 Task: Add a signature Benjamin Adams containing Have a wonderful week, Benjamin Adams to email address softage.10@softage.net and add a folder Security audits
Action: Mouse moved to (114, 120)
Screenshot: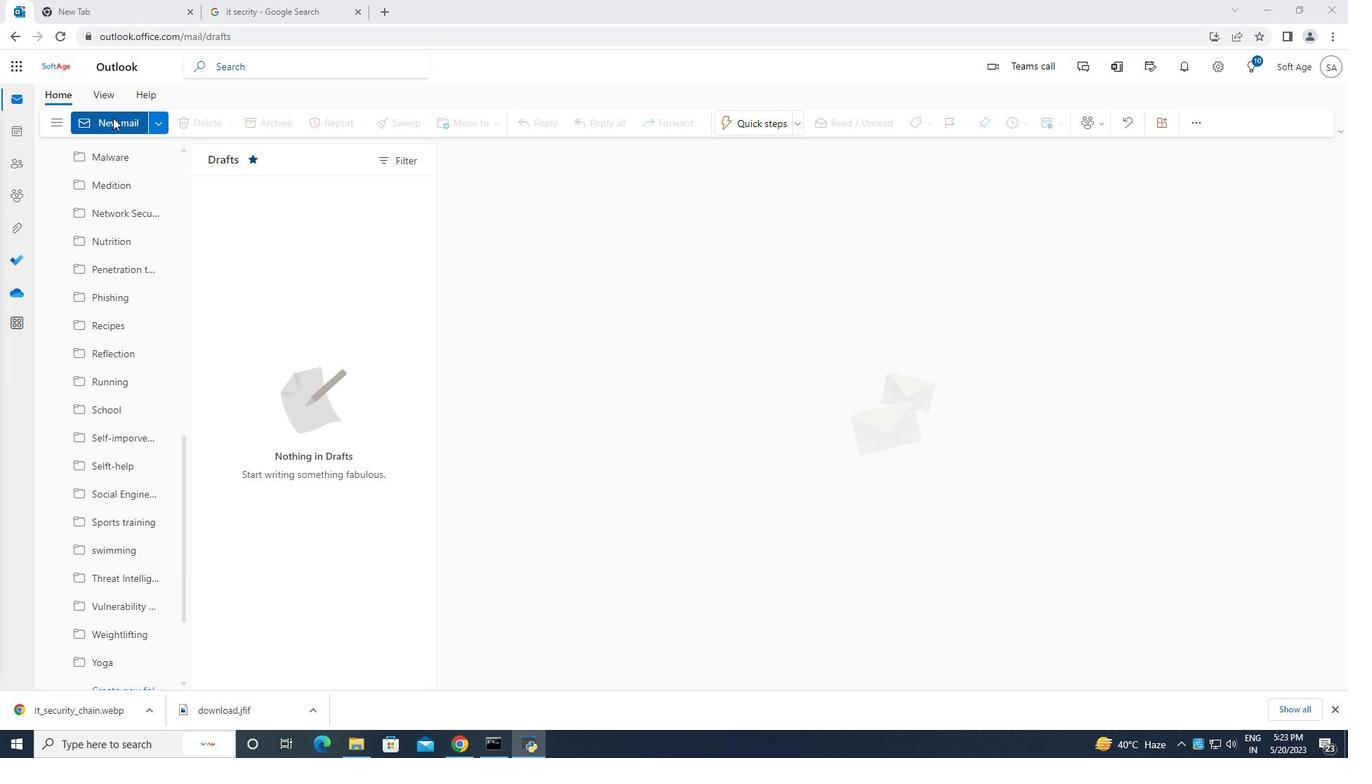 
Action: Mouse pressed left at (114, 120)
Screenshot: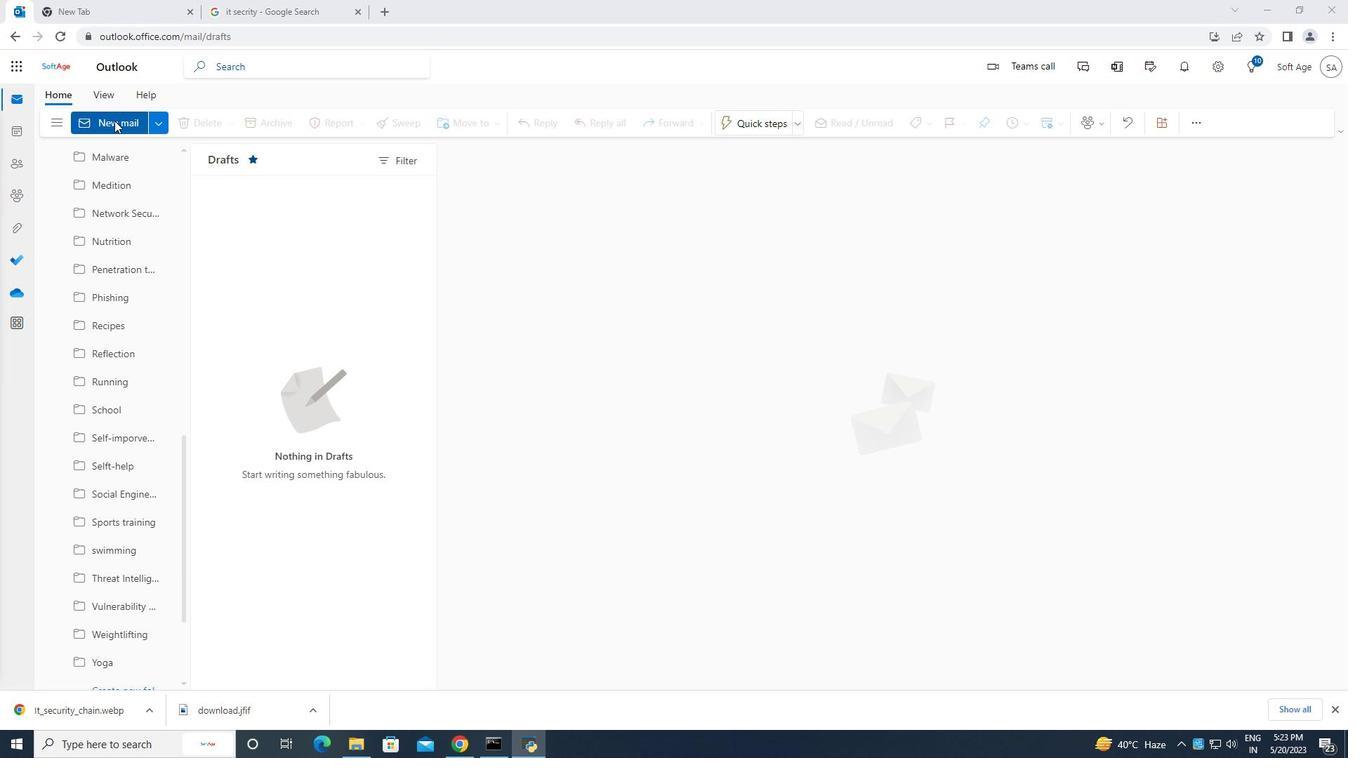 
Action: Mouse moved to (914, 125)
Screenshot: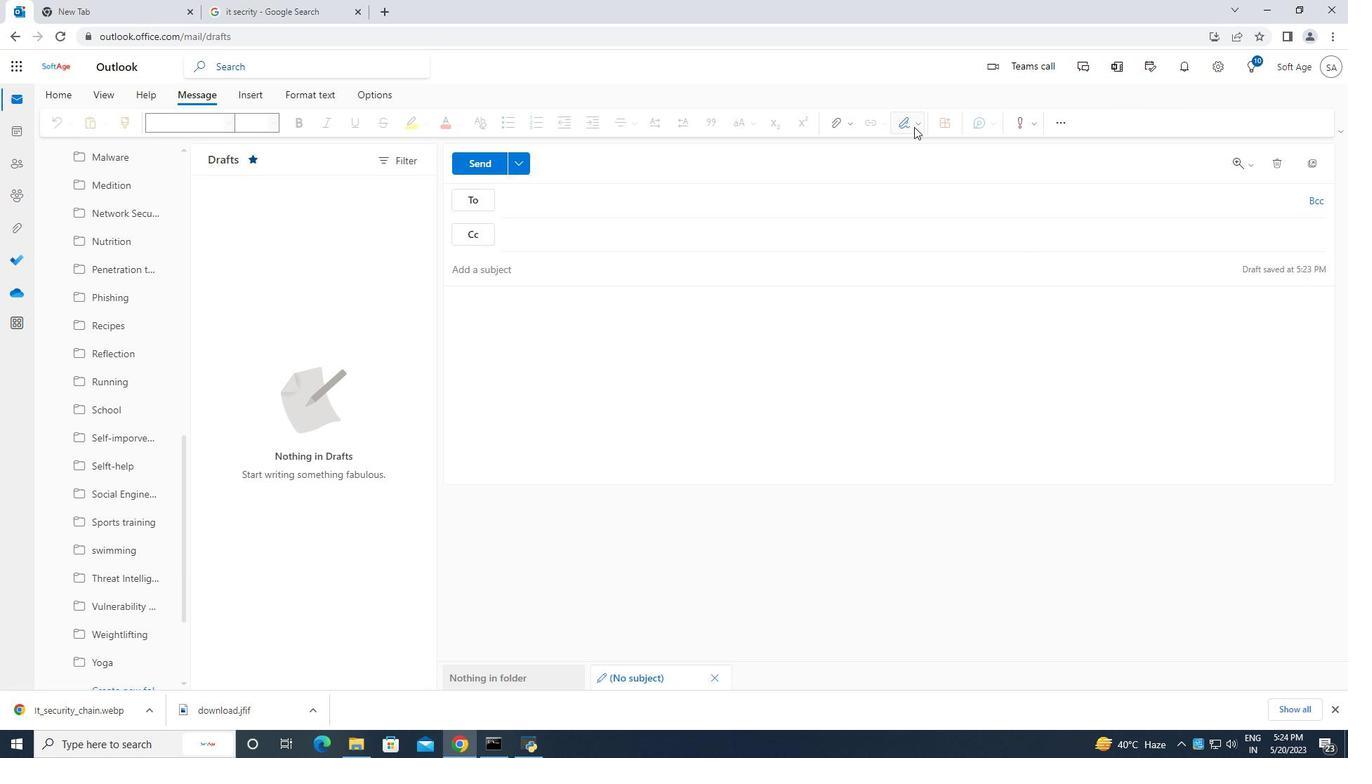 
Action: Mouse pressed left at (914, 125)
Screenshot: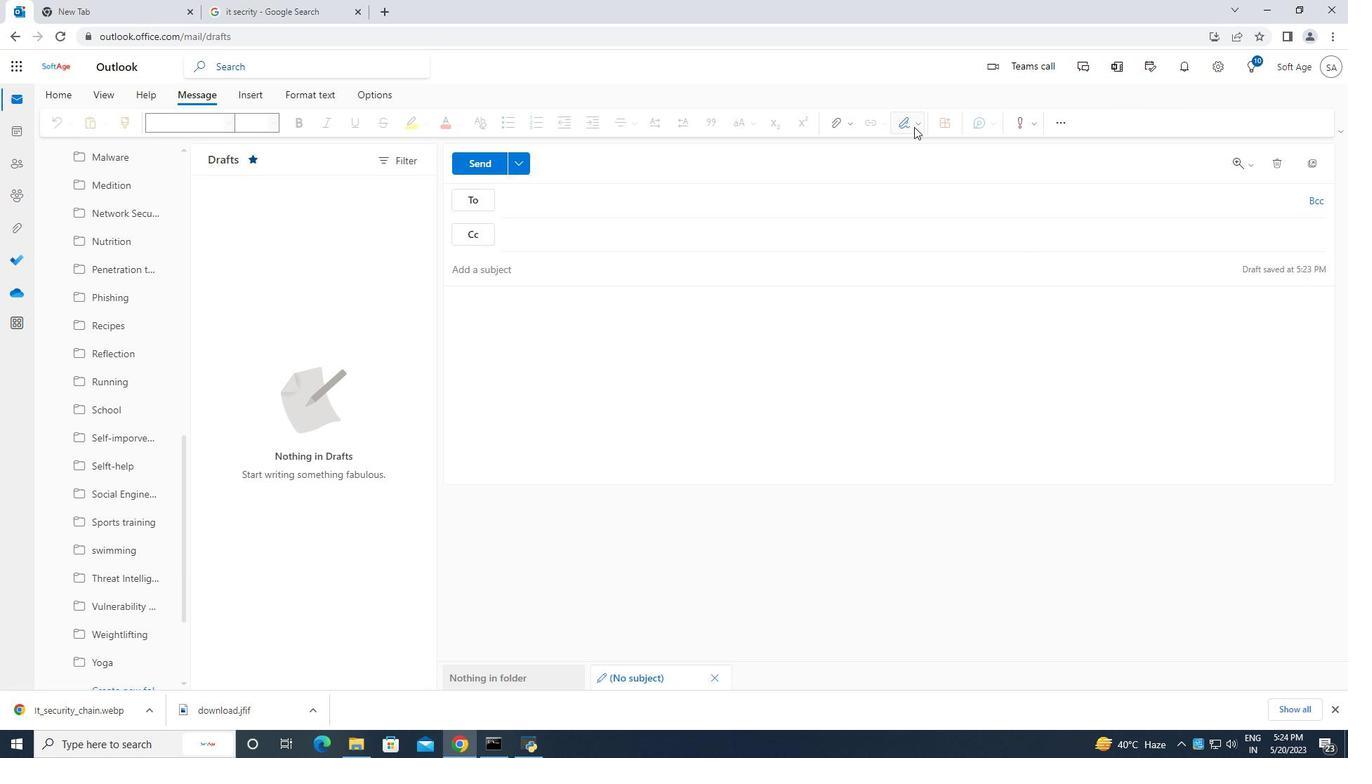 
Action: Mouse moved to (880, 180)
Screenshot: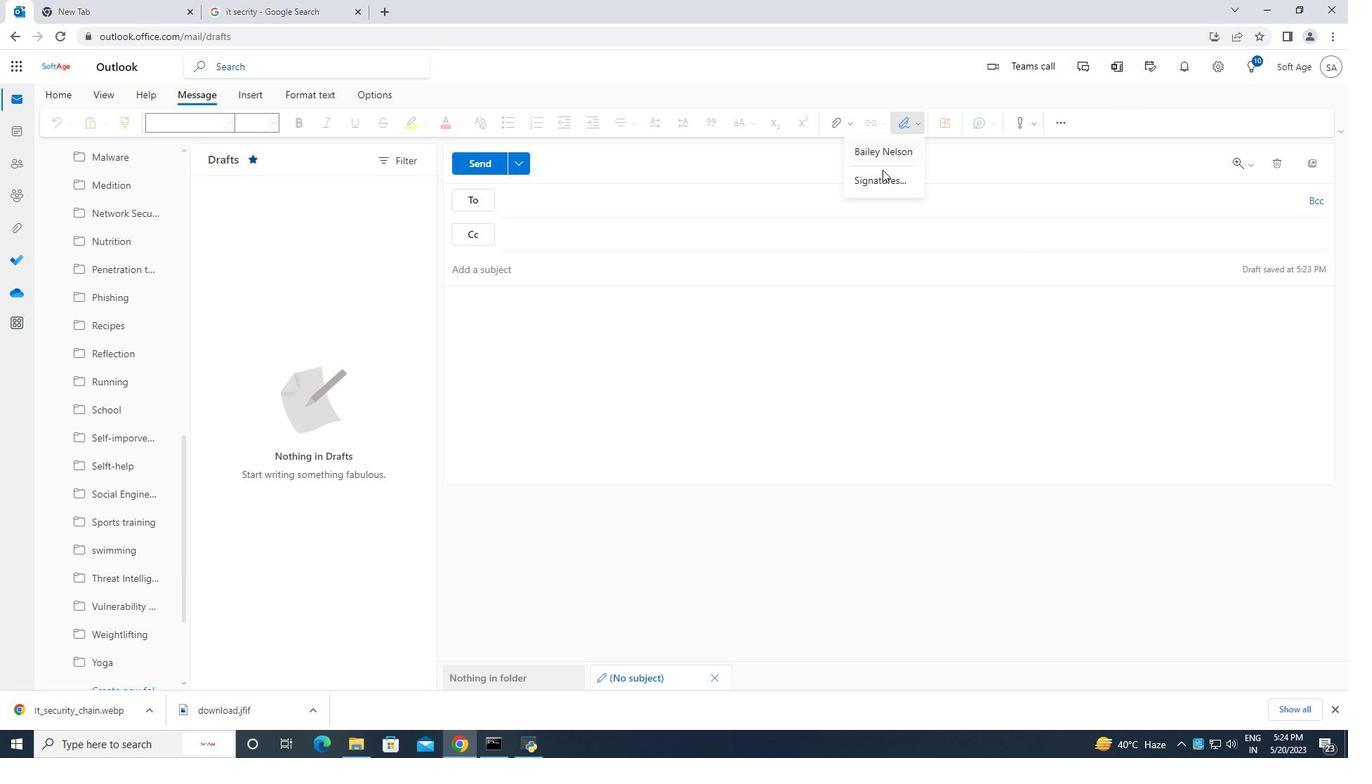 
Action: Mouse pressed left at (880, 180)
Screenshot: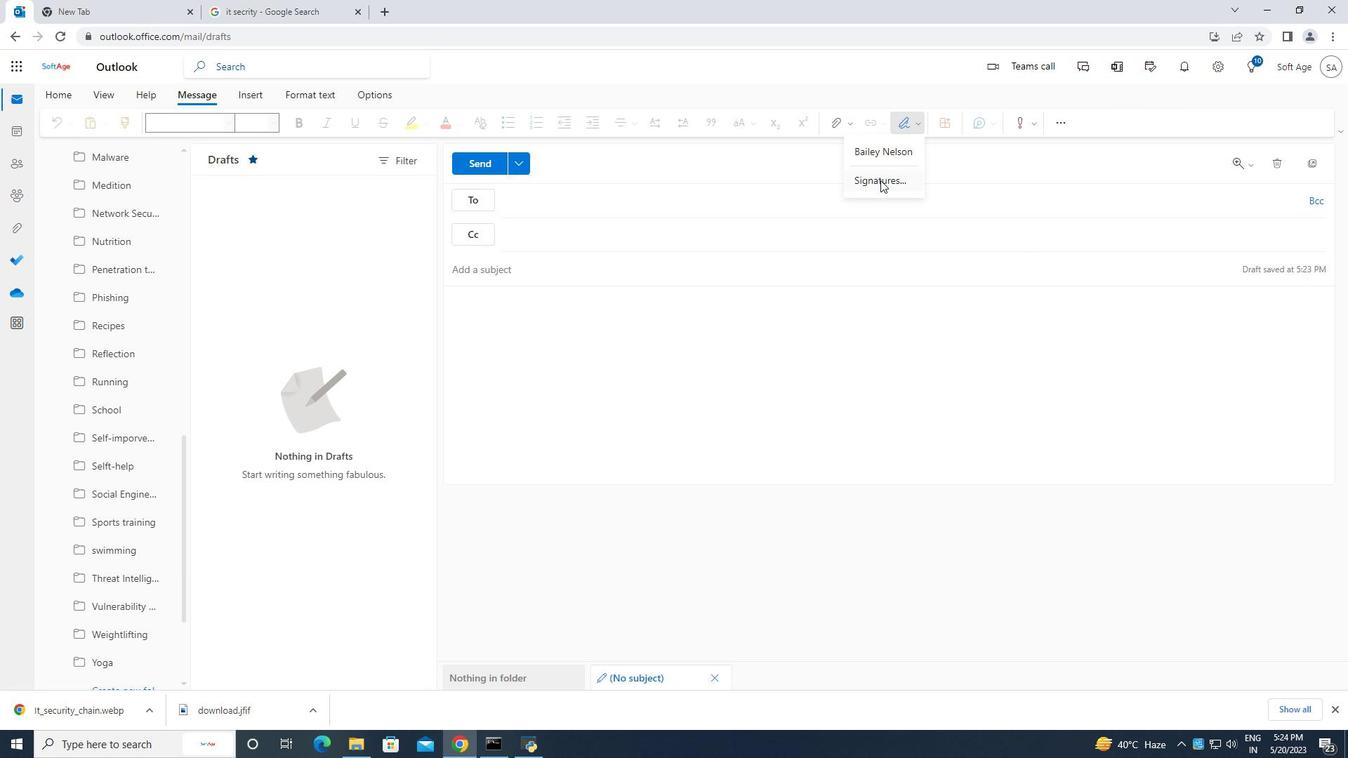
Action: Mouse moved to (948, 235)
Screenshot: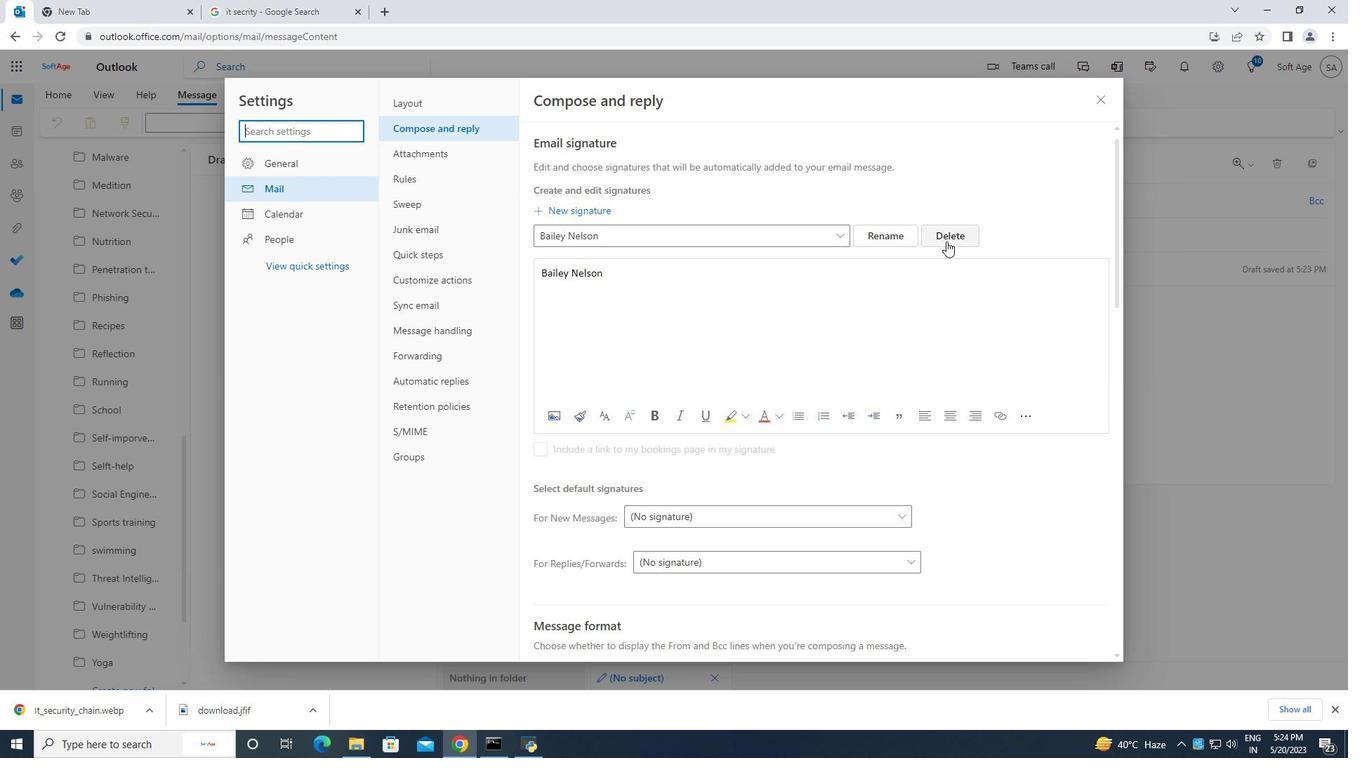 
Action: Mouse pressed left at (948, 235)
Screenshot: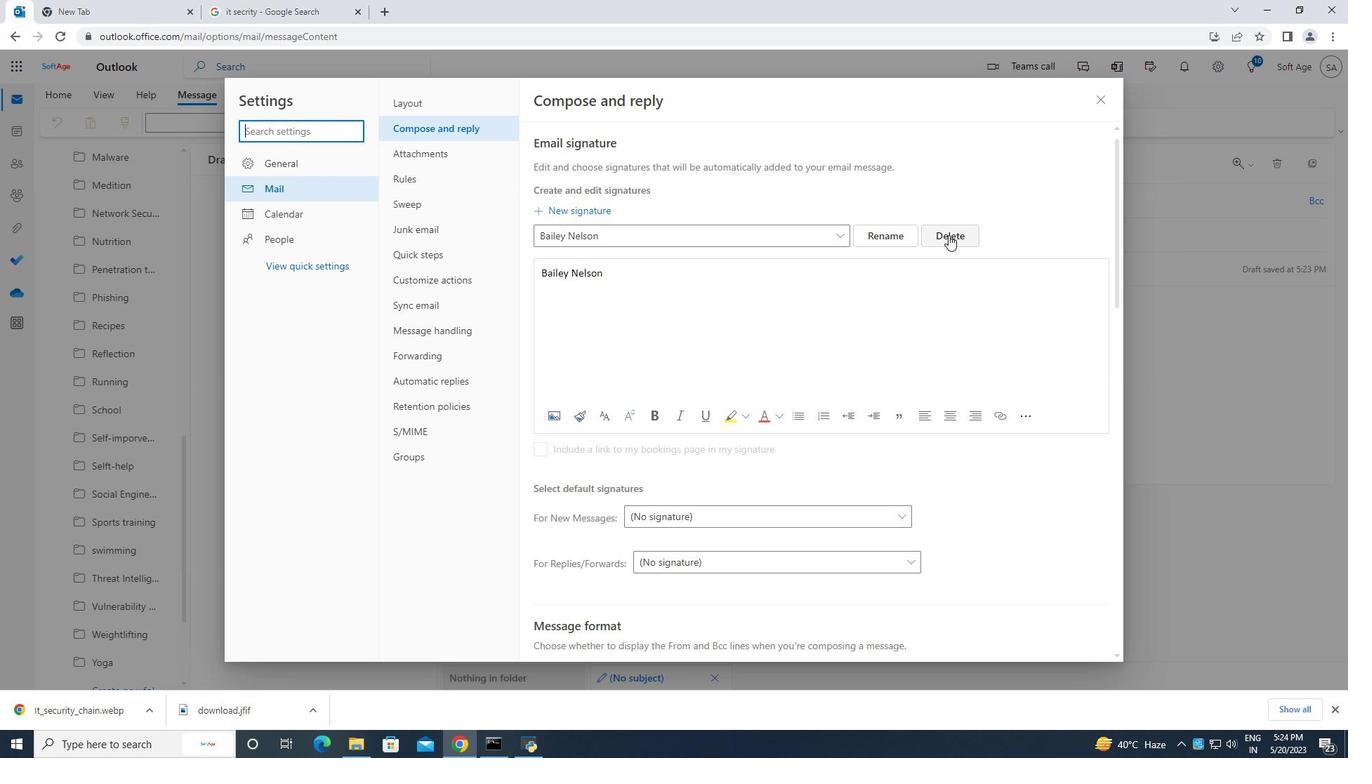
Action: Mouse moved to (622, 233)
Screenshot: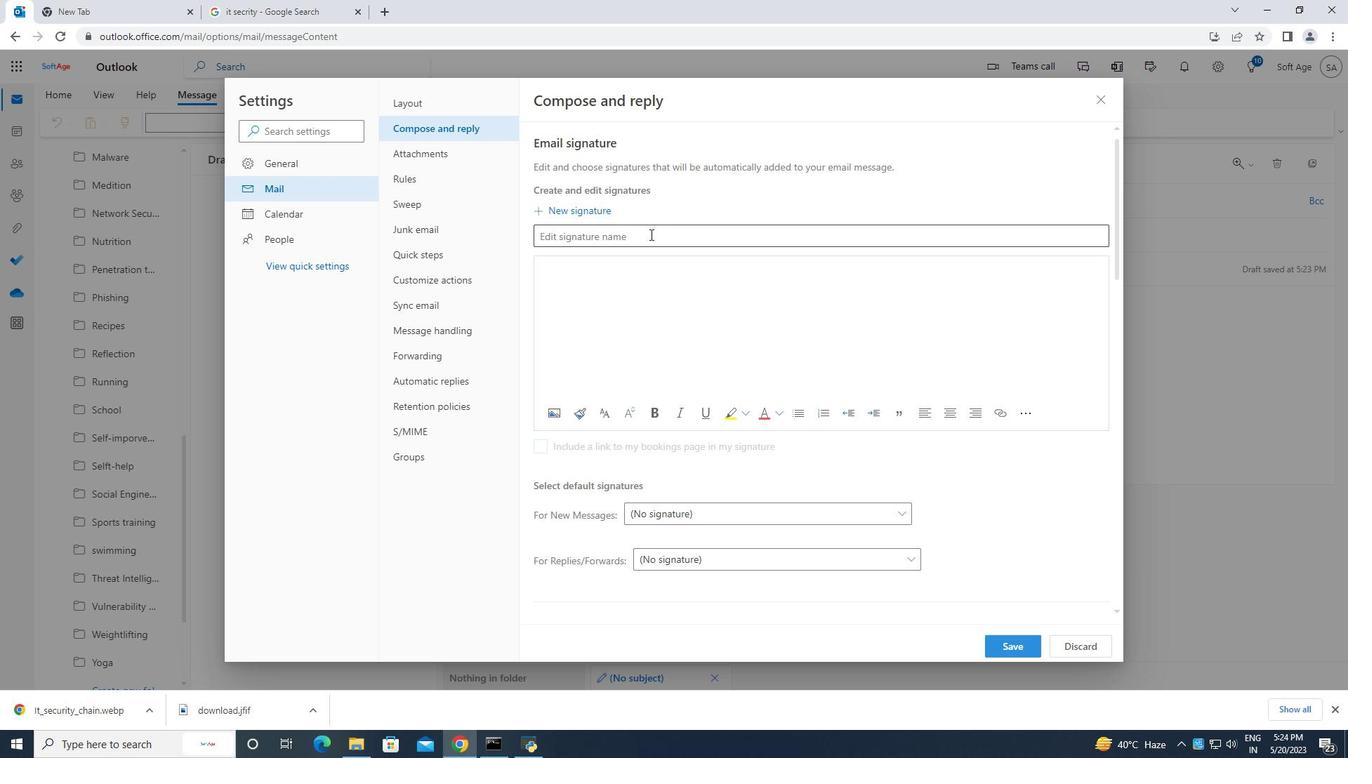 
Action: Mouse pressed left at (622, 233)
Screenshot: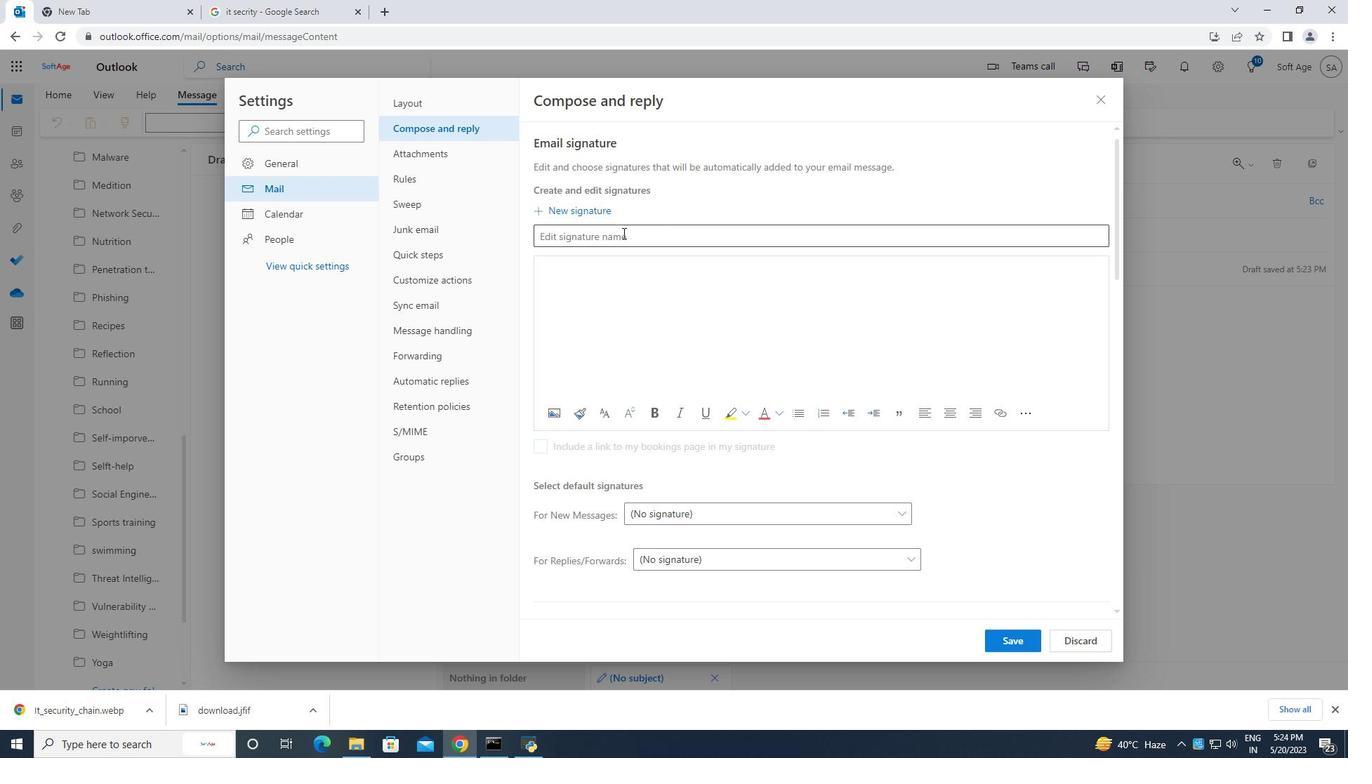 
Action: Key pressed <Key.caps_lock>B<Key.caps_lock>enjamin<Key.space><Key.caps_lock>A<Key.caps_lock>dams
Screenshot: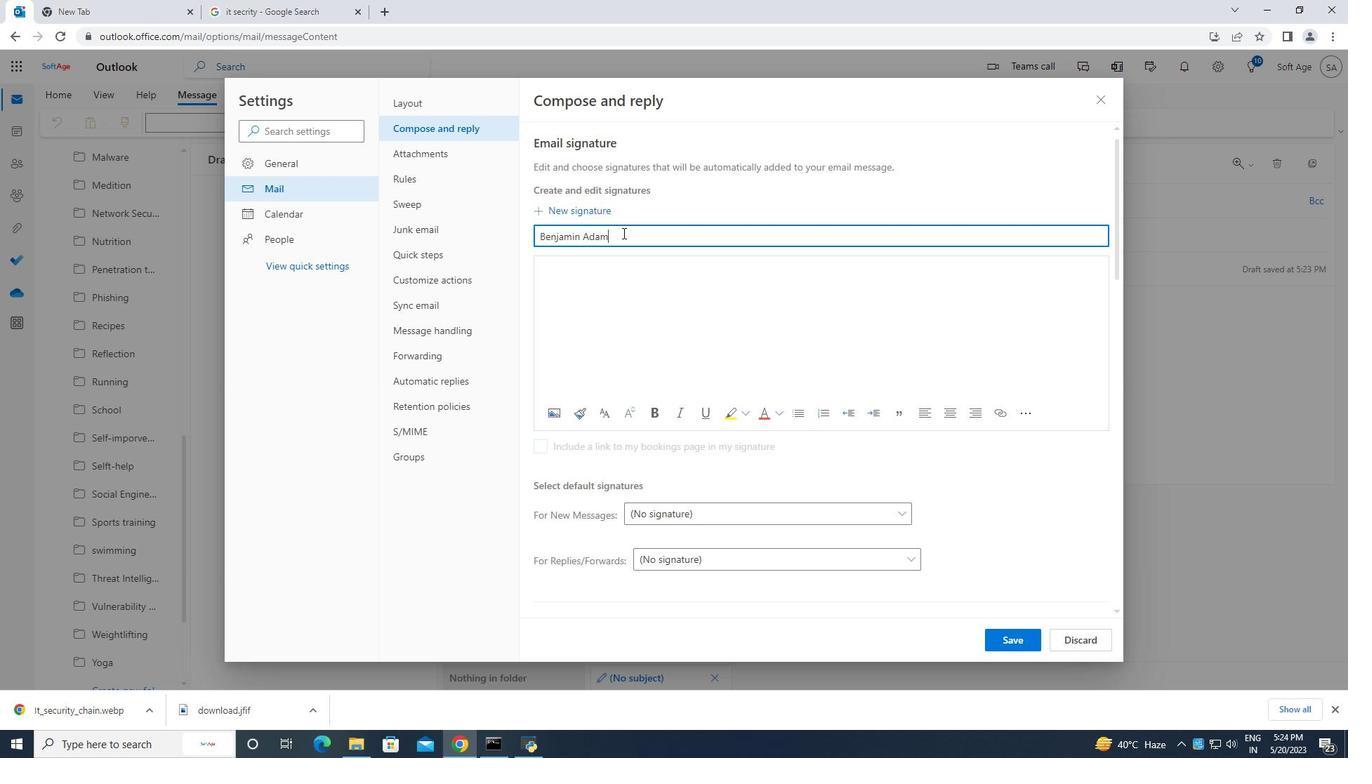 
Action: Mouse moved to (582, 259)
Screenshot: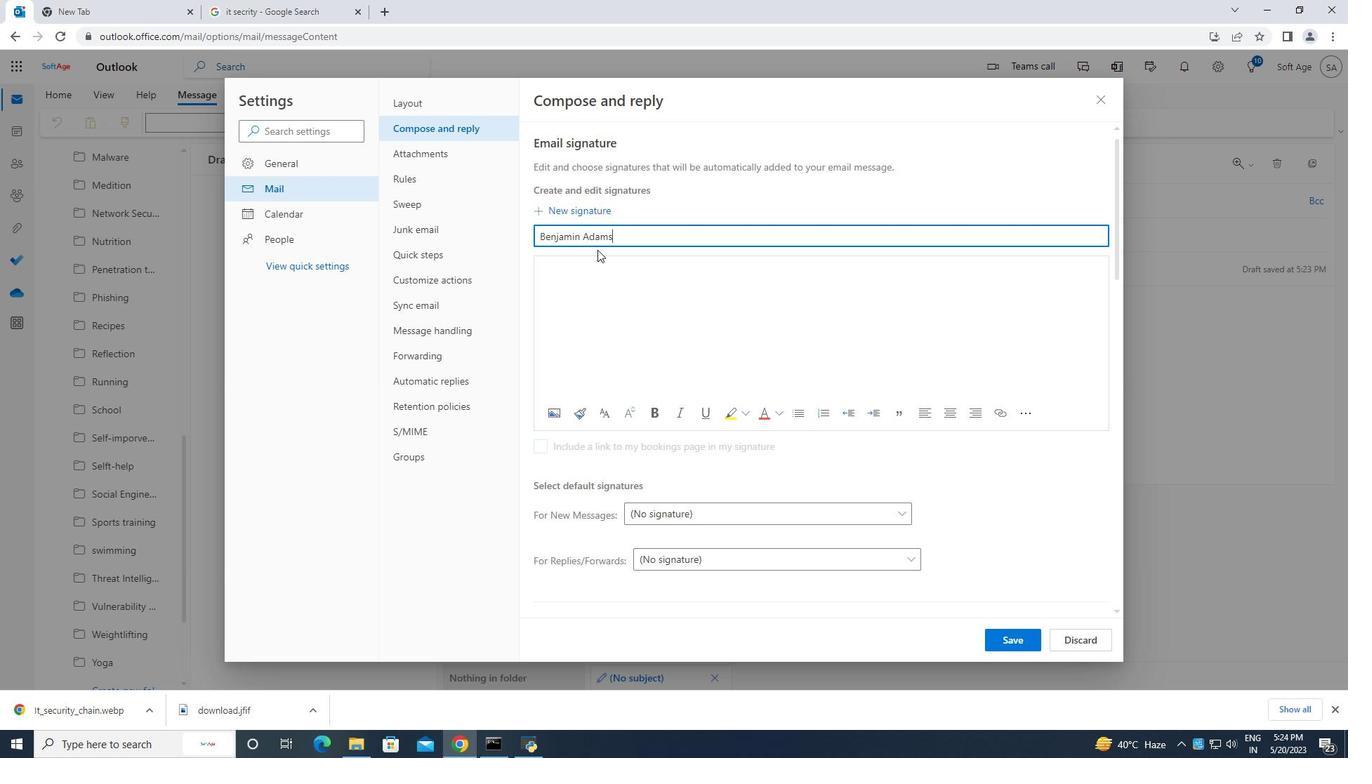 
Action: Mouse pressed left at (582, 259)
Screenshot: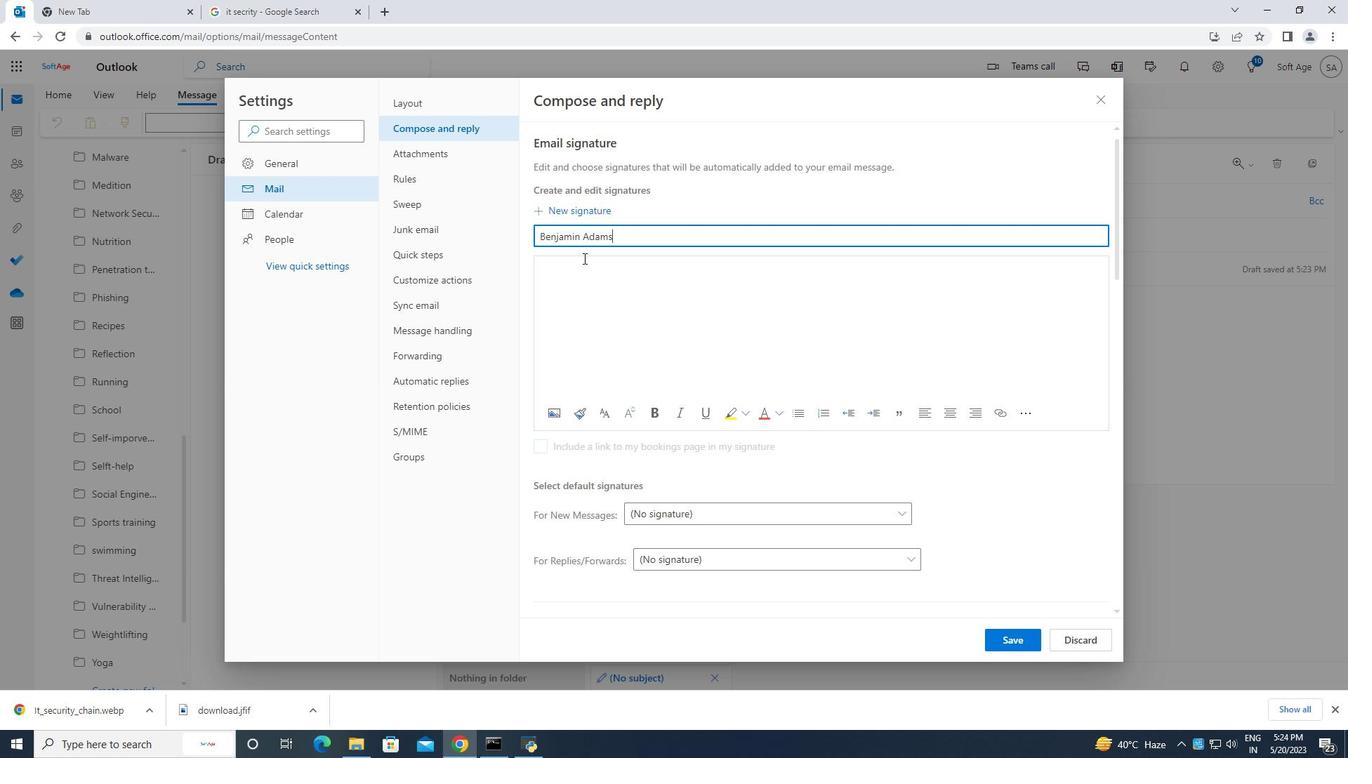 
Action: Key pressed <Key.caps_lock>B<Key.caps_lock>enjamin<Key.space><Key.caps_lock>D<Key.caps_lock><Key.backspace><Key.caps_lock>A<Key.caps_lock>dams
Screenshot: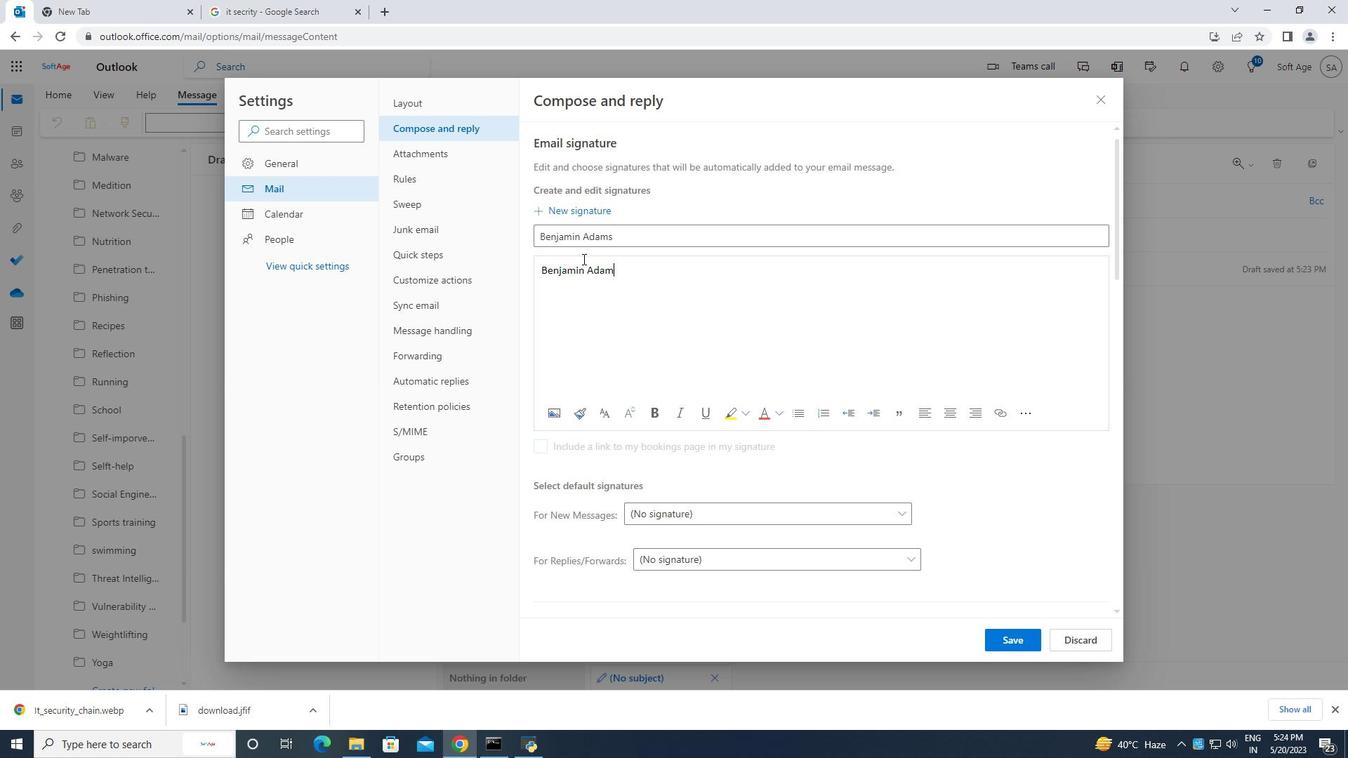 
Action: Mouse moved to (1018, 638)
Screenshot: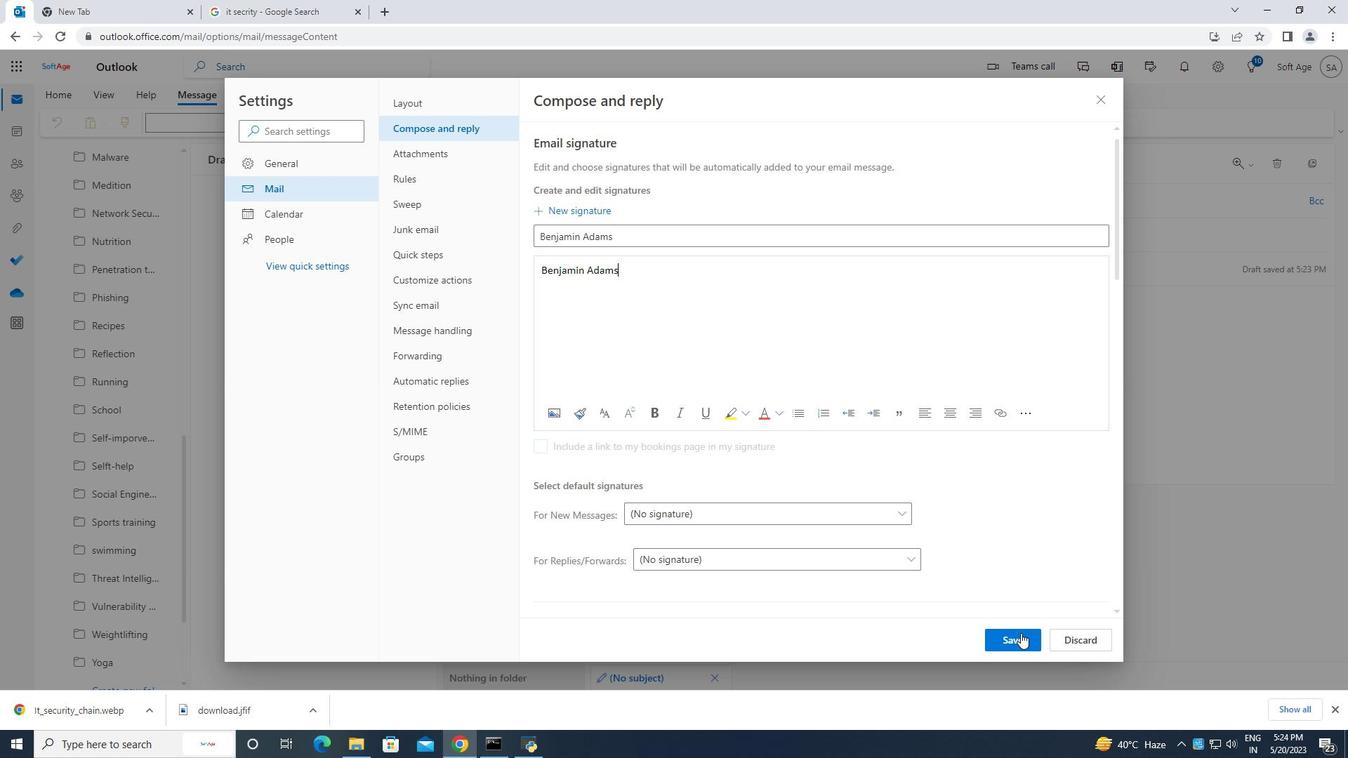 
Action: Mouse pressed left at (1018, 638)
Screenshot: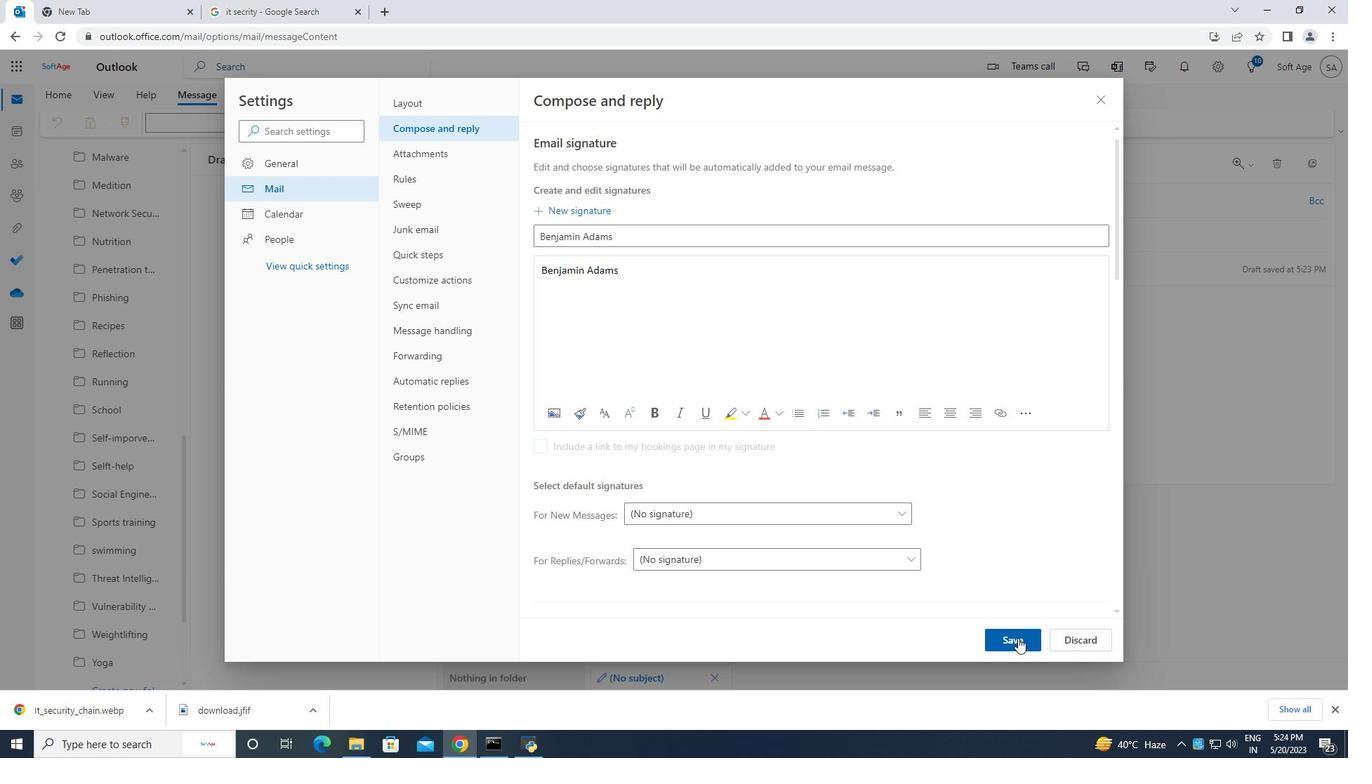 
Action: Mouse moved to (1101, 96)
Screenshot: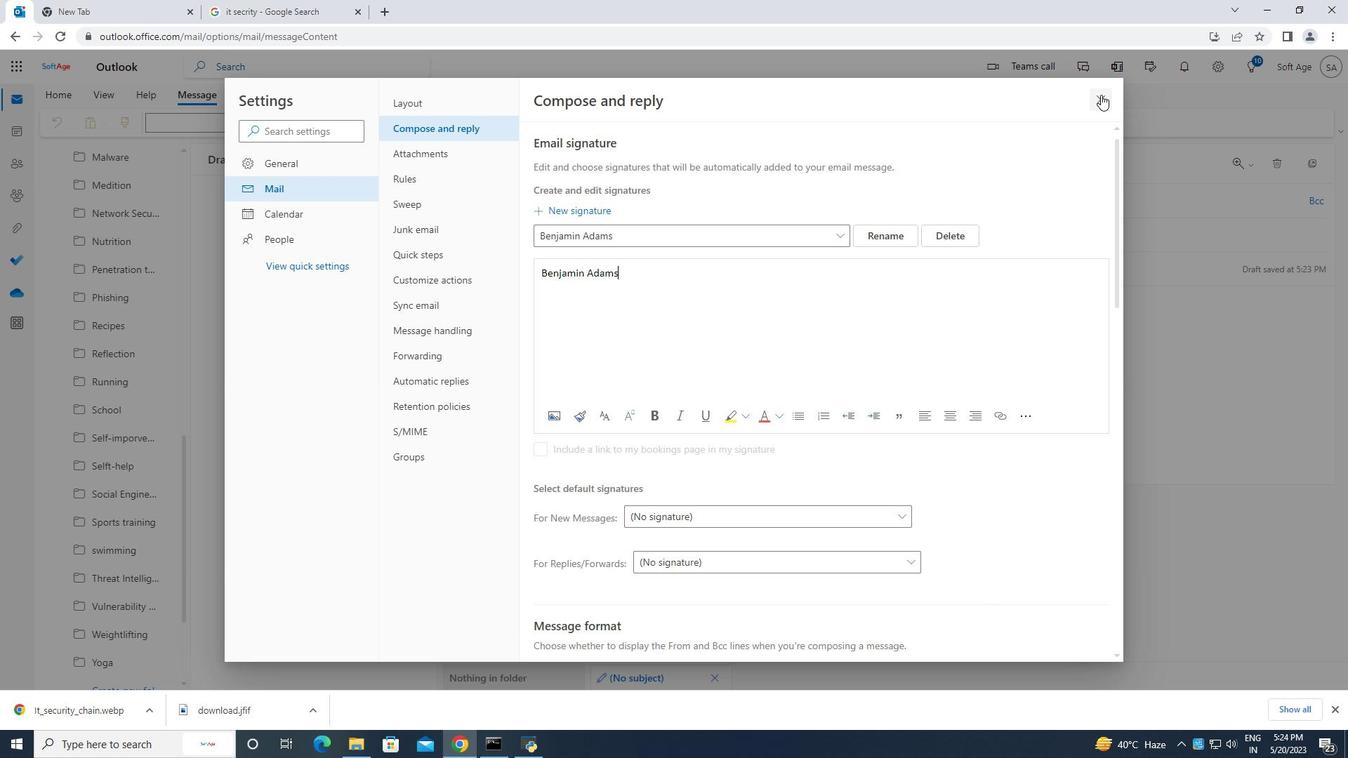 
Action: Mouse pressed left at (1101, 96)
Screenshot: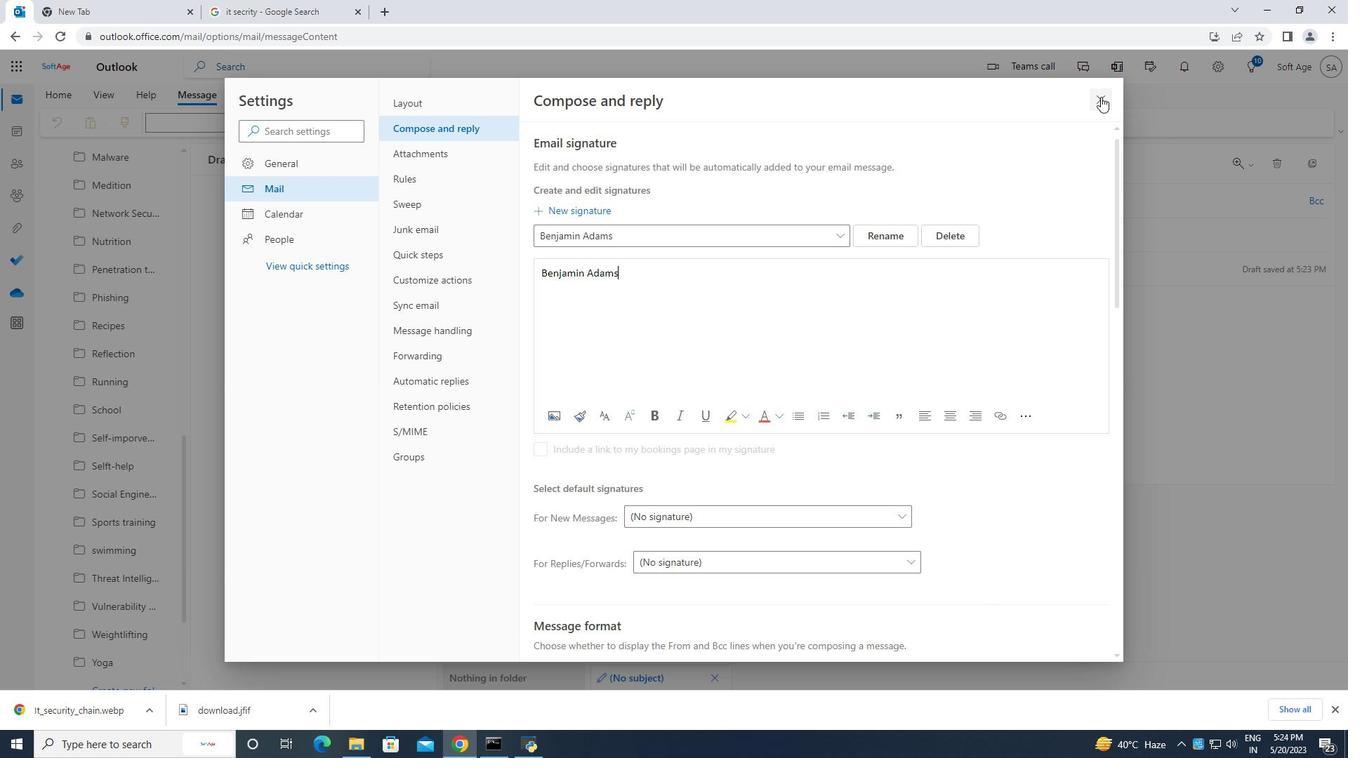 
Action: Mouse moved to (905, 130)
Screenshot: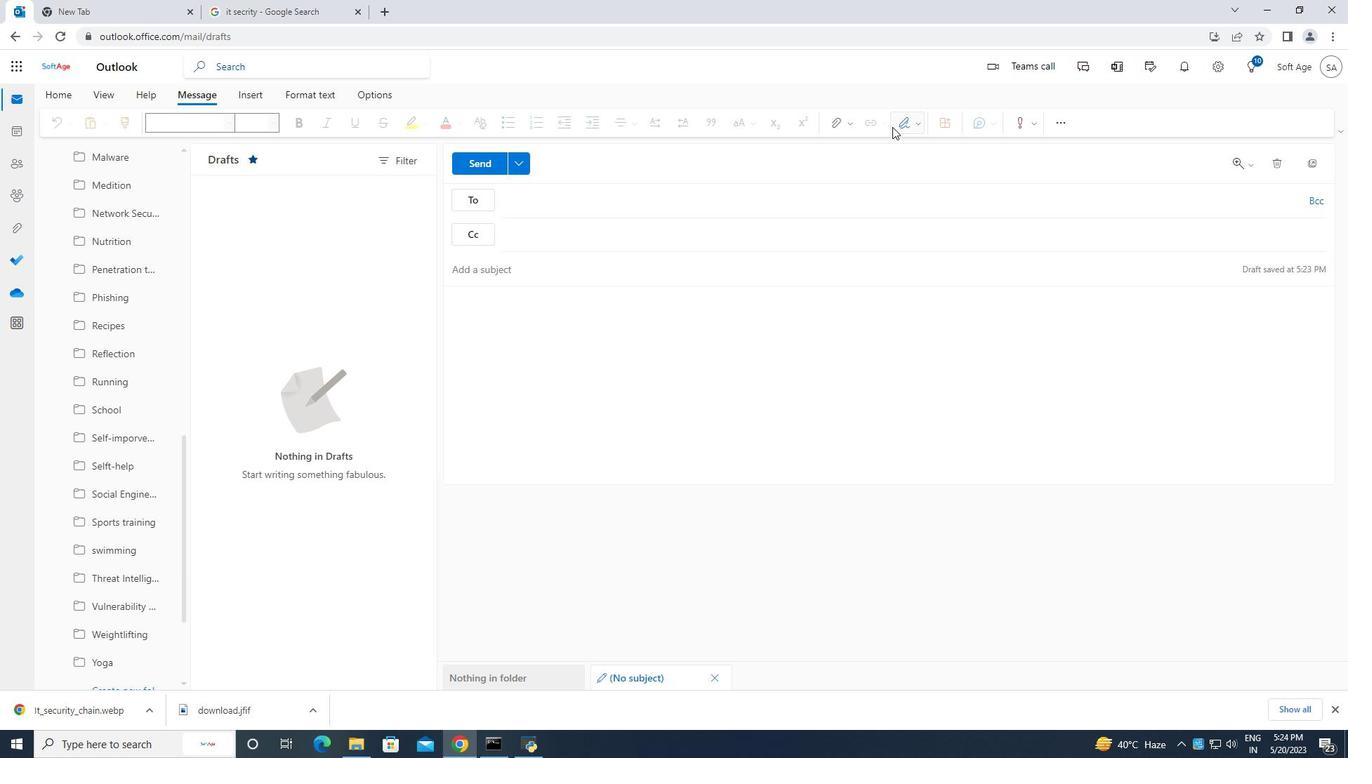 
Action: Mouse pressed left at (905, 130)
Screenshot: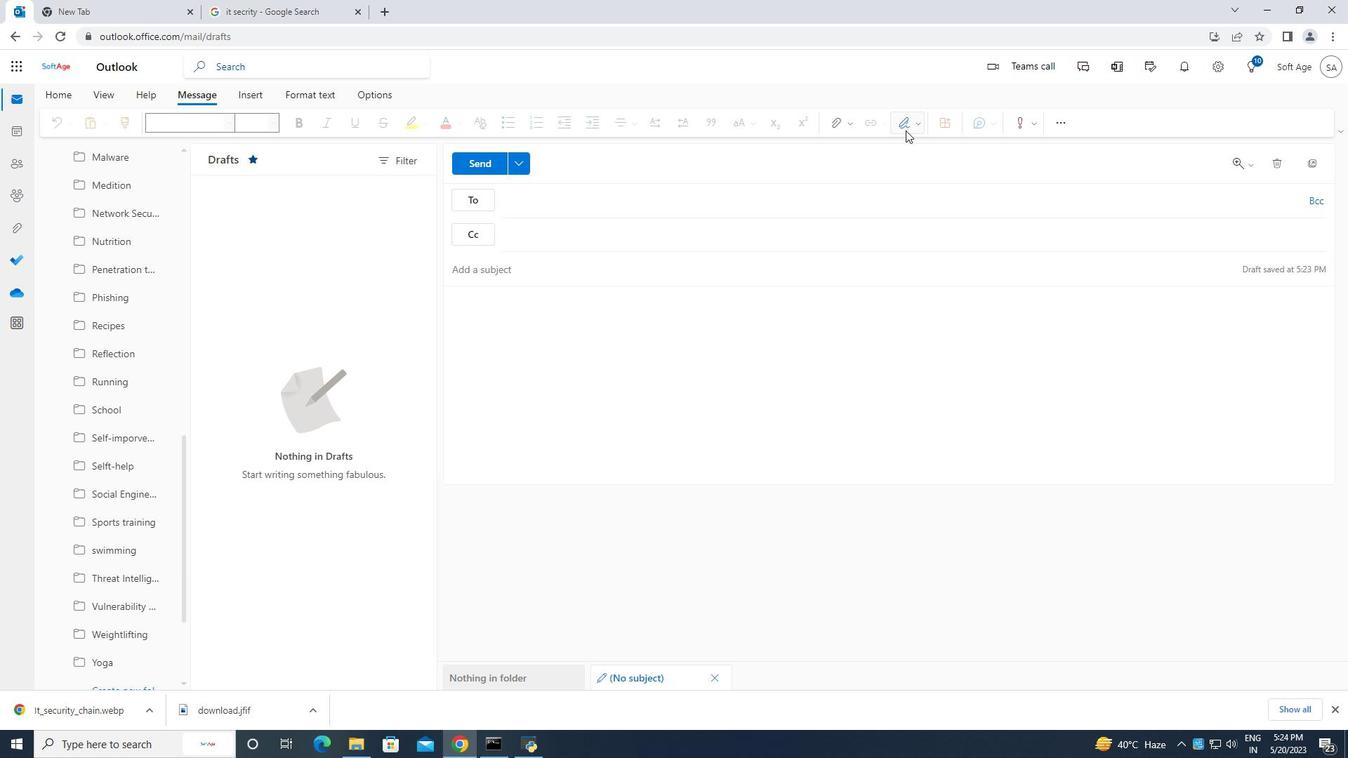 
Action: Mouse moved to (879, 150)
Screenshot: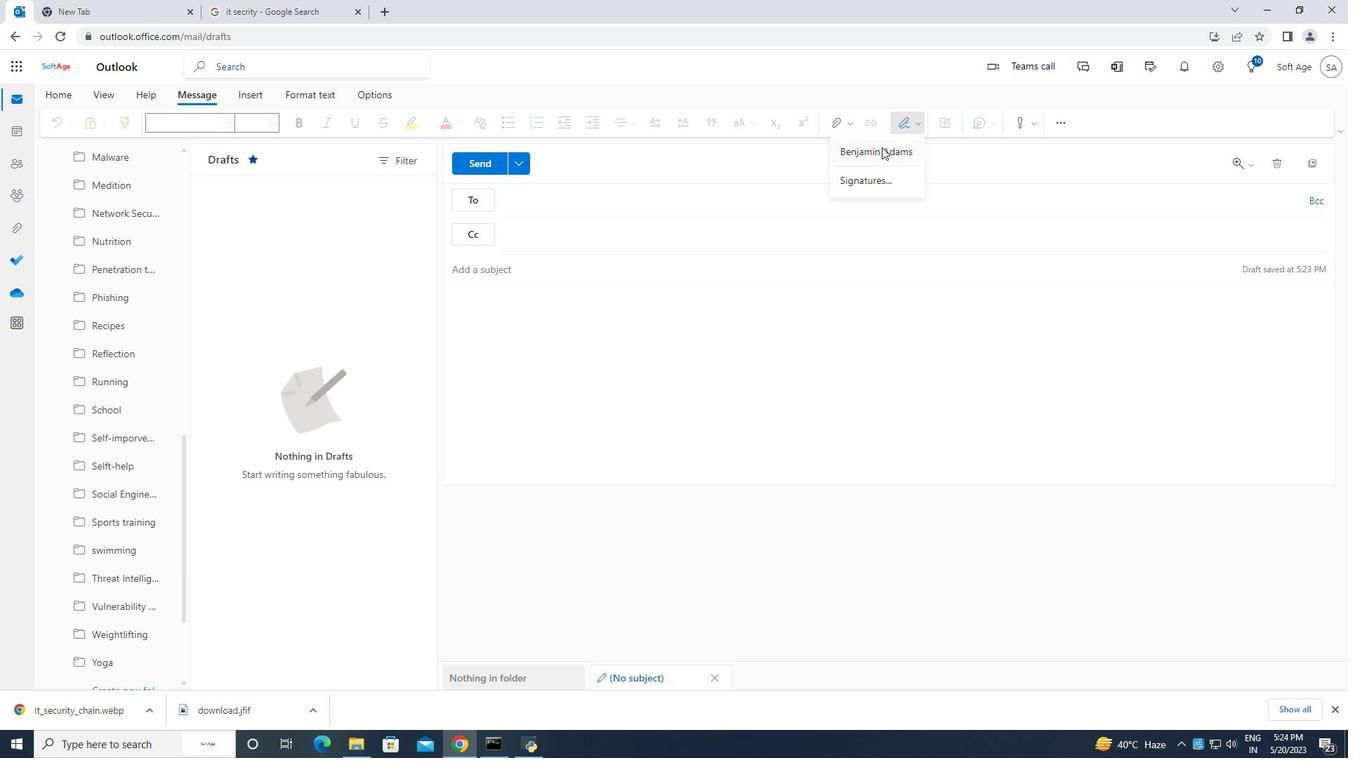 
Action: Mouse pressed left at (879, 150)
Screenshot: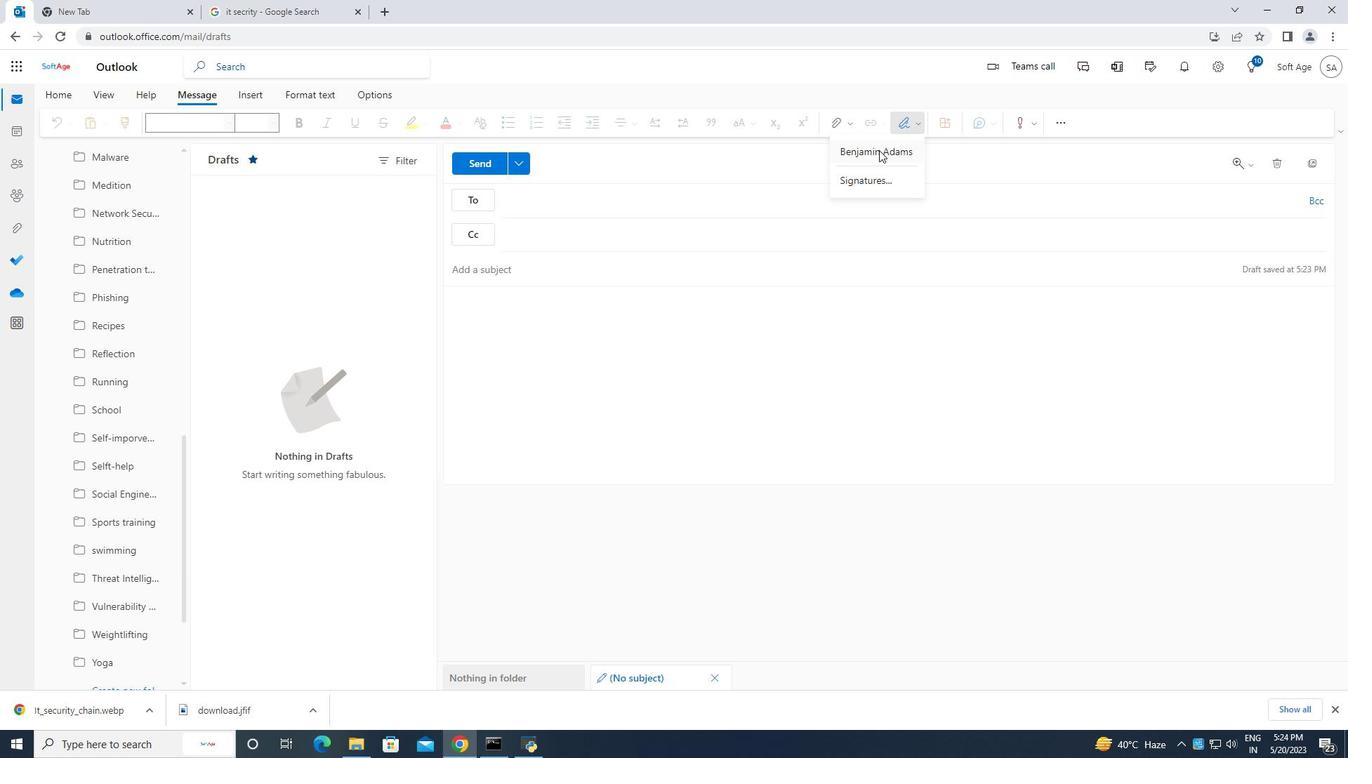 
Action: Mouse moved to (532, 205)
Screenshot: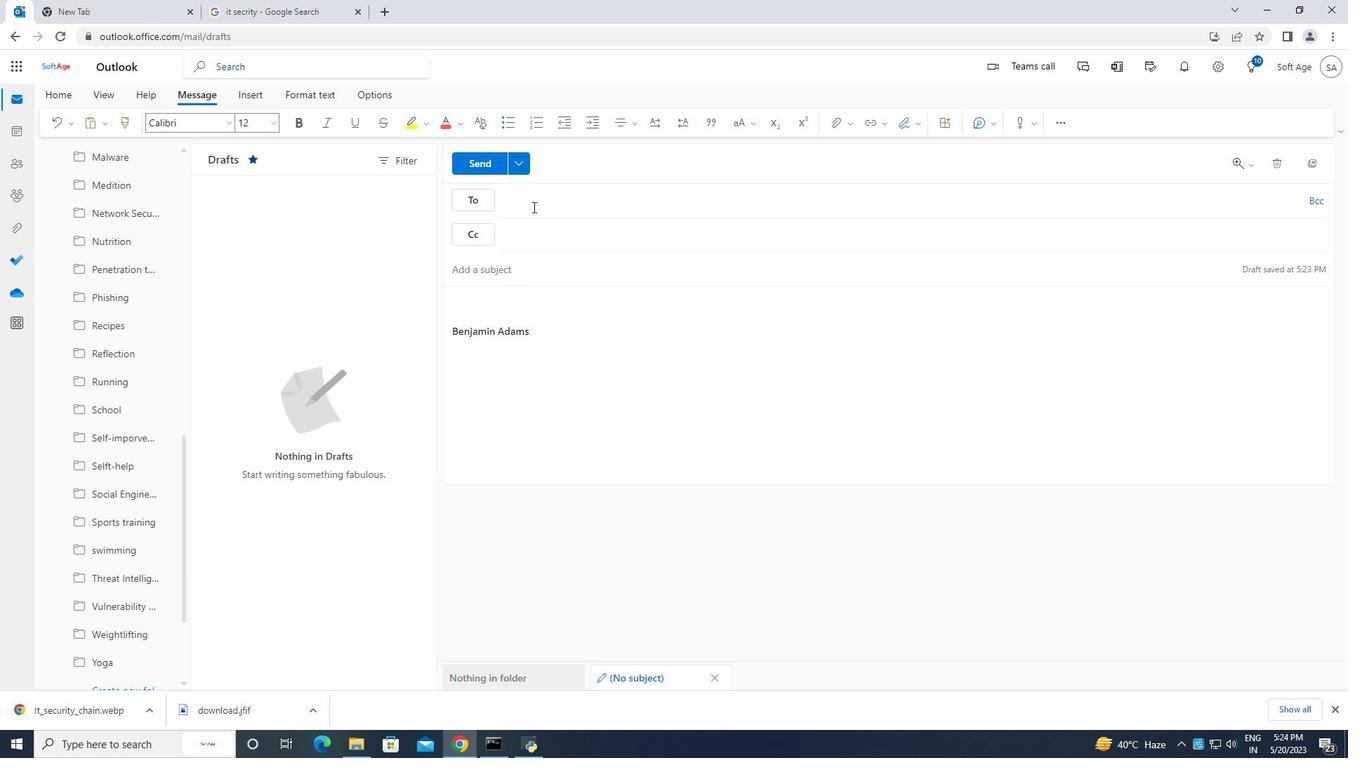 
Action: Mouse pressed left at (532, 205)
Screenshot: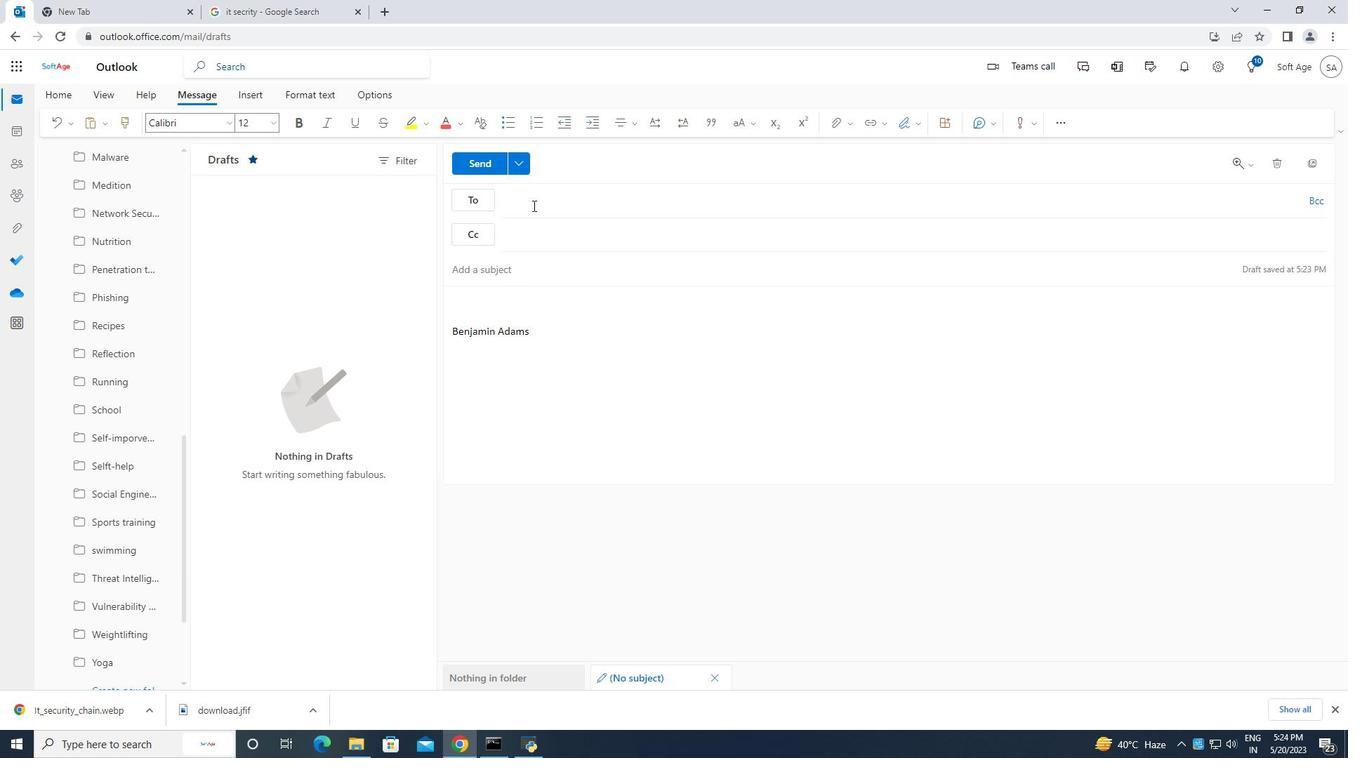 
Action: Key pressed soft
Screenshot: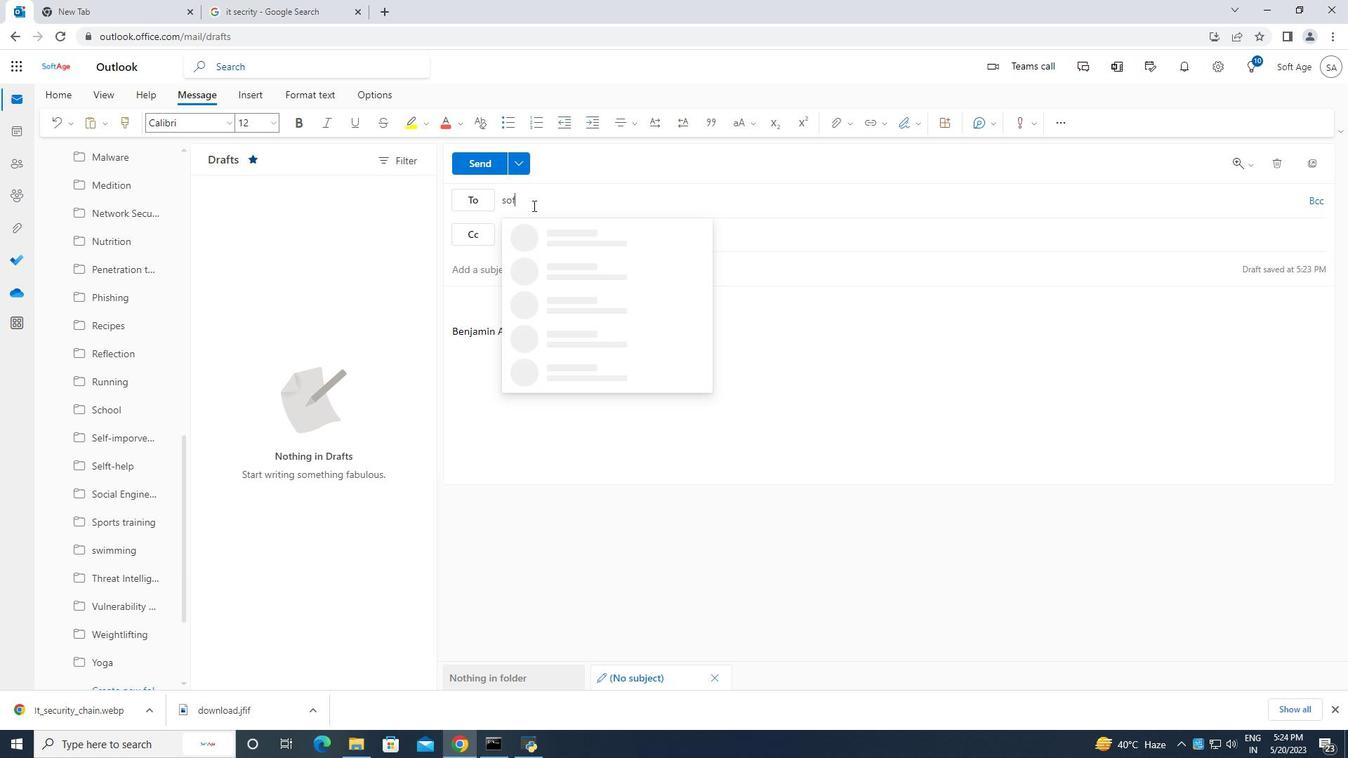 
Action: Mouse moved to (603, 231)
Screenshot: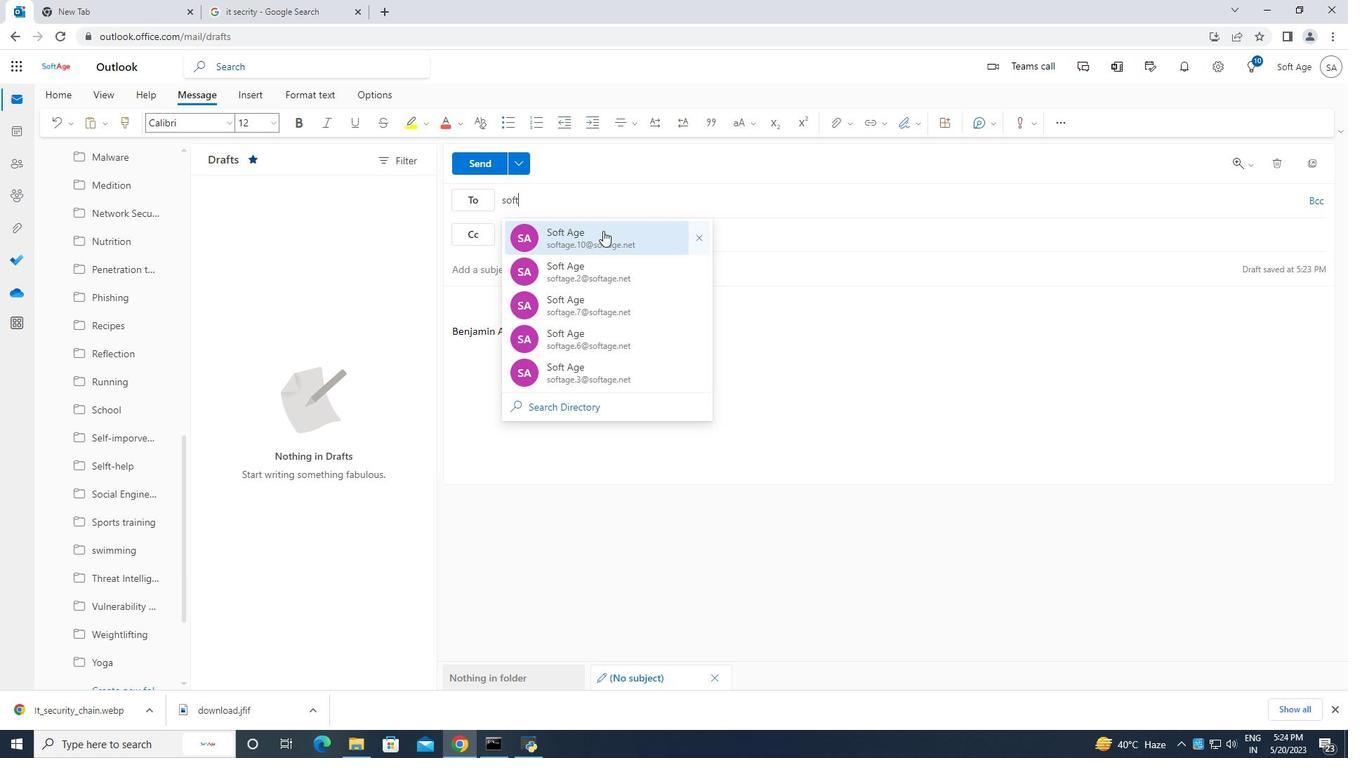 
Action: Mouse pressed left at (603, 231)
Screenshot: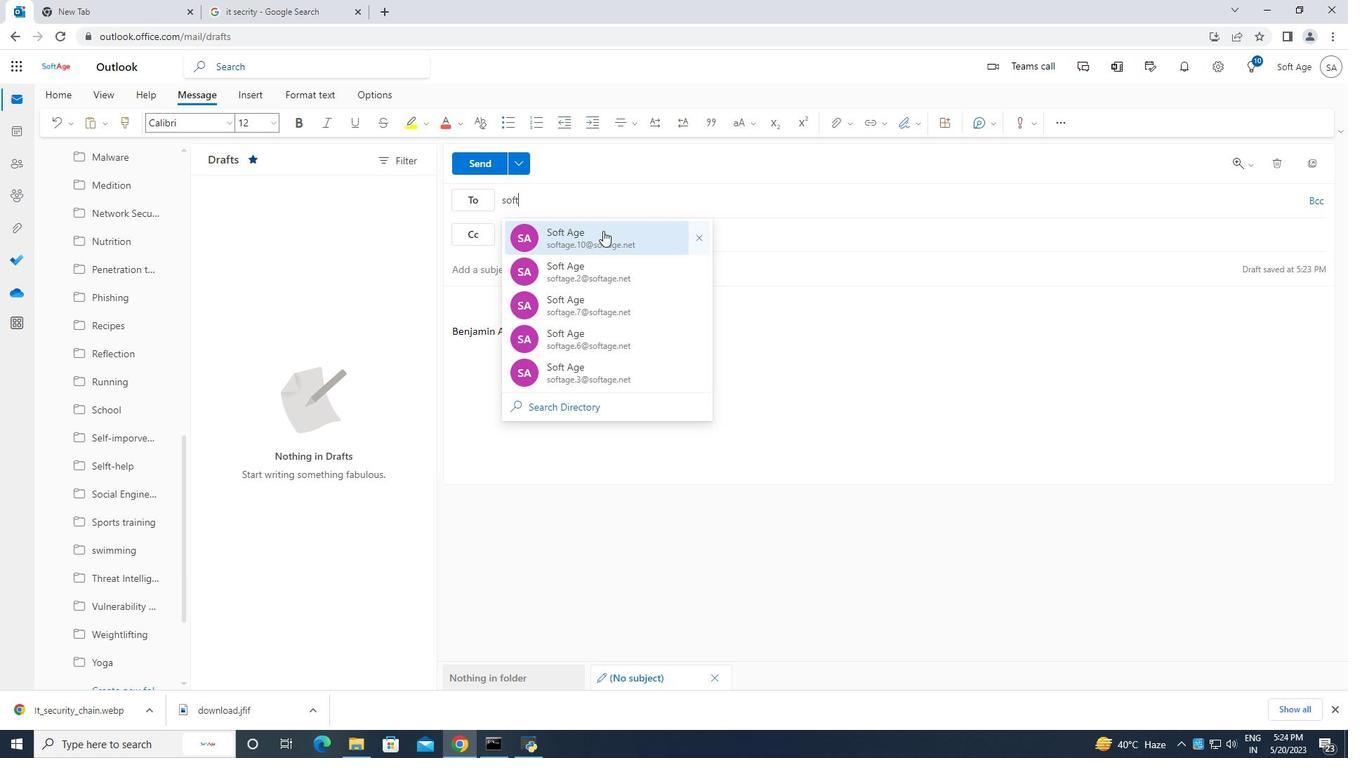 
Action: Mouse moved to (497, 296)
Screenshot: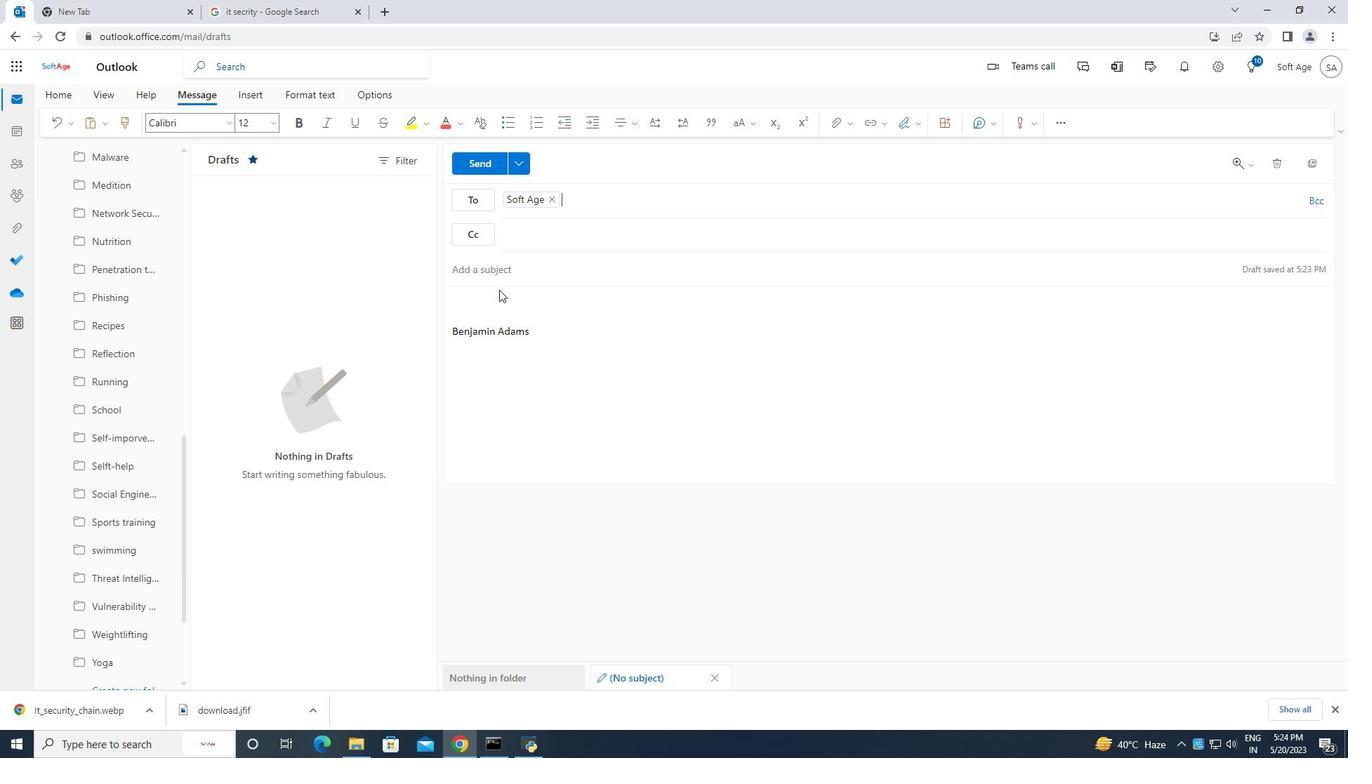 
Action: Mouse pressed left at (497, 296)
Screenshot: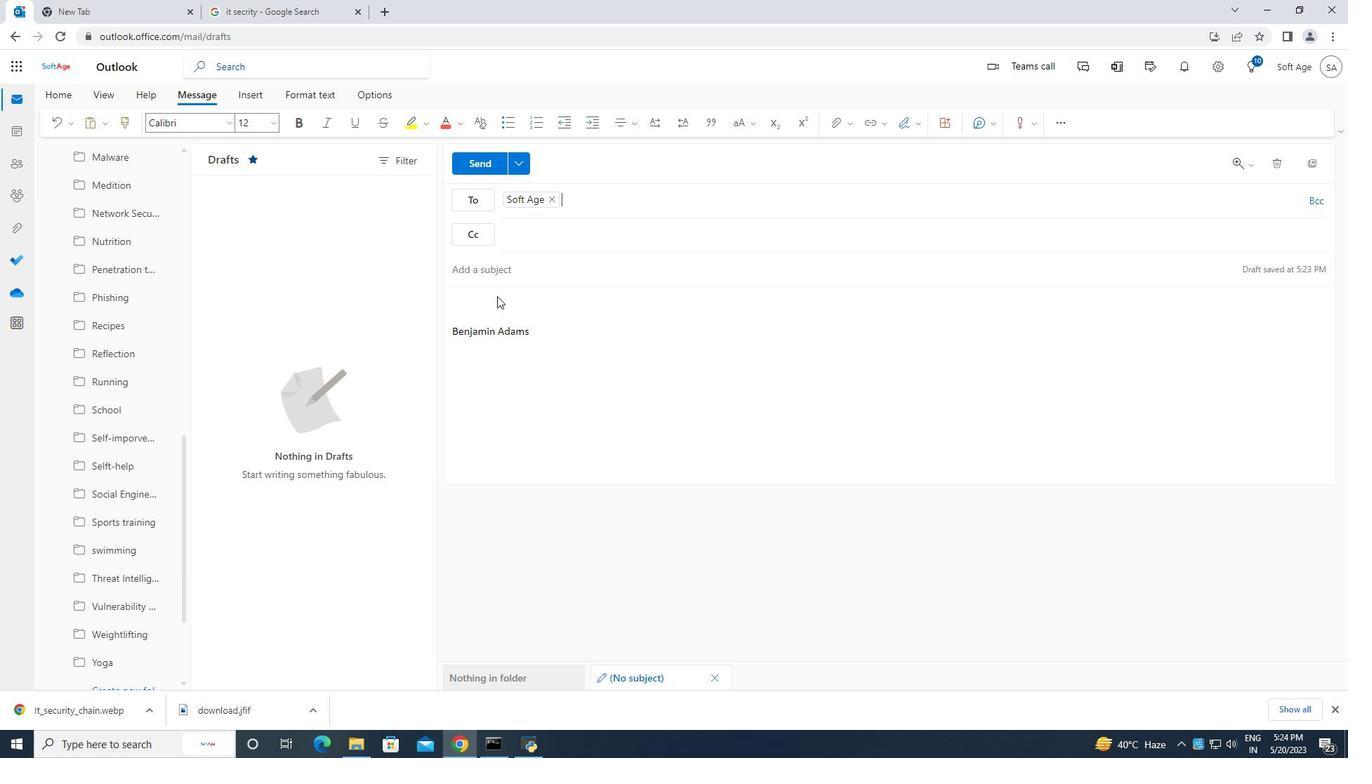 
Action: Key pressed <Key.caps_lock>C<Key.caps_lock>ontaining<Key.backspace><Key.backspace><Key.backspace><Key.backspace><Key.backspace>
Screenshot: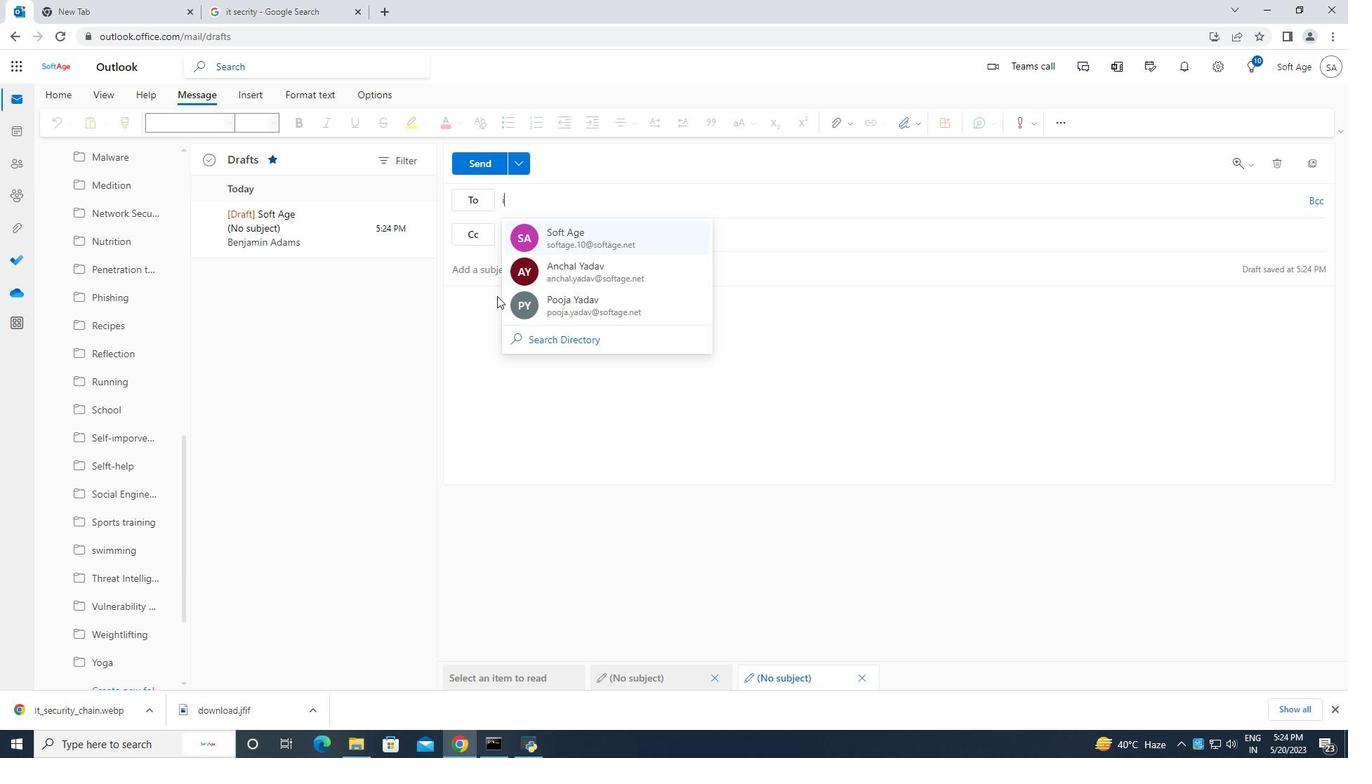 
Action: Mouse moved to (502, 315)
Screenshot: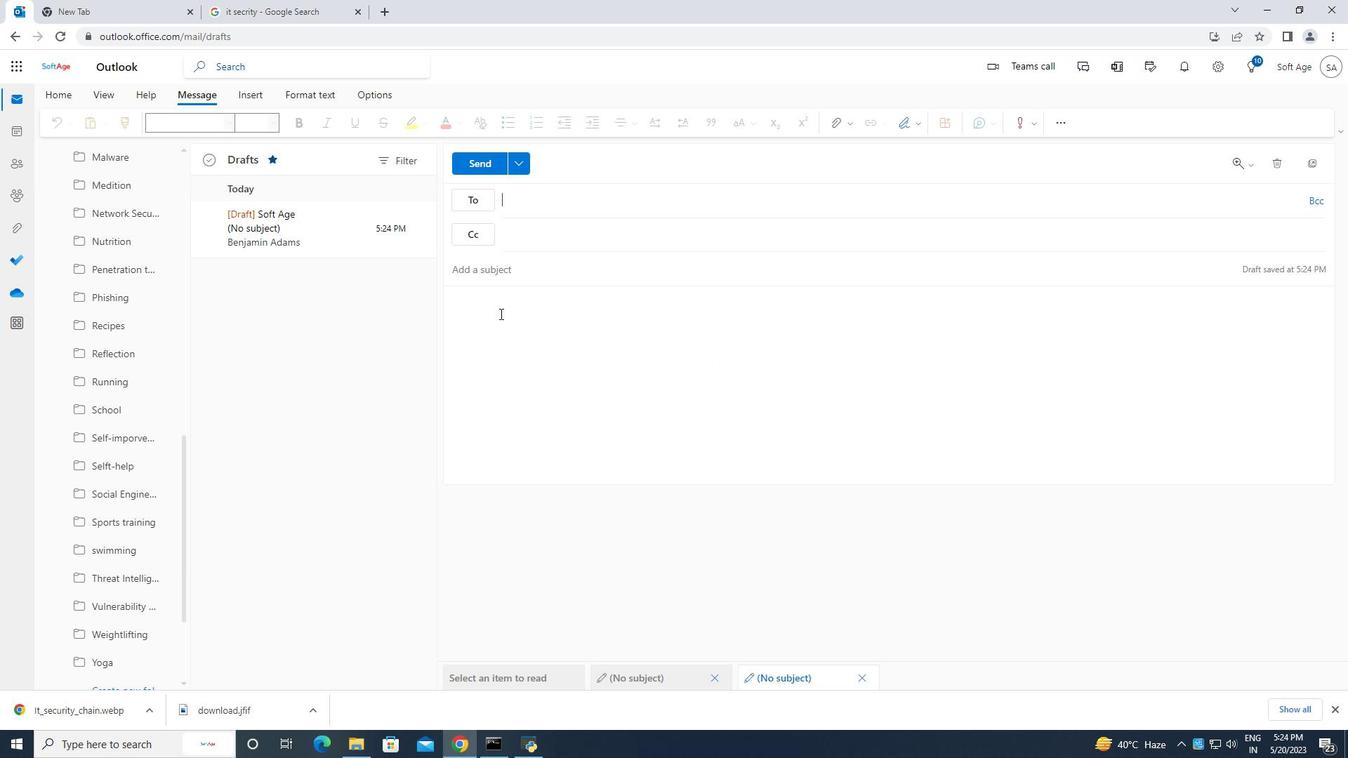 
Action: Mouse pressed left at (502, 315)
Screenshot: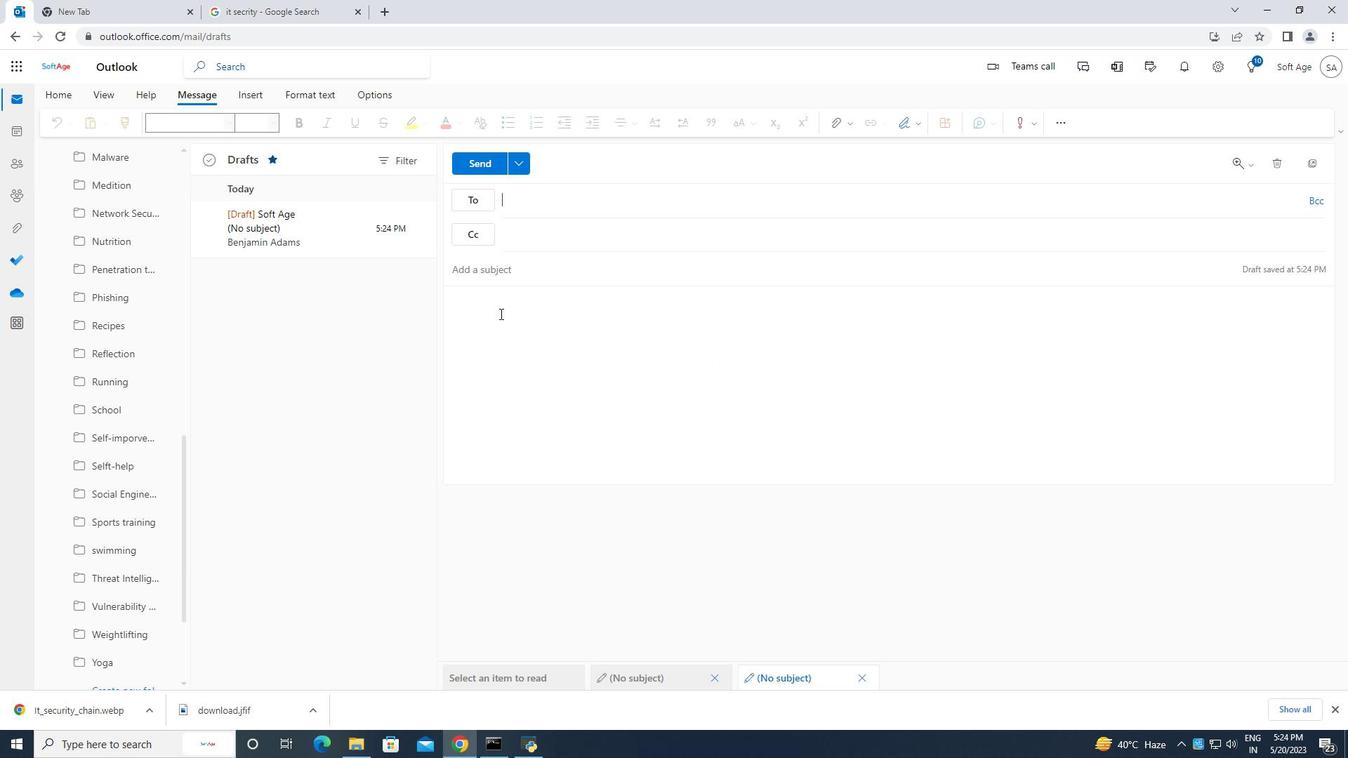 
Action: Mouse moved to (908, 127)
Screenshot: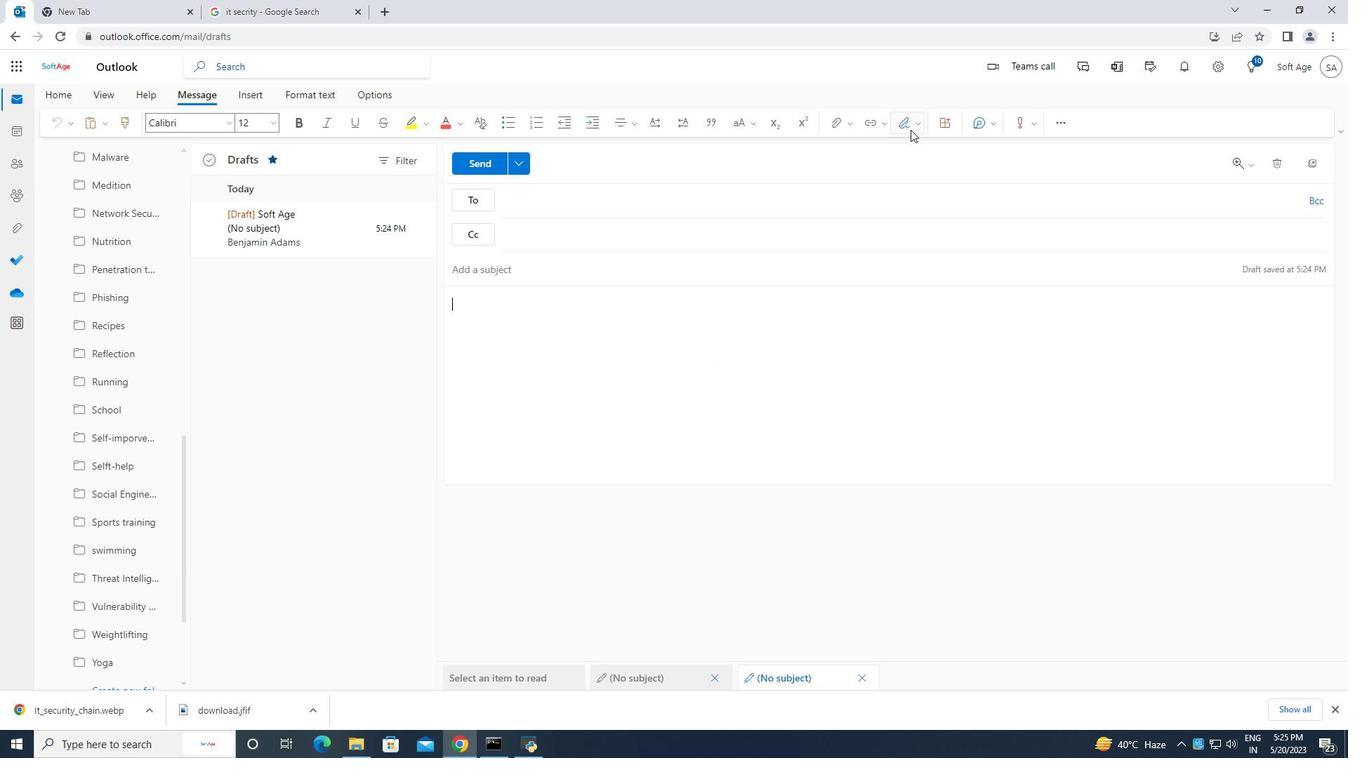 
Action: Mouse pressed left at (908, 127)
Screenshot: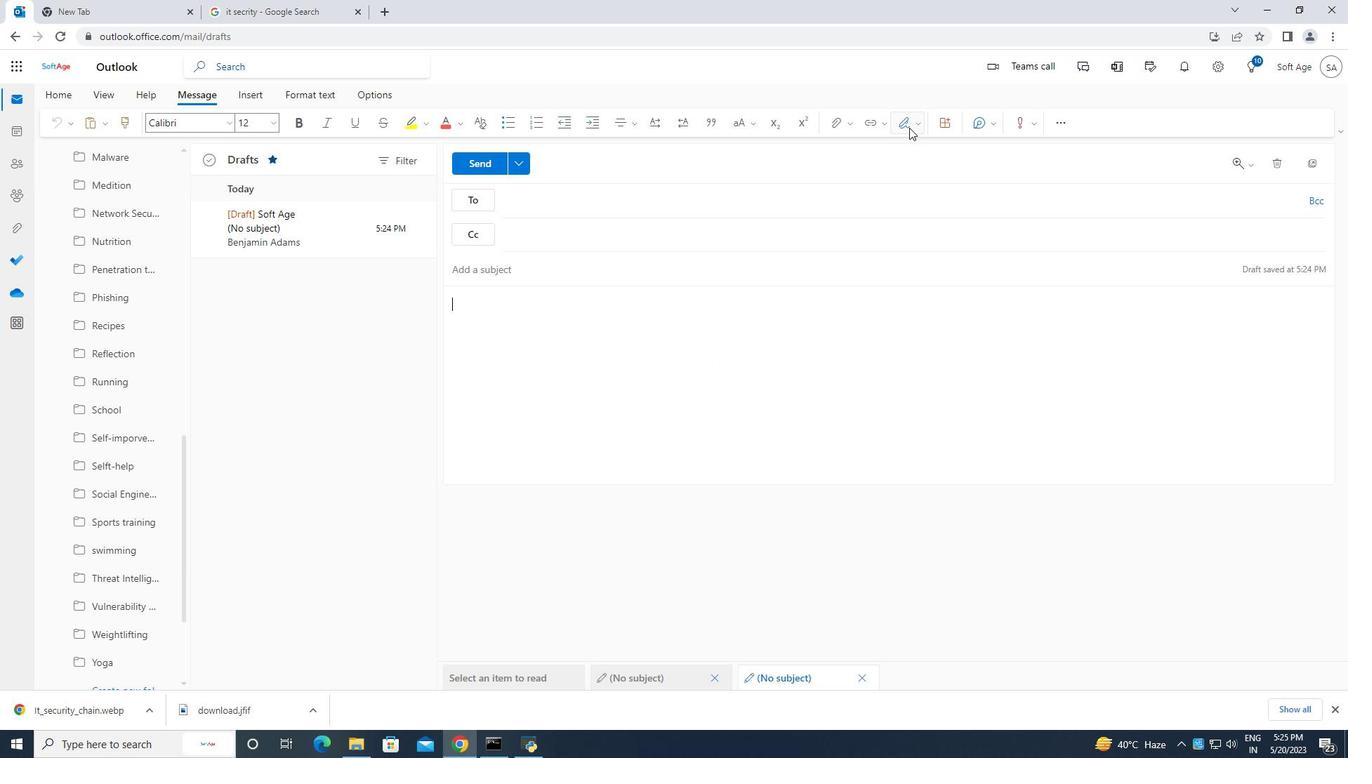 
Action: Mouse moved to (881, 148)
Screenshot: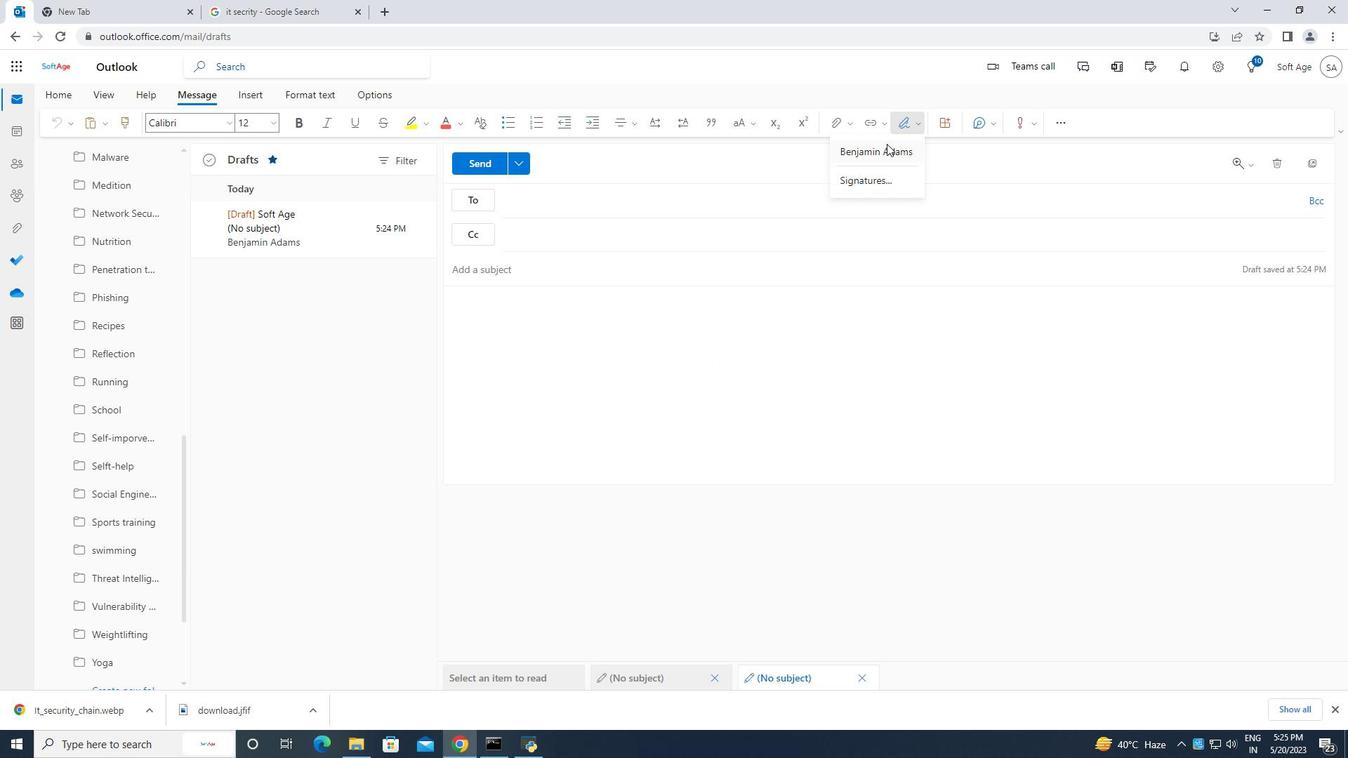 
Action: Mouse pressed left at (881, 148)
Screenshot: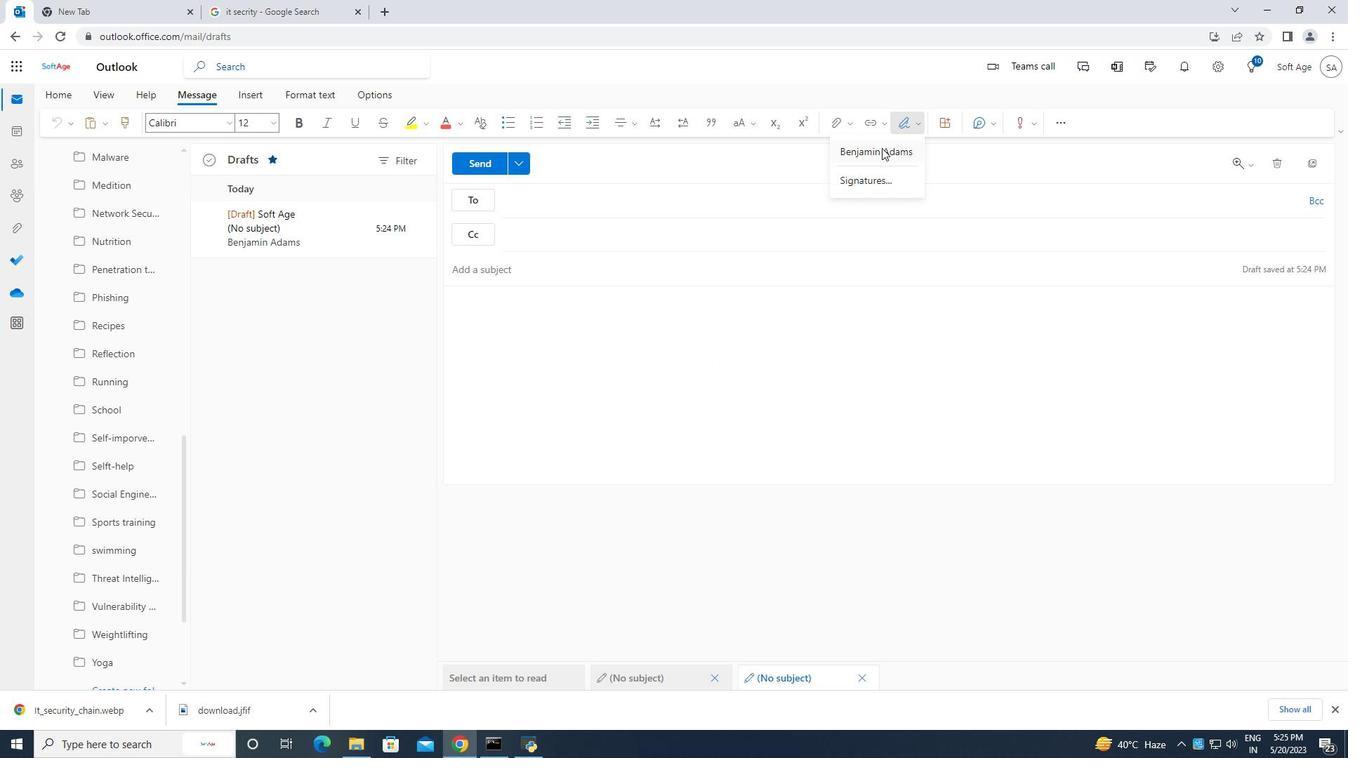 
Action: Mouse moved to (486, 299)
Screenshot: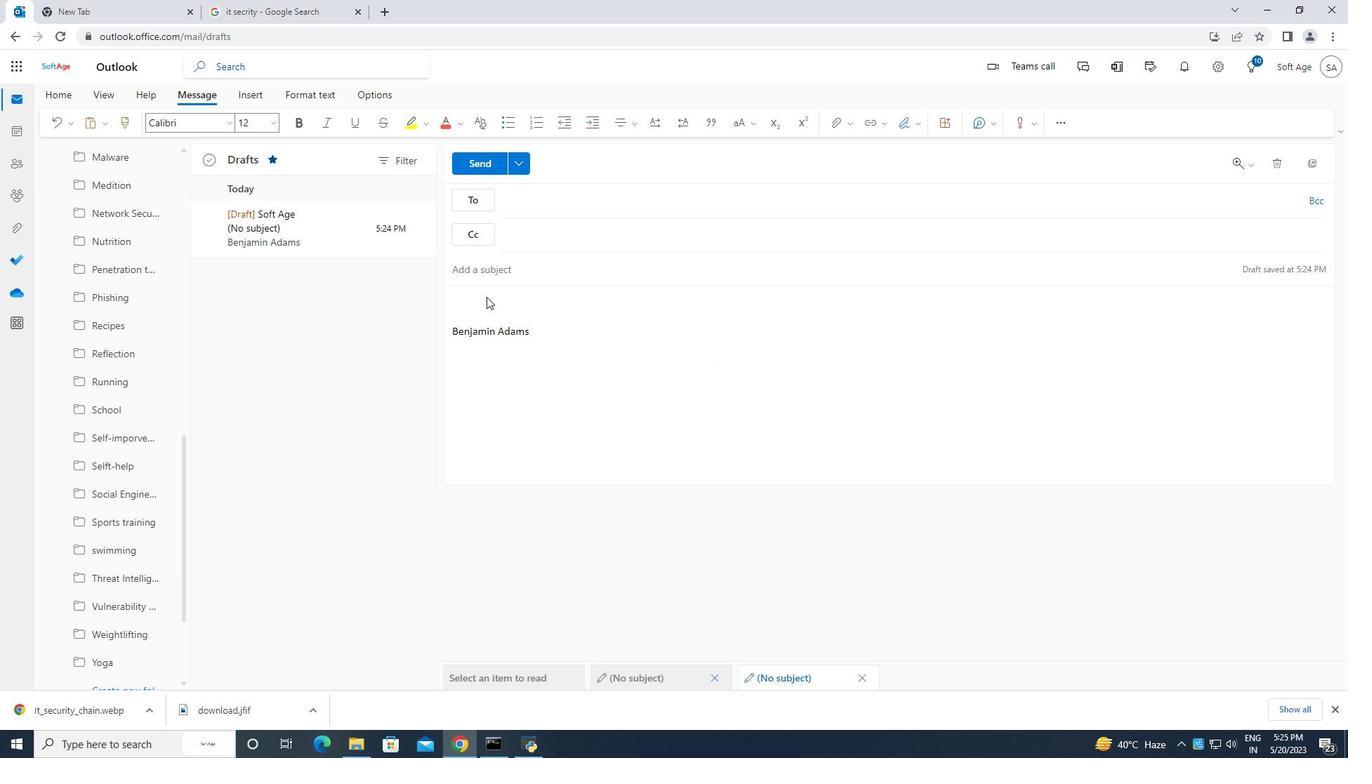 
Action: Mouse pressed left at (486, 299)
Screenshot: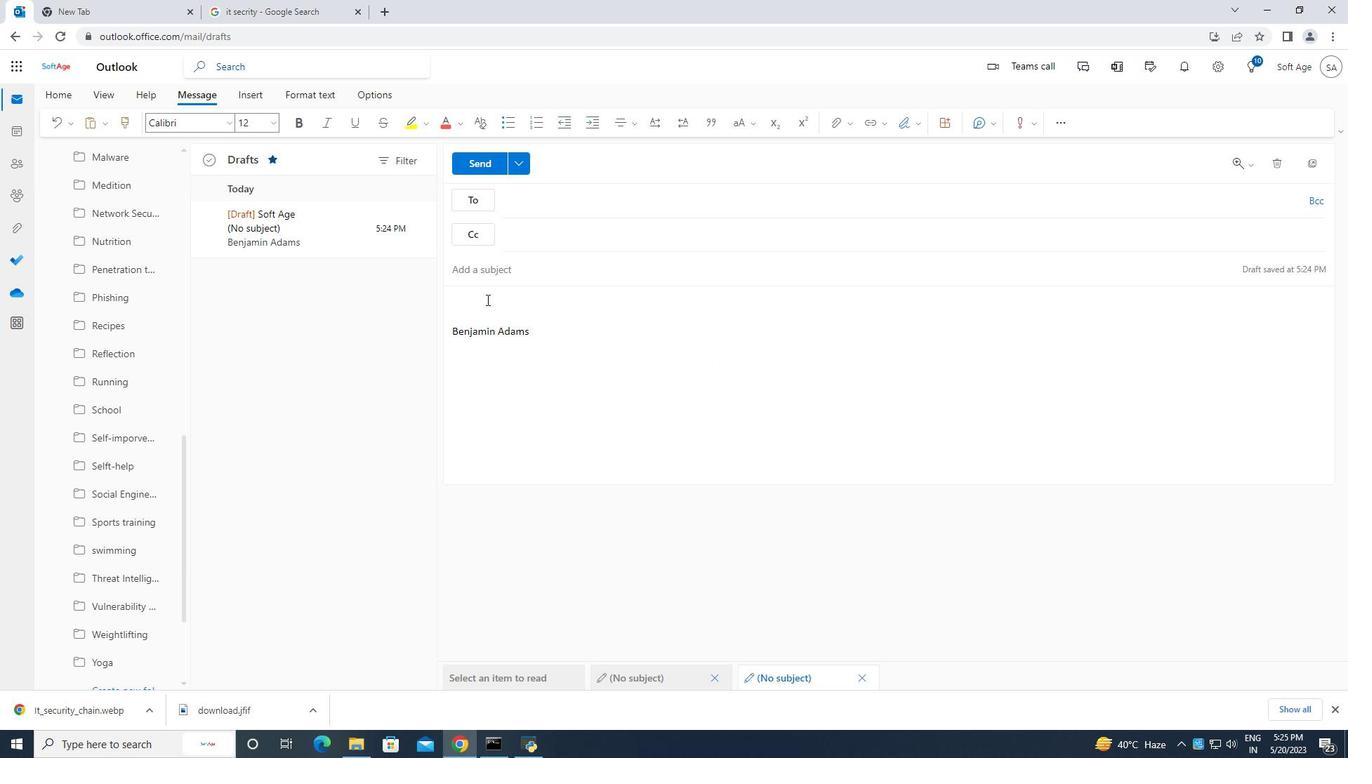 
Action: Key pressed <Key.caps_lock>C<Key.caps_lock>ontaining<Key.space><Key.caps_lock>H<Key.caps_lock>ave<Key.space>a<Key.space>wonf<Key.backspace>derful<Key.space>week,<Key.space><Key.caps_lock>B<Key.caps_lock>enjamin
Screenshot: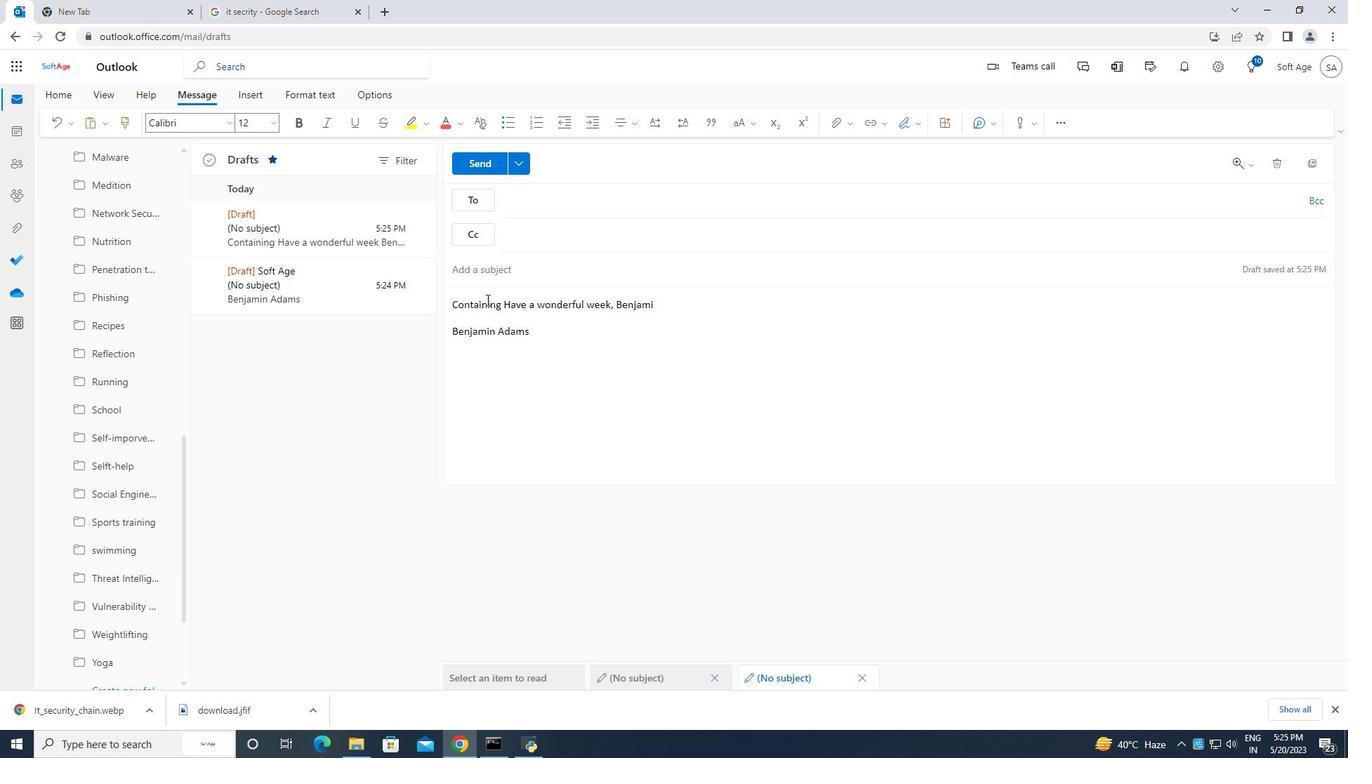 
Action: Mouse moved to (536, 336)
Screenshot: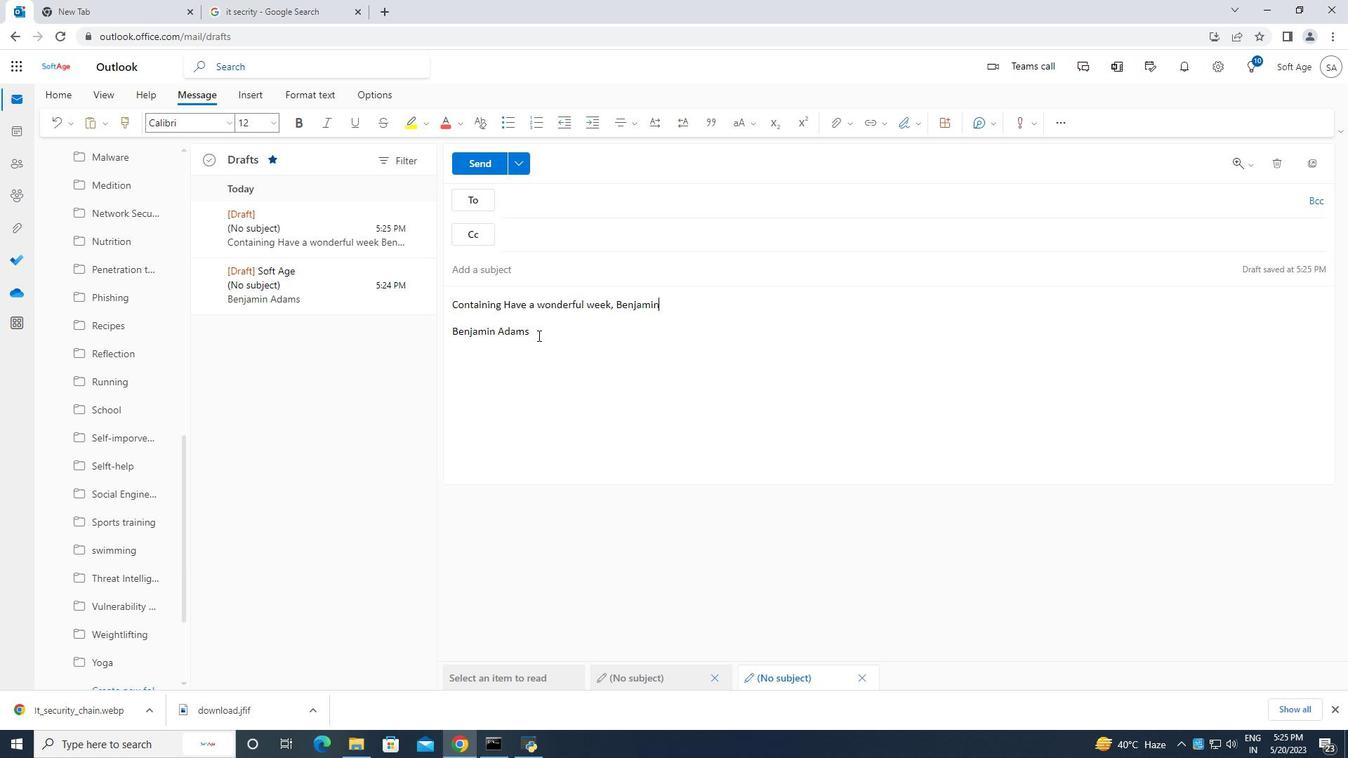 
Action: Mouse pressed left at (536, 336)
Screenshot: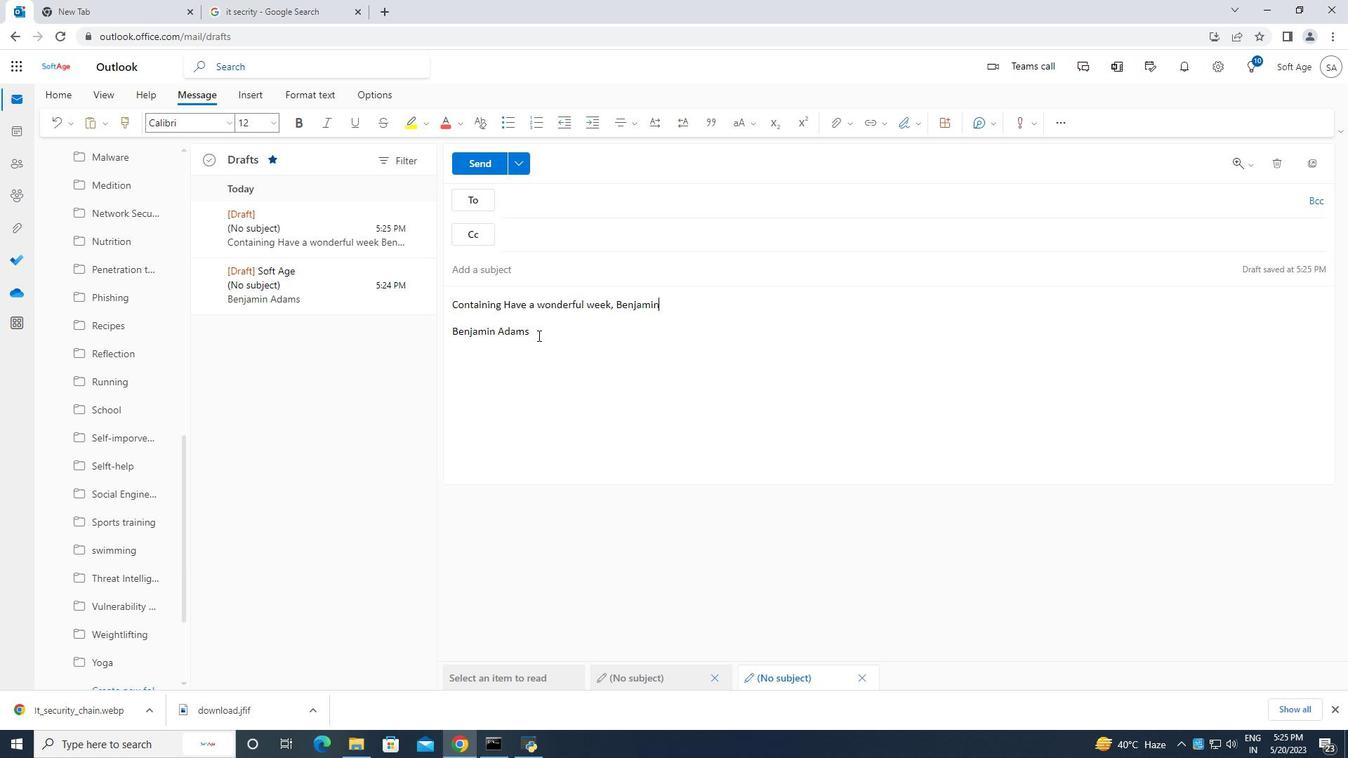 
Action: Mouse moved to (536, 334)
Screenshot: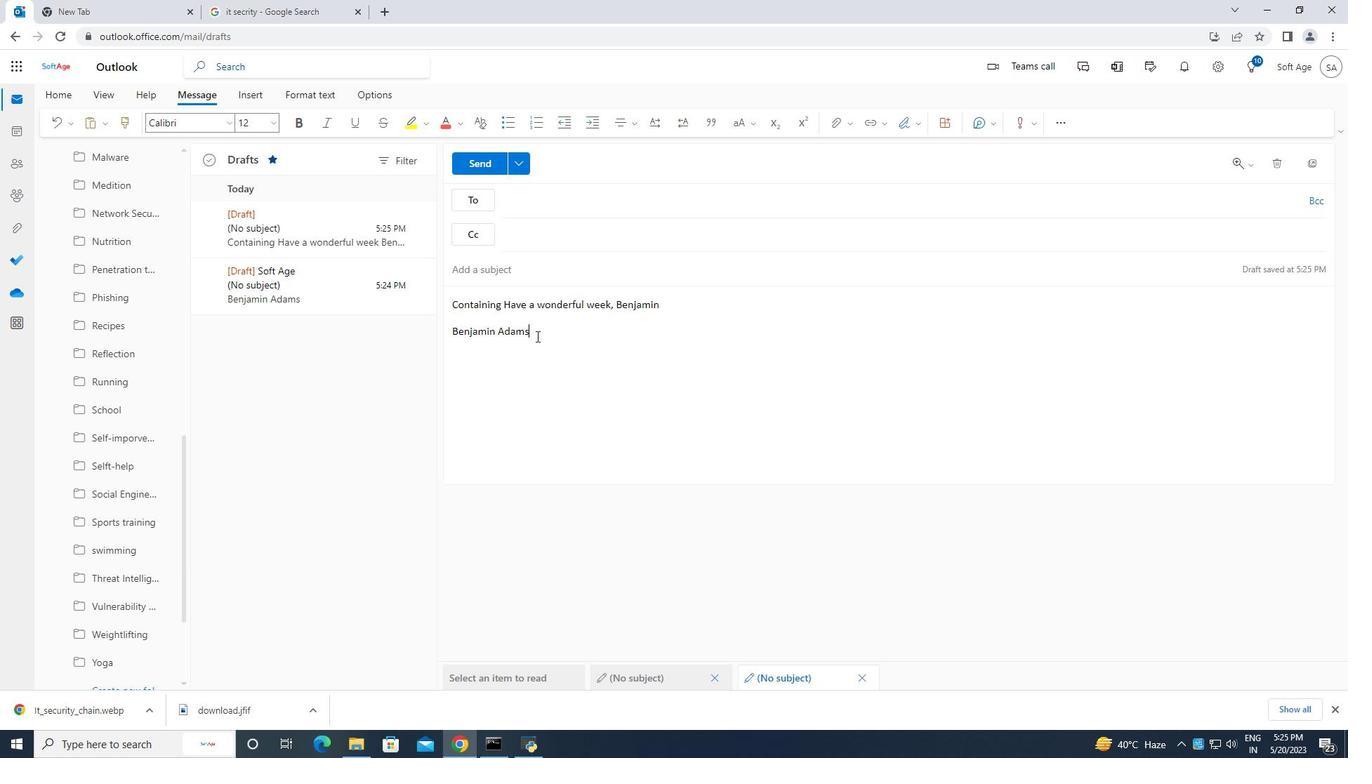 
Action: Key pressed <Key.backspace><Key.backspace><Key.backspace><Key.backspace><Key.backspace><Key.backspace><Key.backspace><Key.backspace><Key.backspace><Key.backspace><Key.backspace><Key.backspace>njamin<Key.space>adams
Screenshot: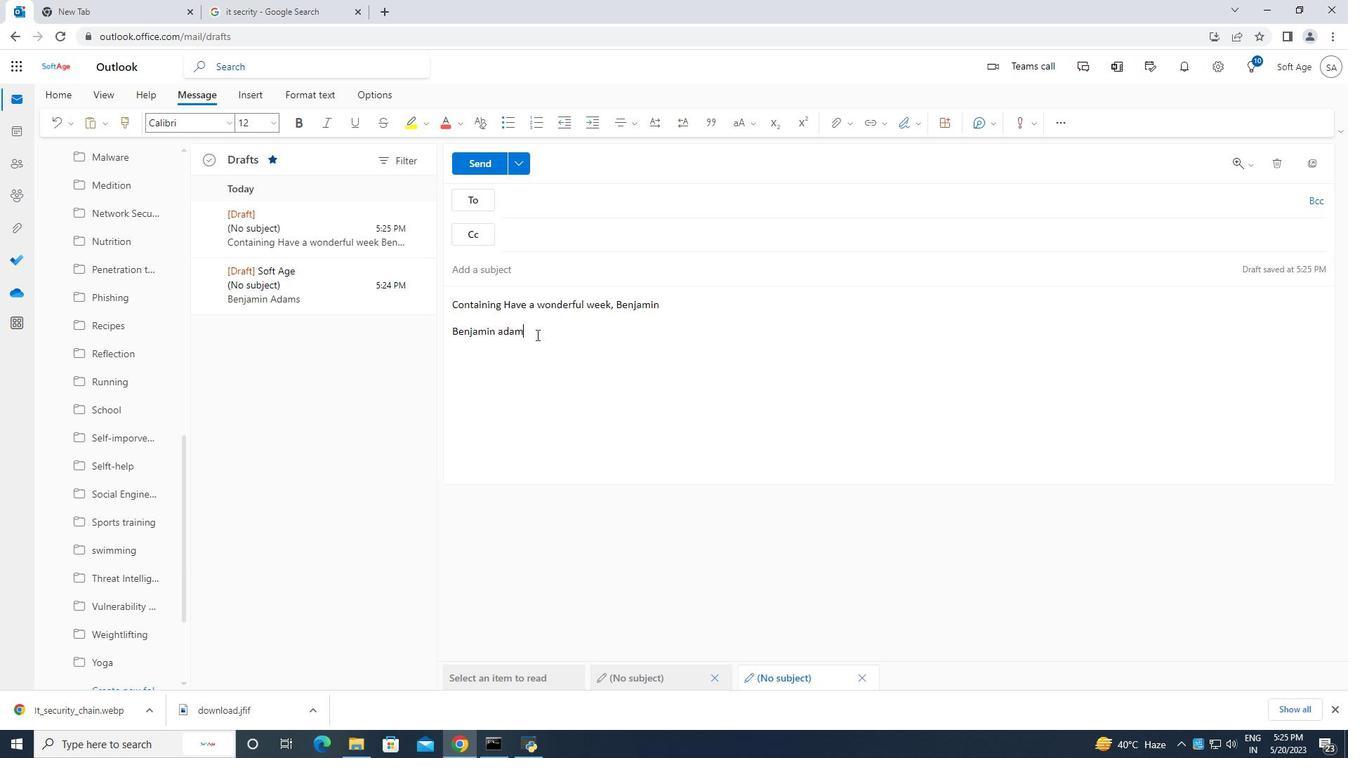 
Action: Mouse moved to (680, 301)
Screenshot: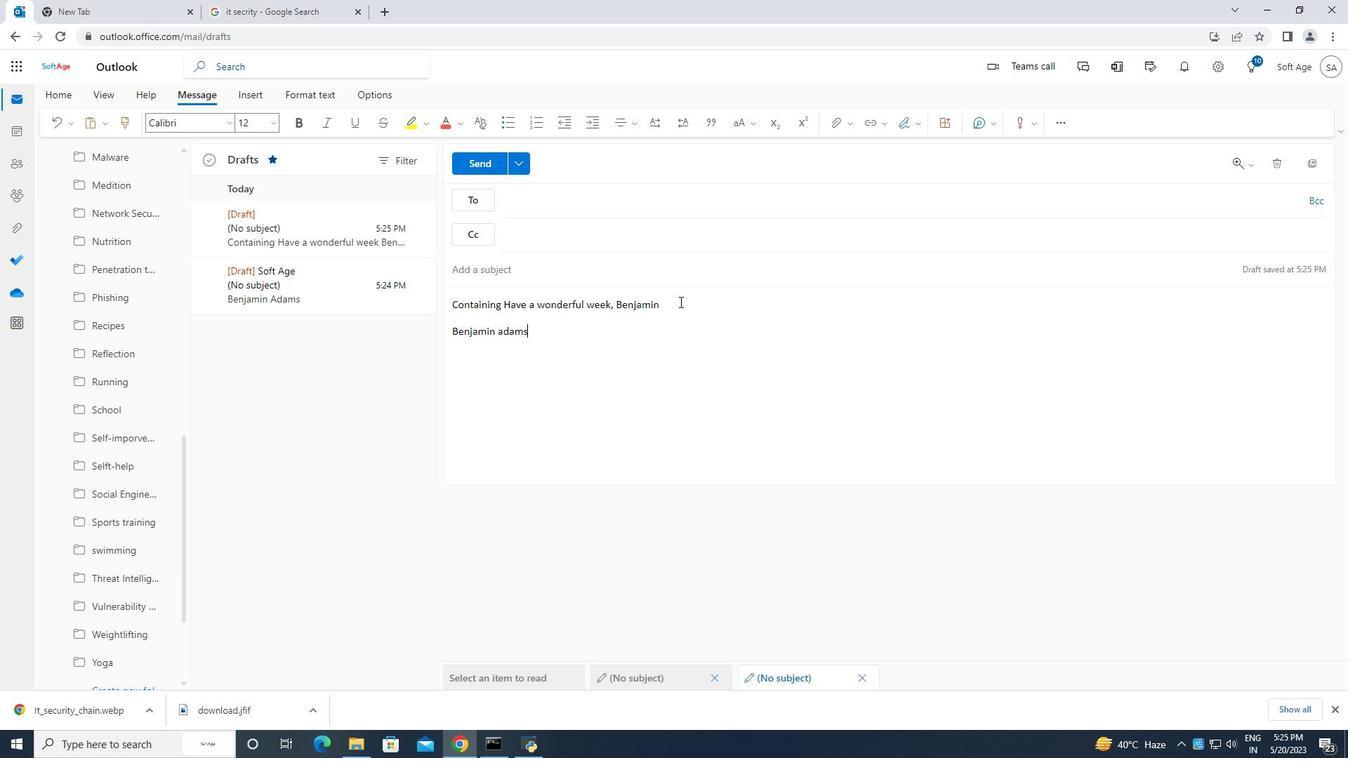 
Action: Mouse pressed left at (680, 301)
Screenshot: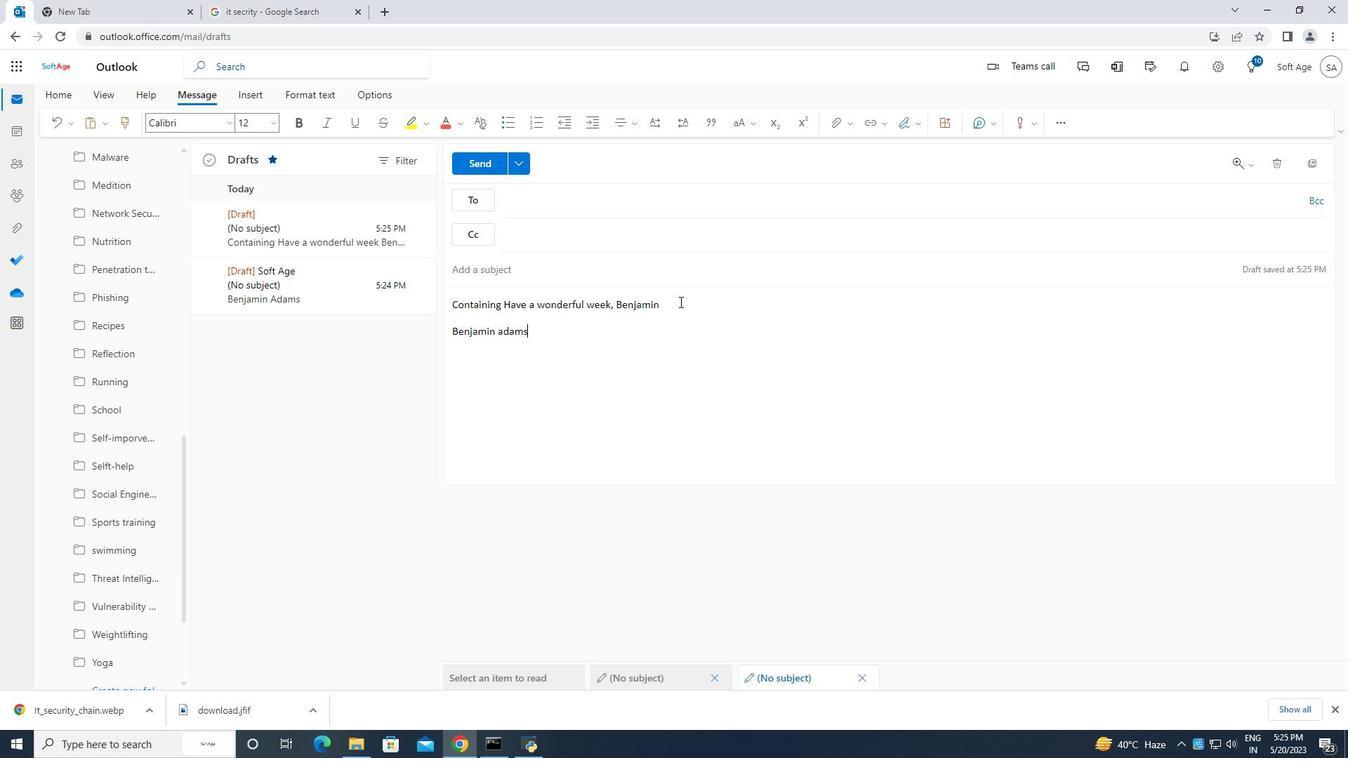 
Action: Mouse moved to (681, 302)
Screenshot: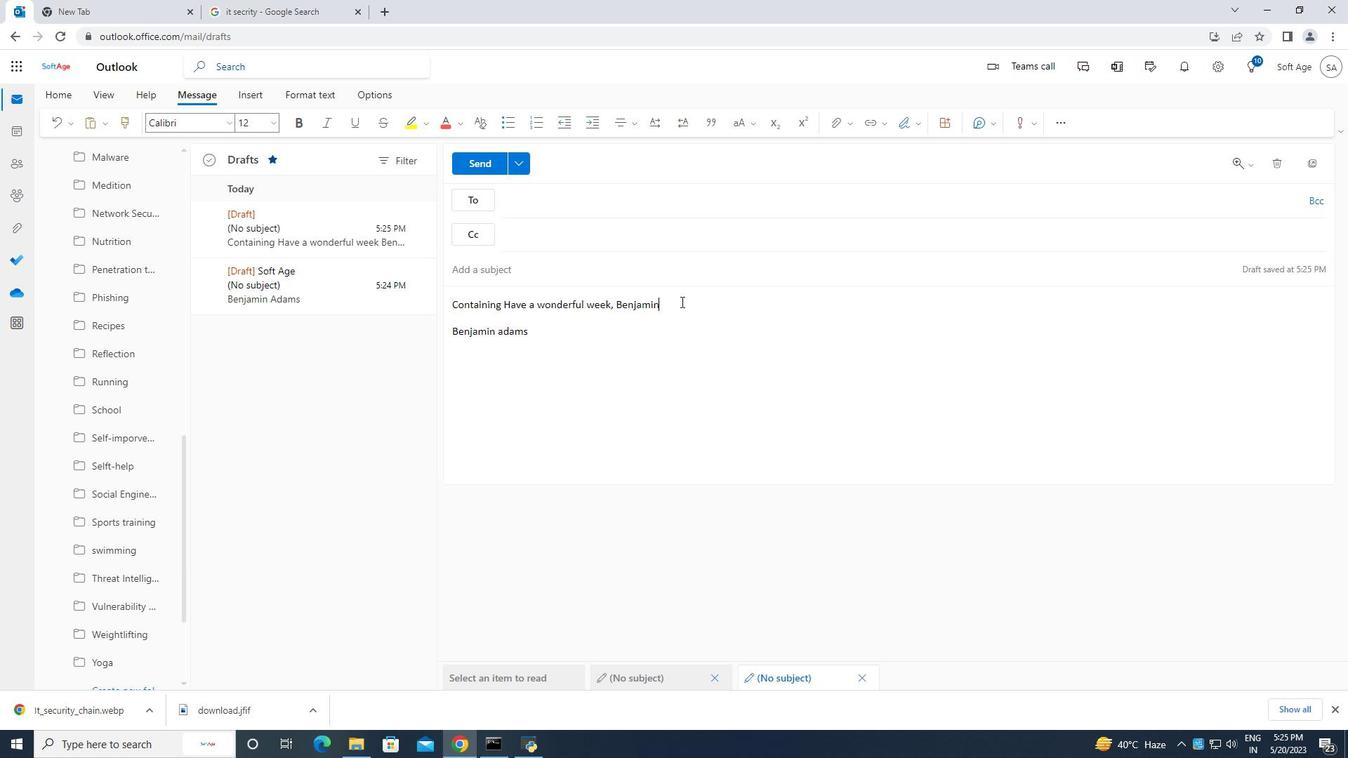 
Action: Key pressed <Key.space>adams
Screenshot: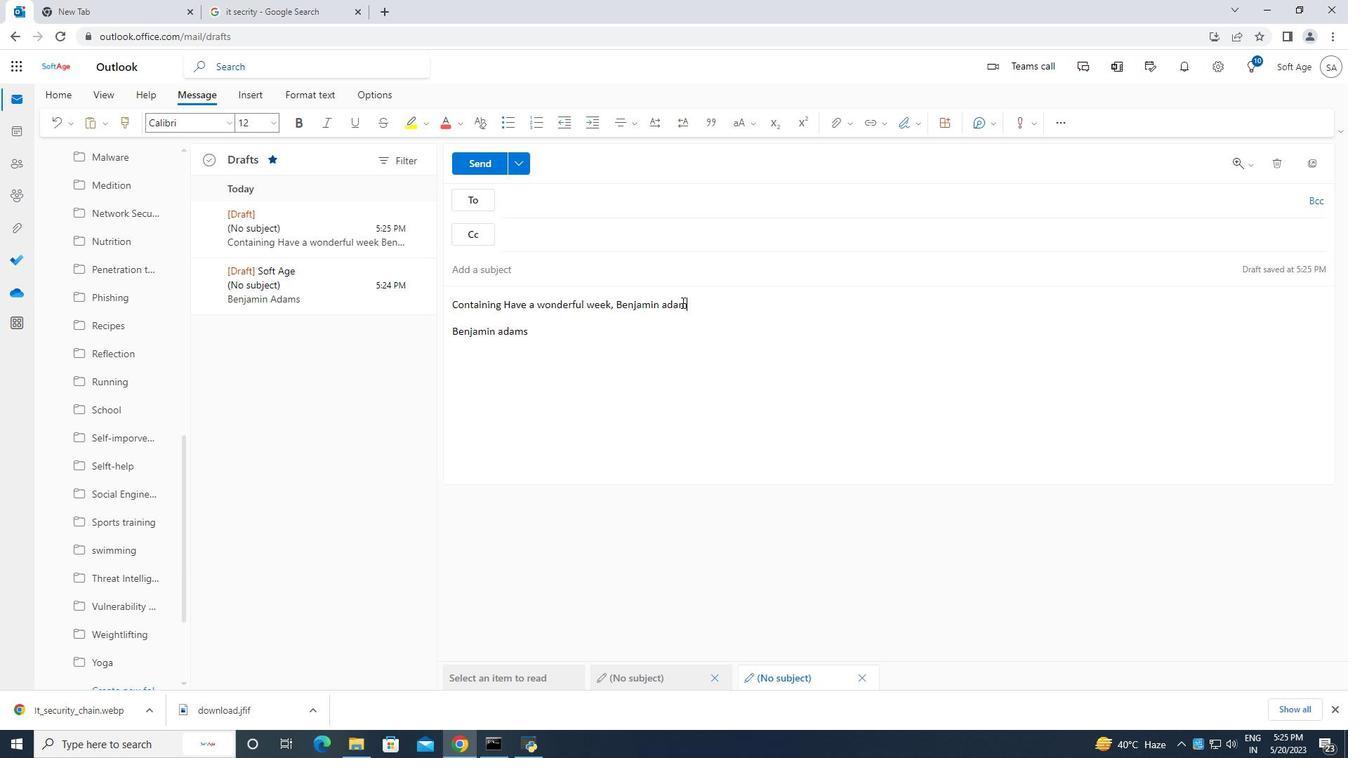 
Action: Mouse moved to (556, 207)
Screenshot: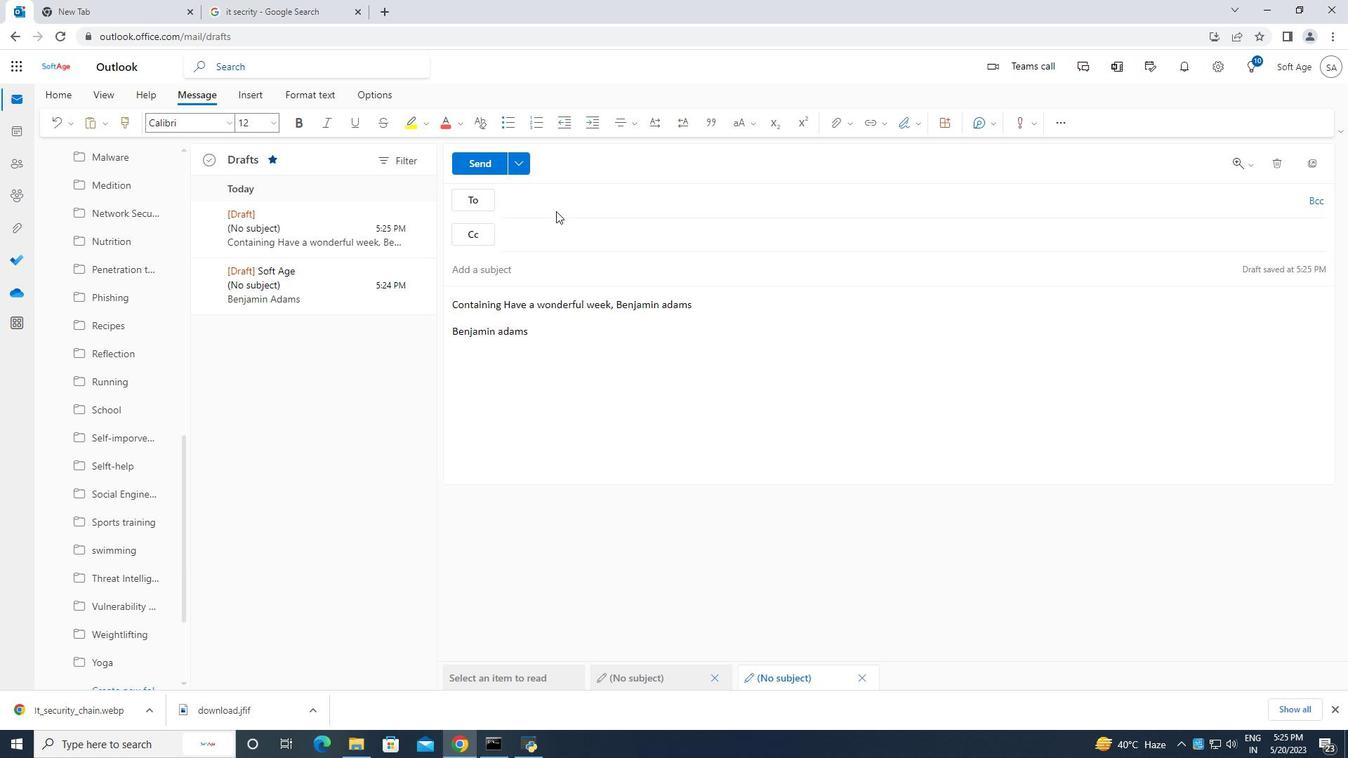 
Action: Mouse pressed left at (556, 207)
Screenshot: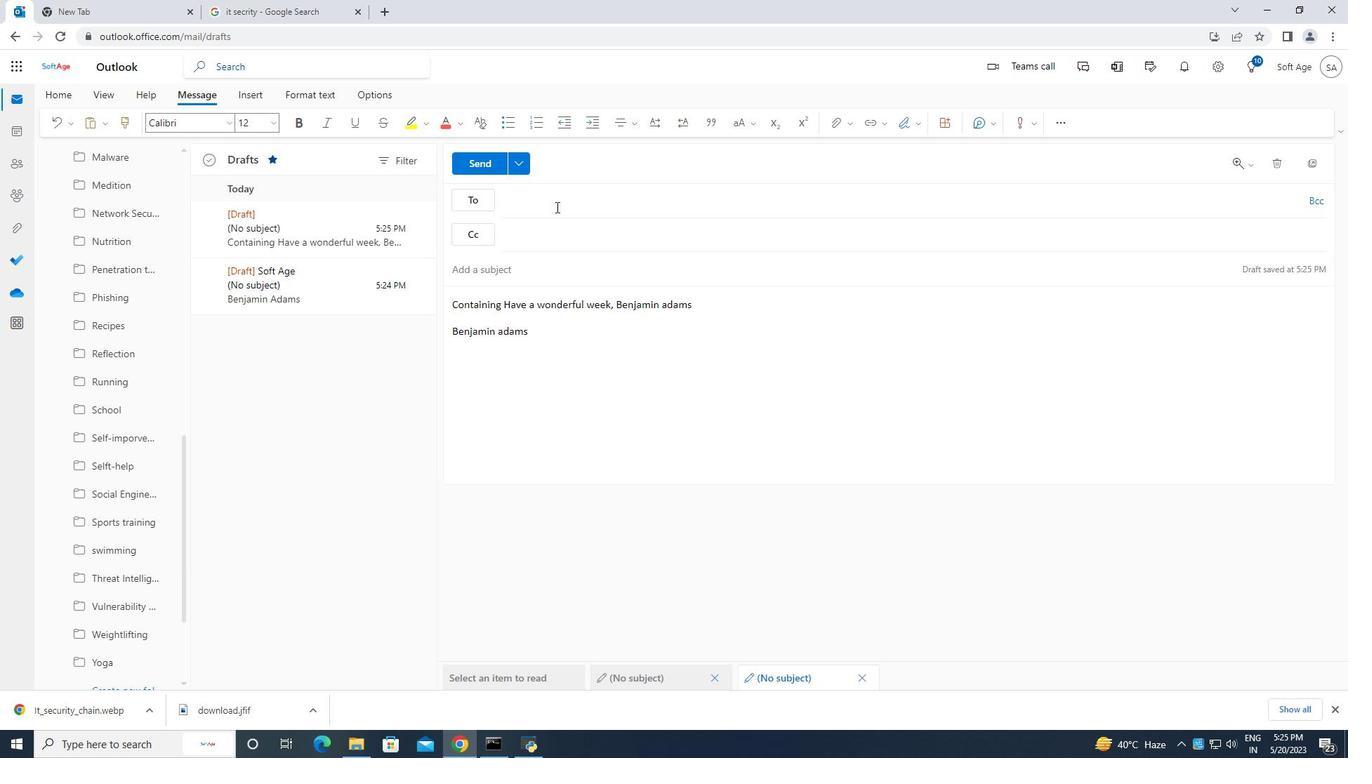 
Action: Key pressed soft
Screenshot: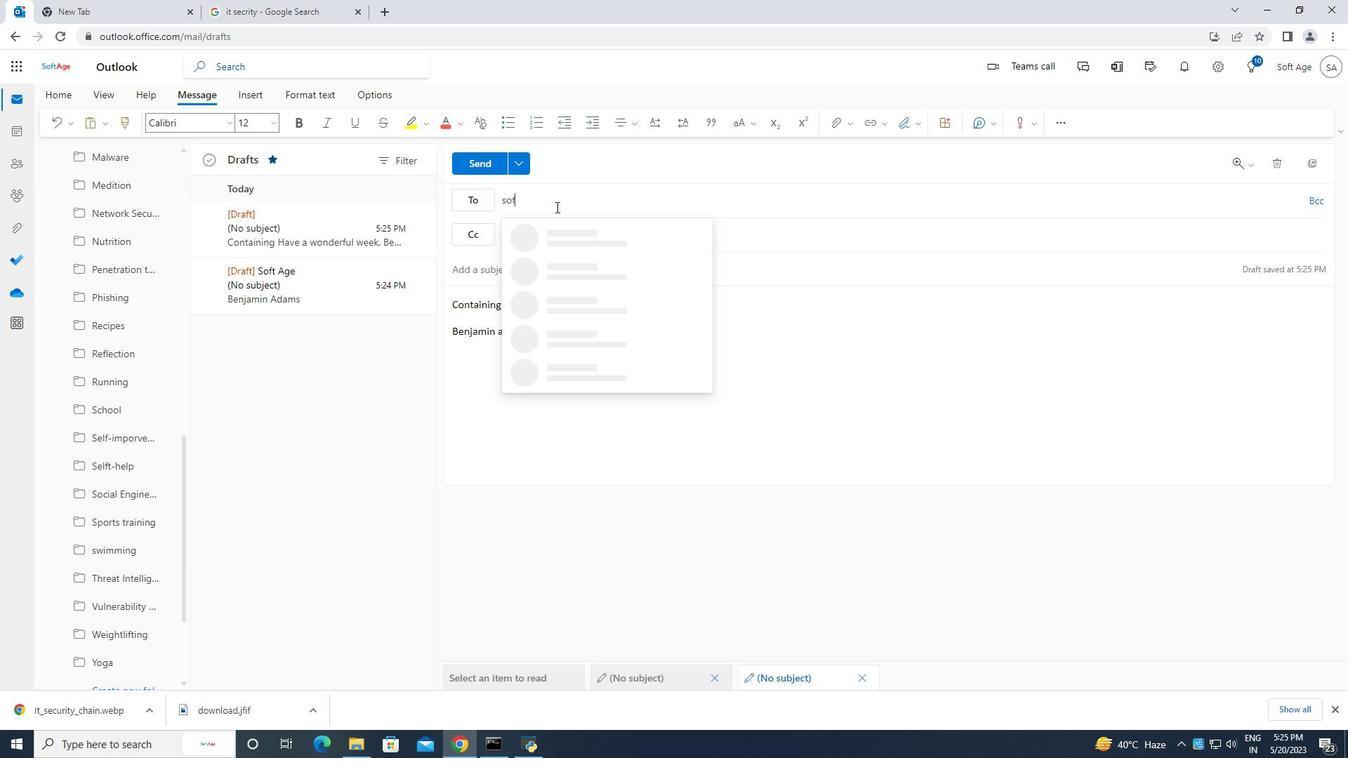 
Action: Mouse moved to (627, 232)
Screenshot: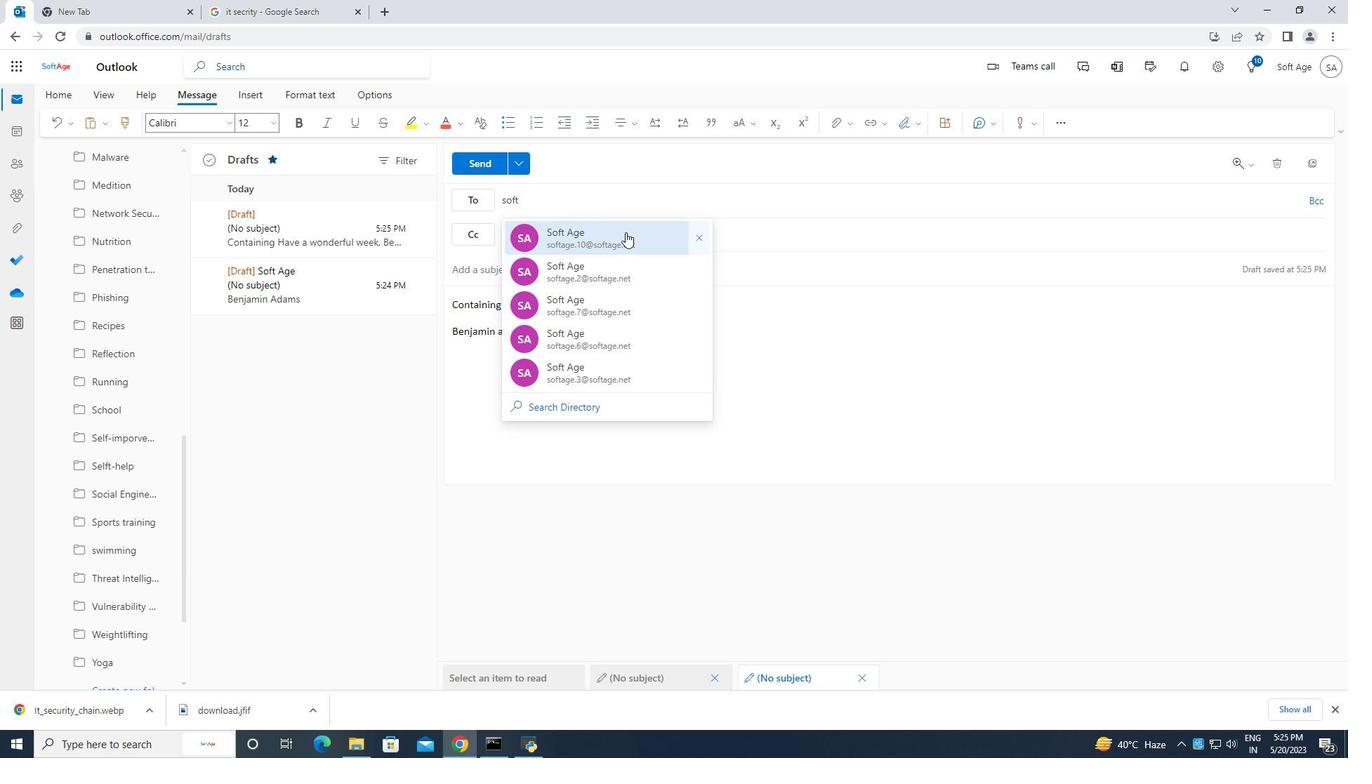 
Action: Mouse pressed left at (627, 232)
Screenshot: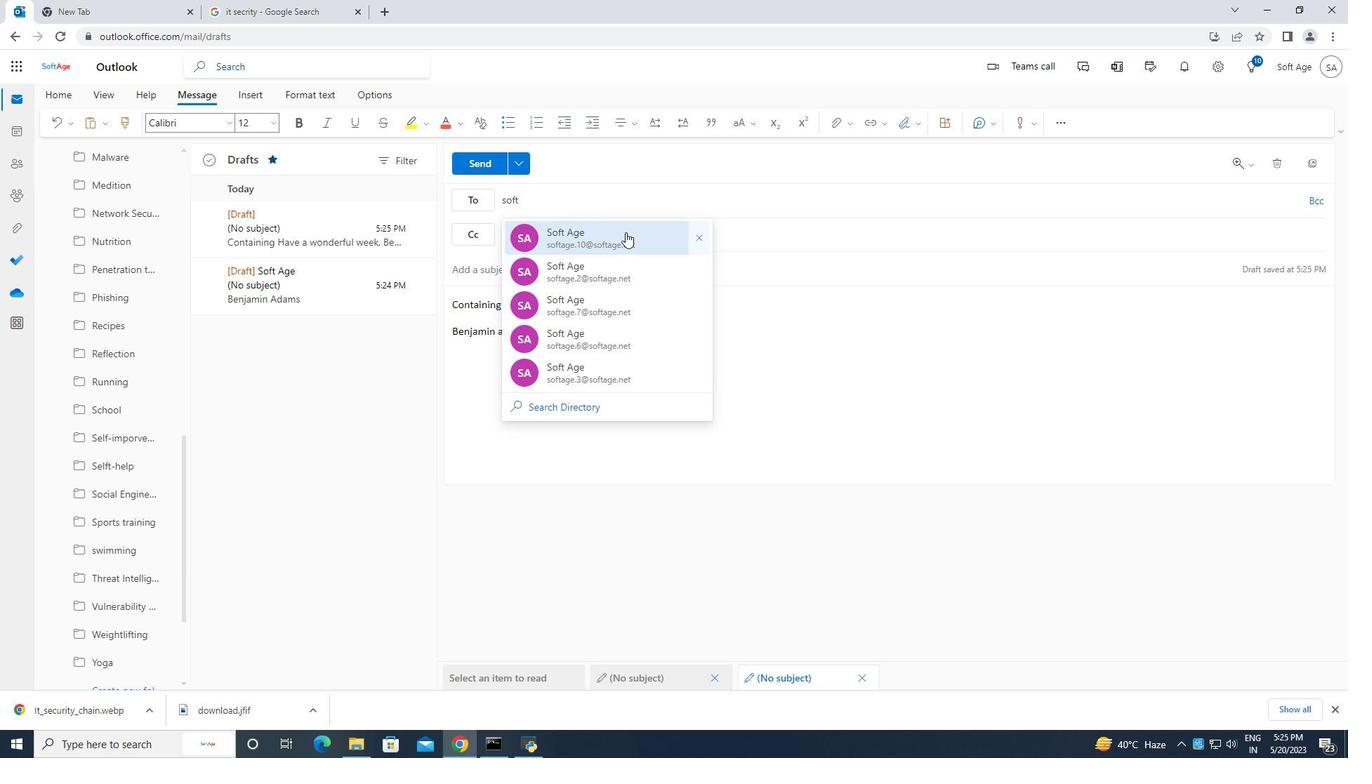 
Action: Mouse moved to (690, 306)
Screenshot: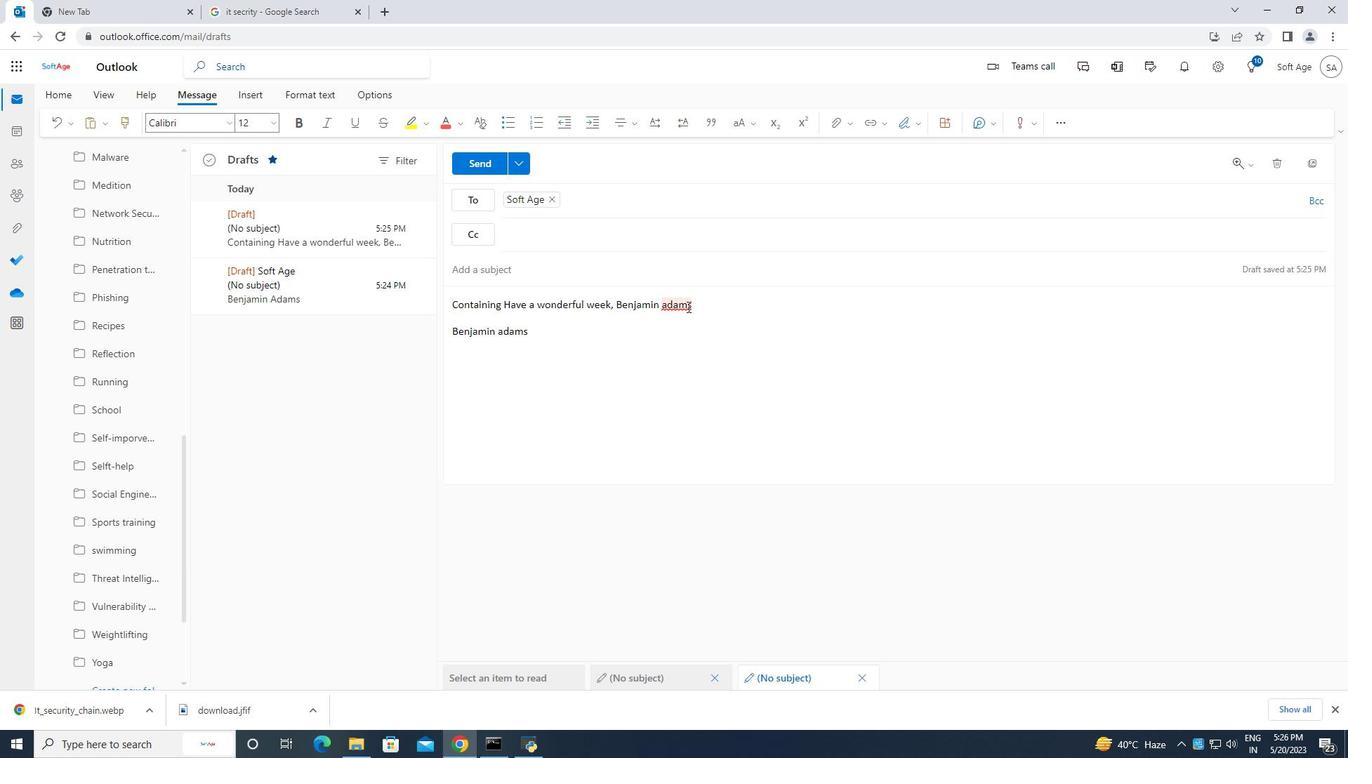 
Action: Mouse pressed left at (690, 306)
Screenshot: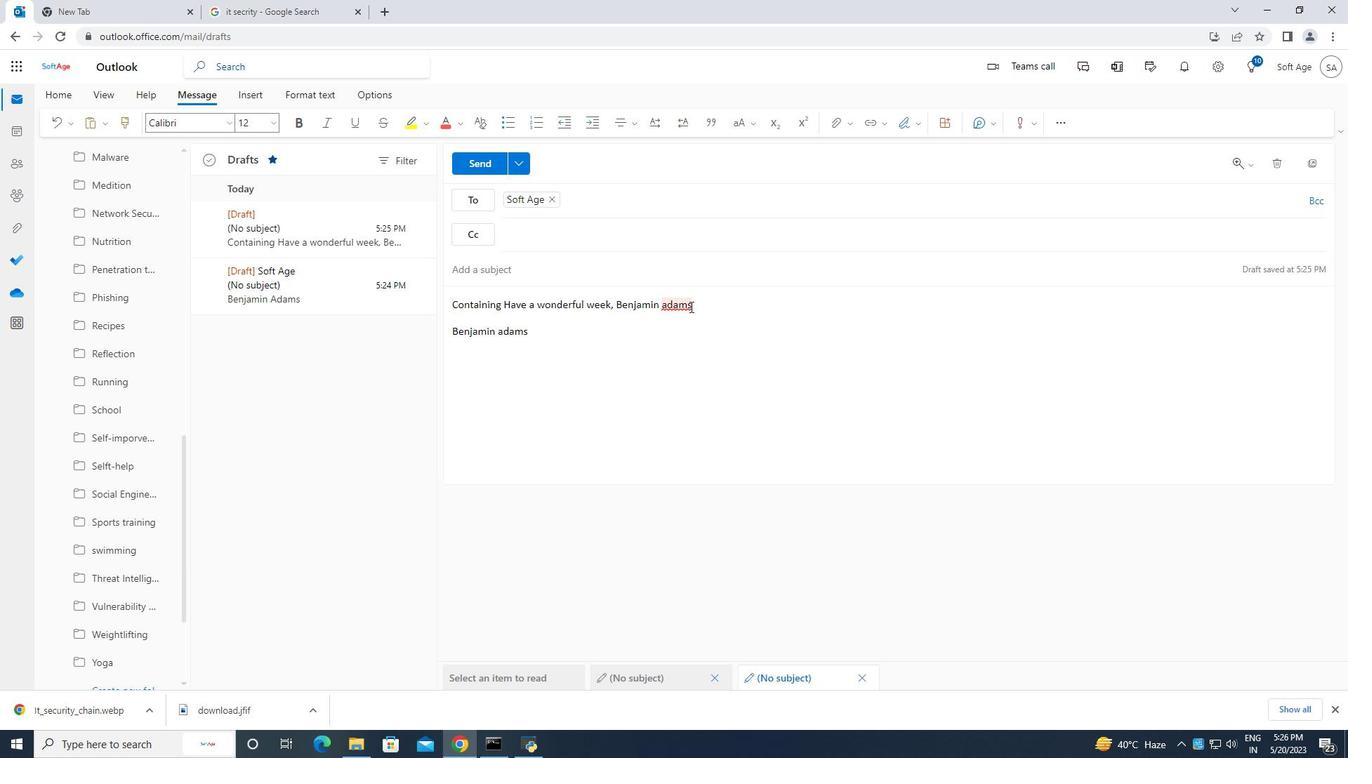 
Action: Mouse moved to (541, 346)
Screenshot: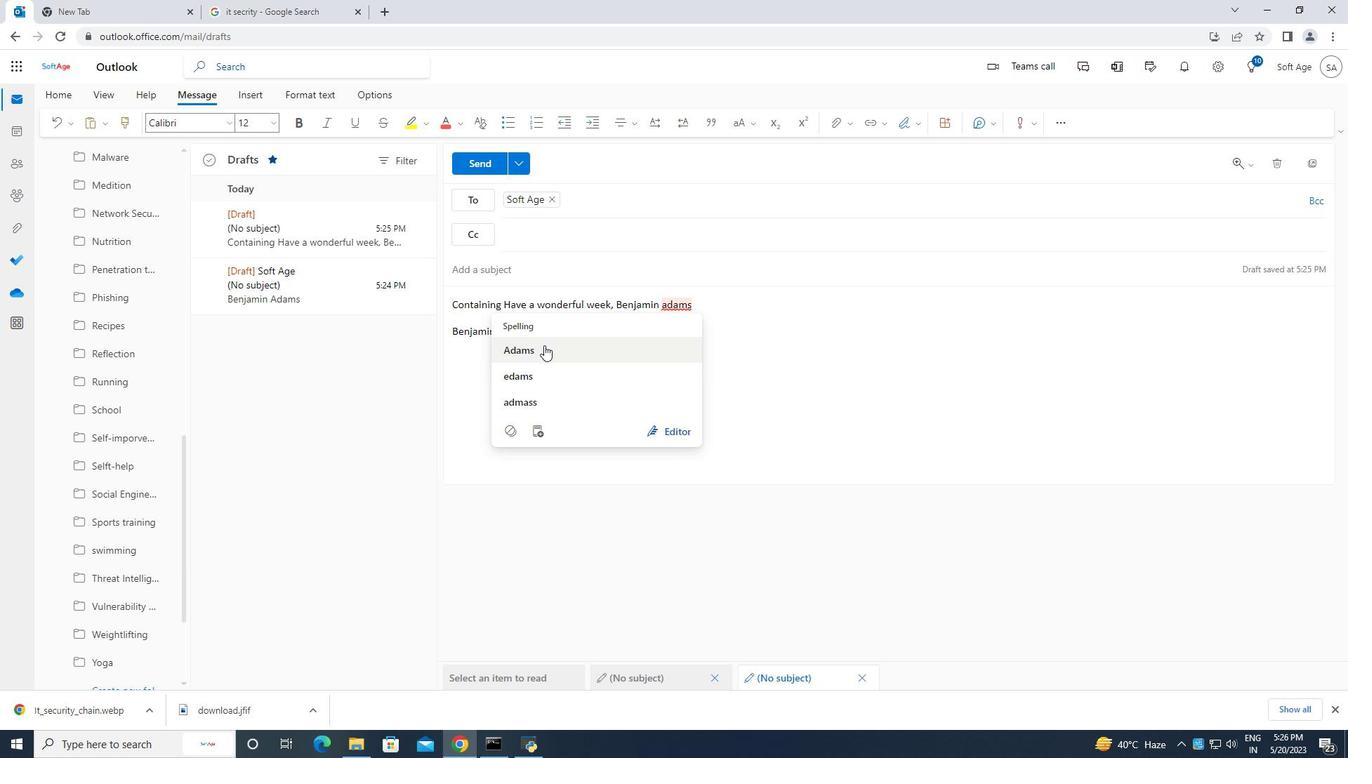 
Action: Mouse pressed left at (541, 346)
Screenshot: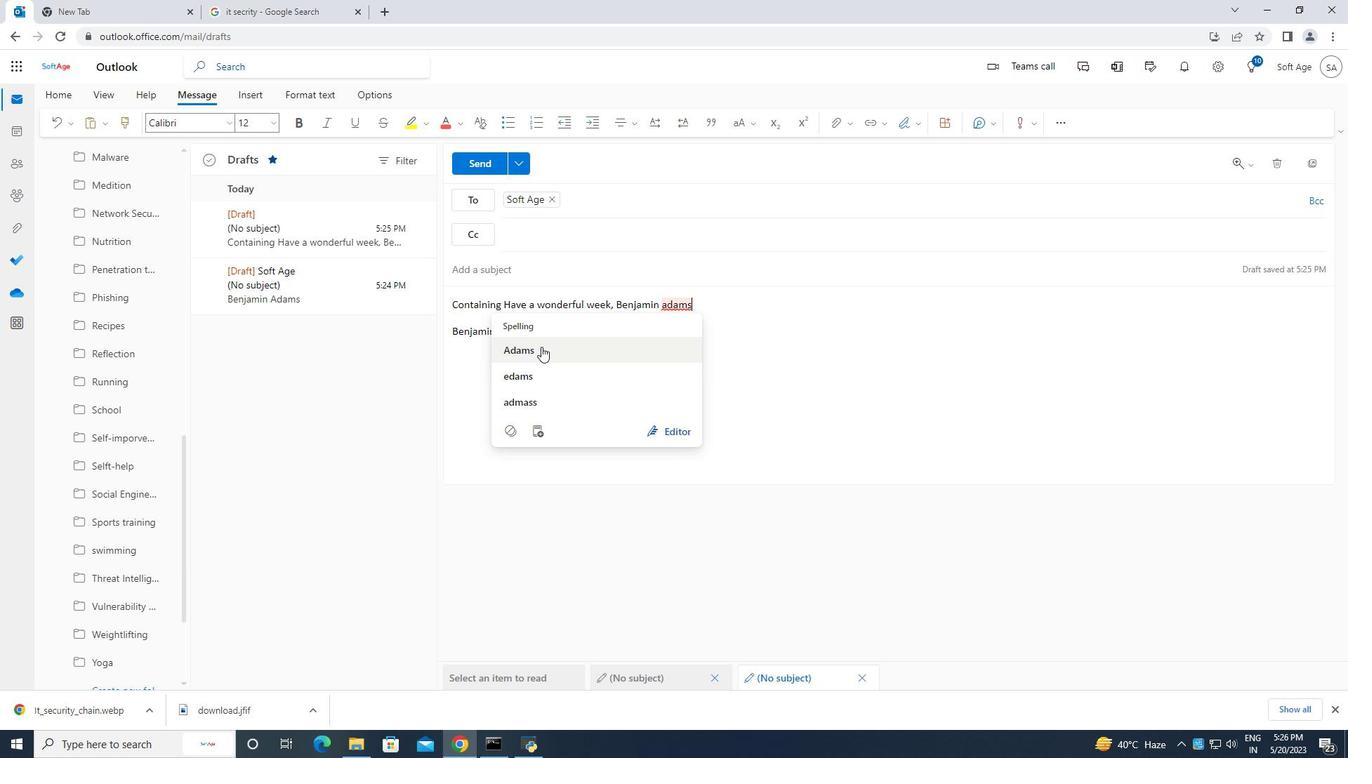 
Action: Mouse moved to (514, 367)
Screenshot: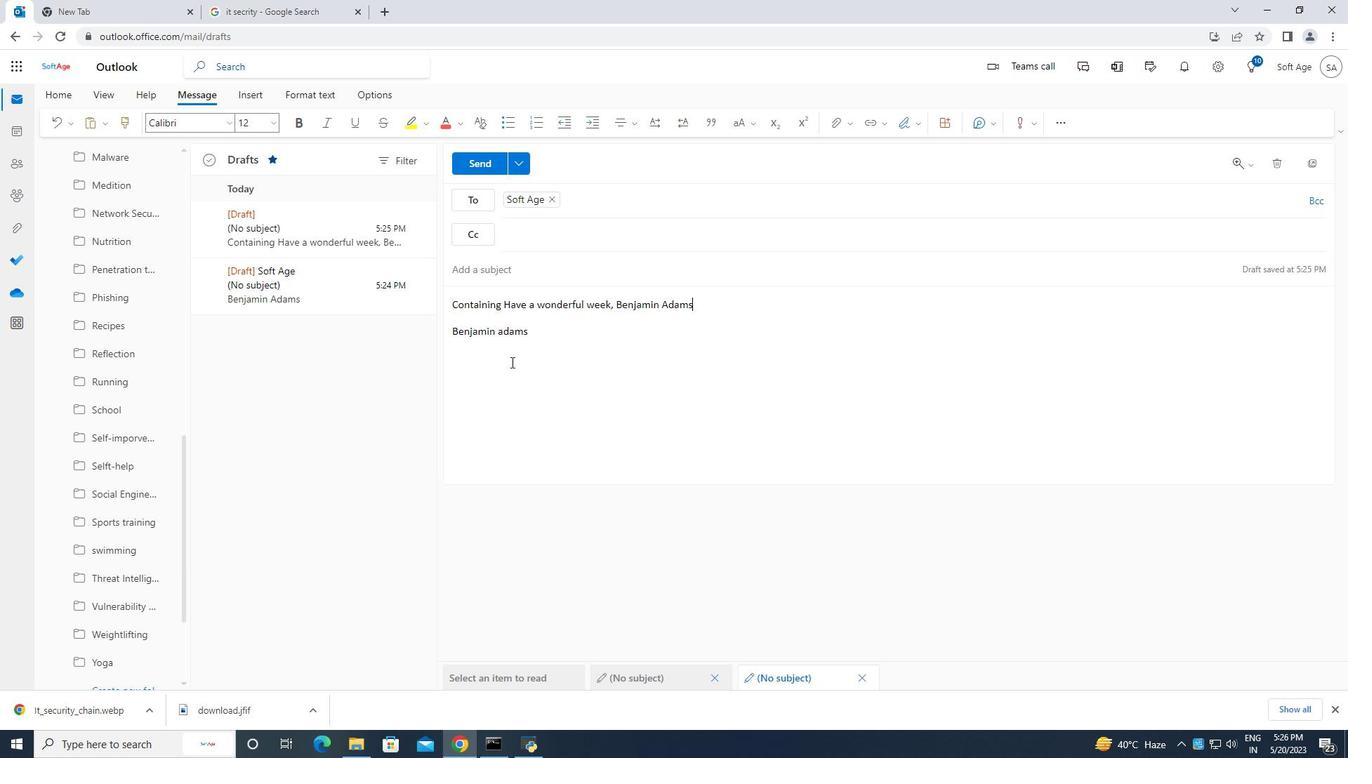 
Action: Mouse scrolled (514, 368) with delta (0, 0)
Screenshot: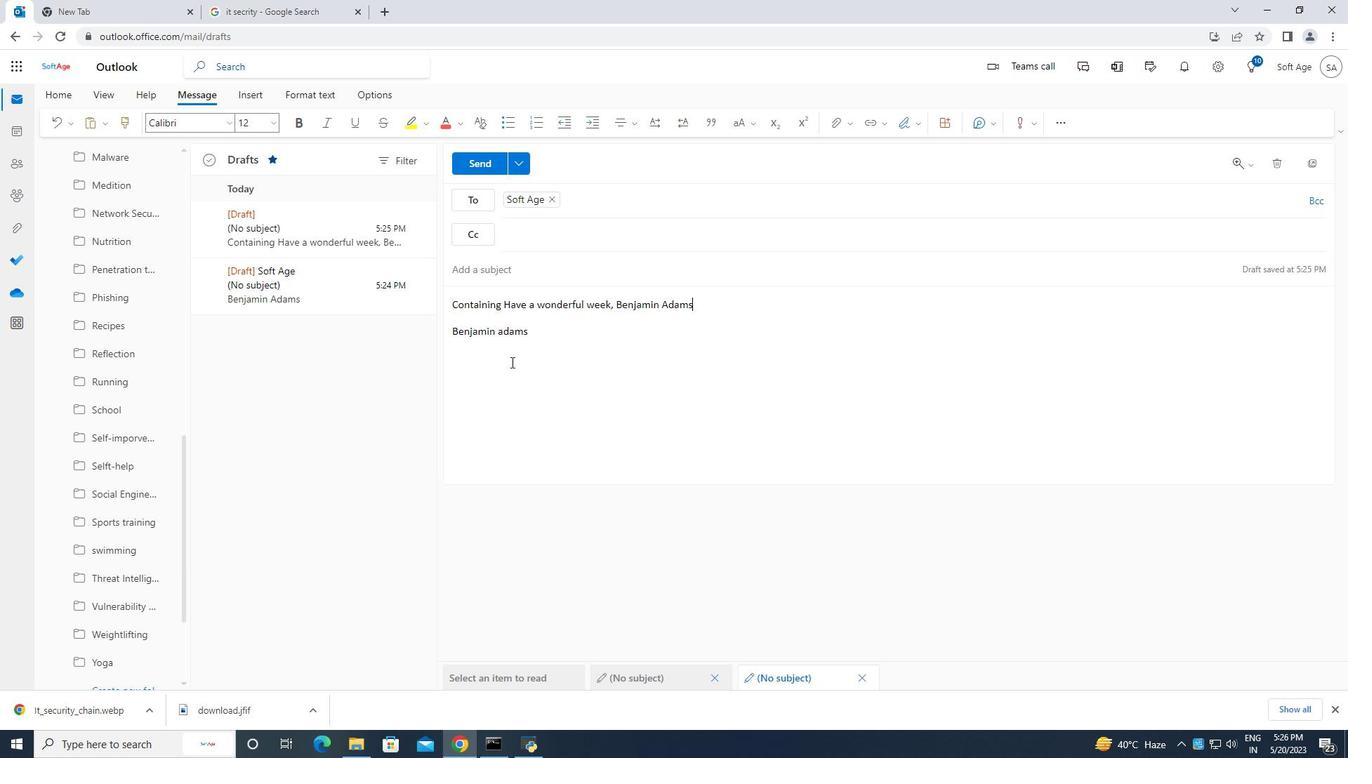 
Action: Mouse moved to (495, 366)
Screenshot: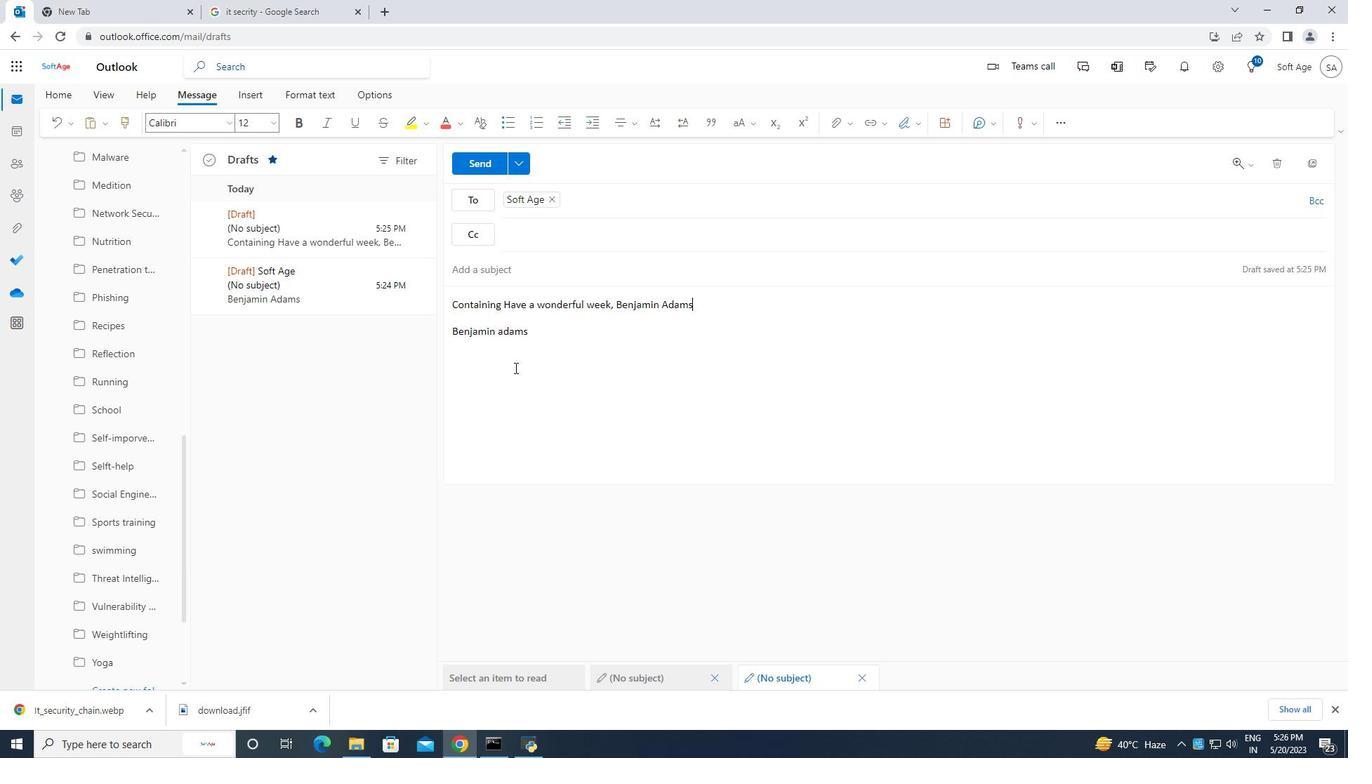 
Action: Mouse scrolled (509, 368) with delta (0, 0)
Screenshot: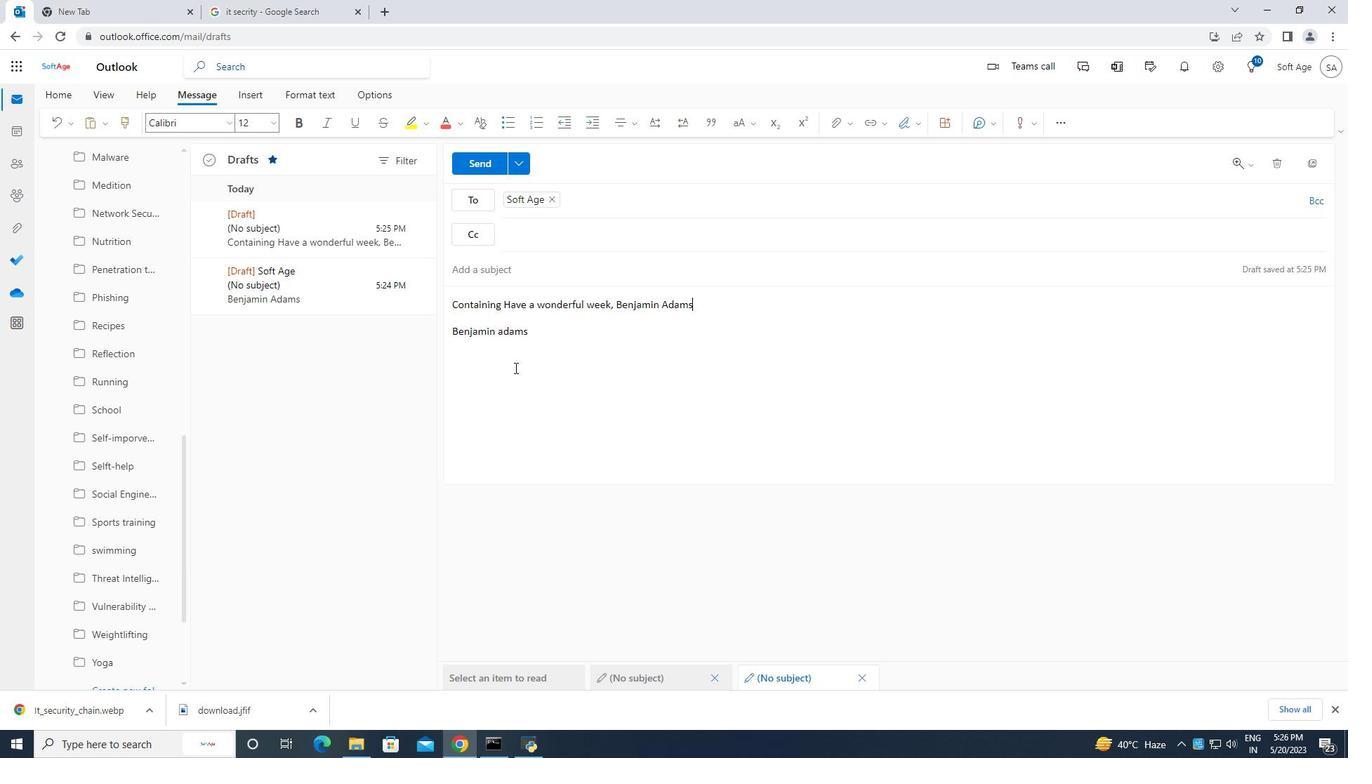 
Action: Mouse moved to (140, 628)
Screenshot: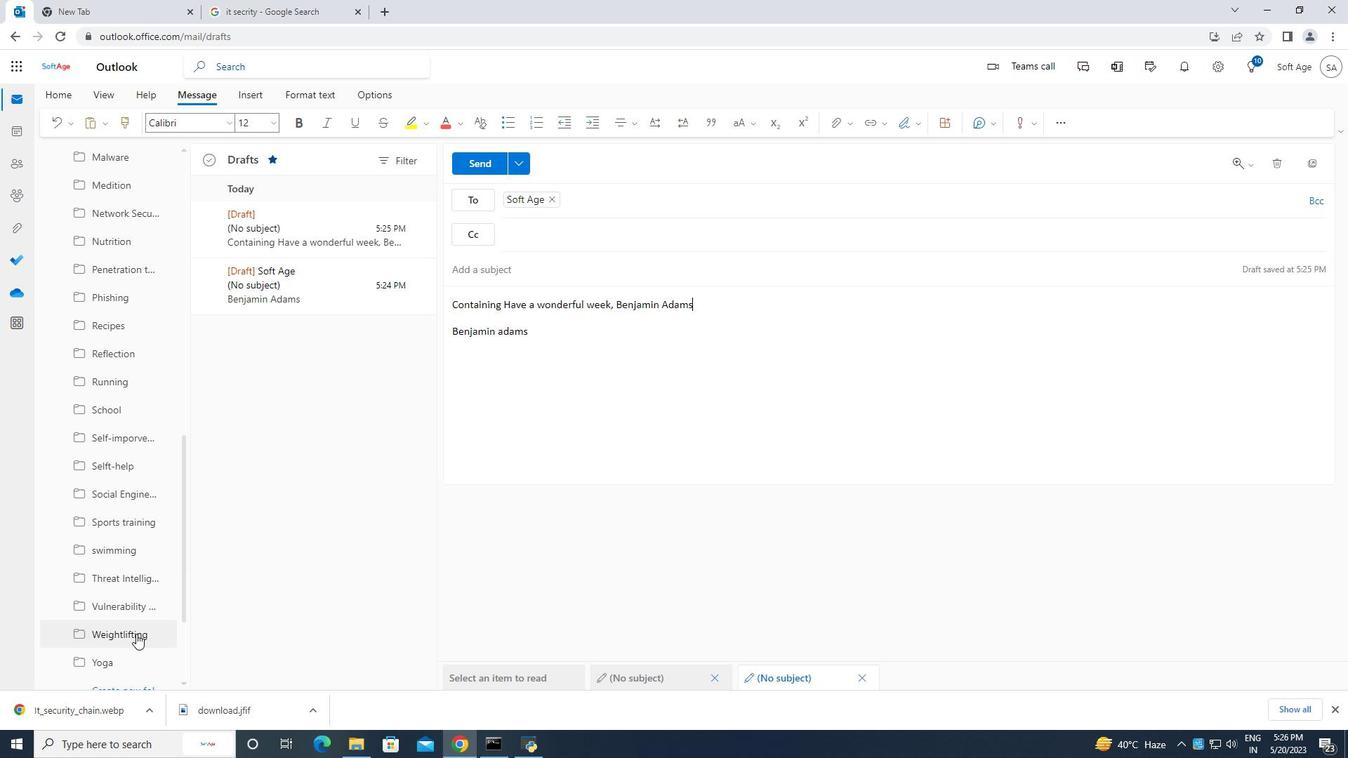 
Action: Mouse scrolled (140, 627) with delta (0, 0)
Screenshot: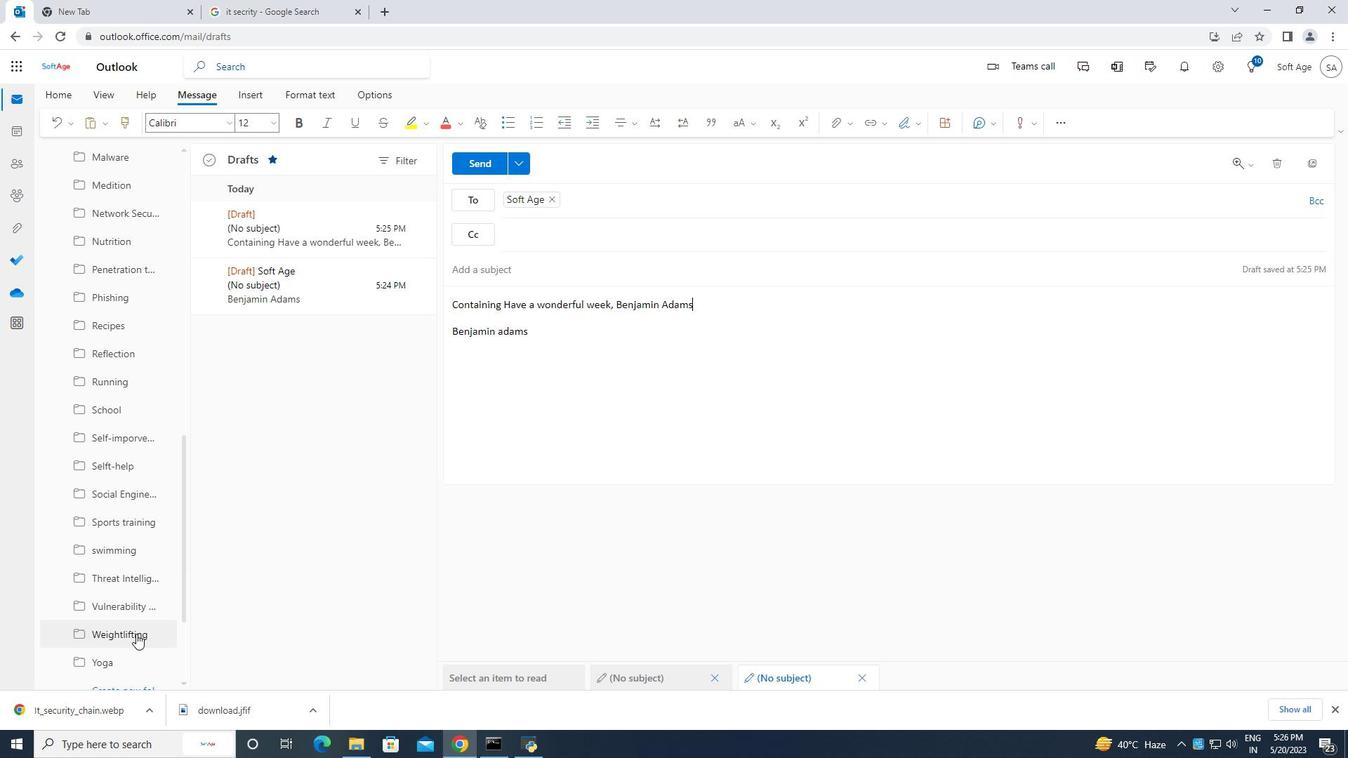 
Action: Mouse scrolled (140, 627) with delta (0, 0)
Screenshot: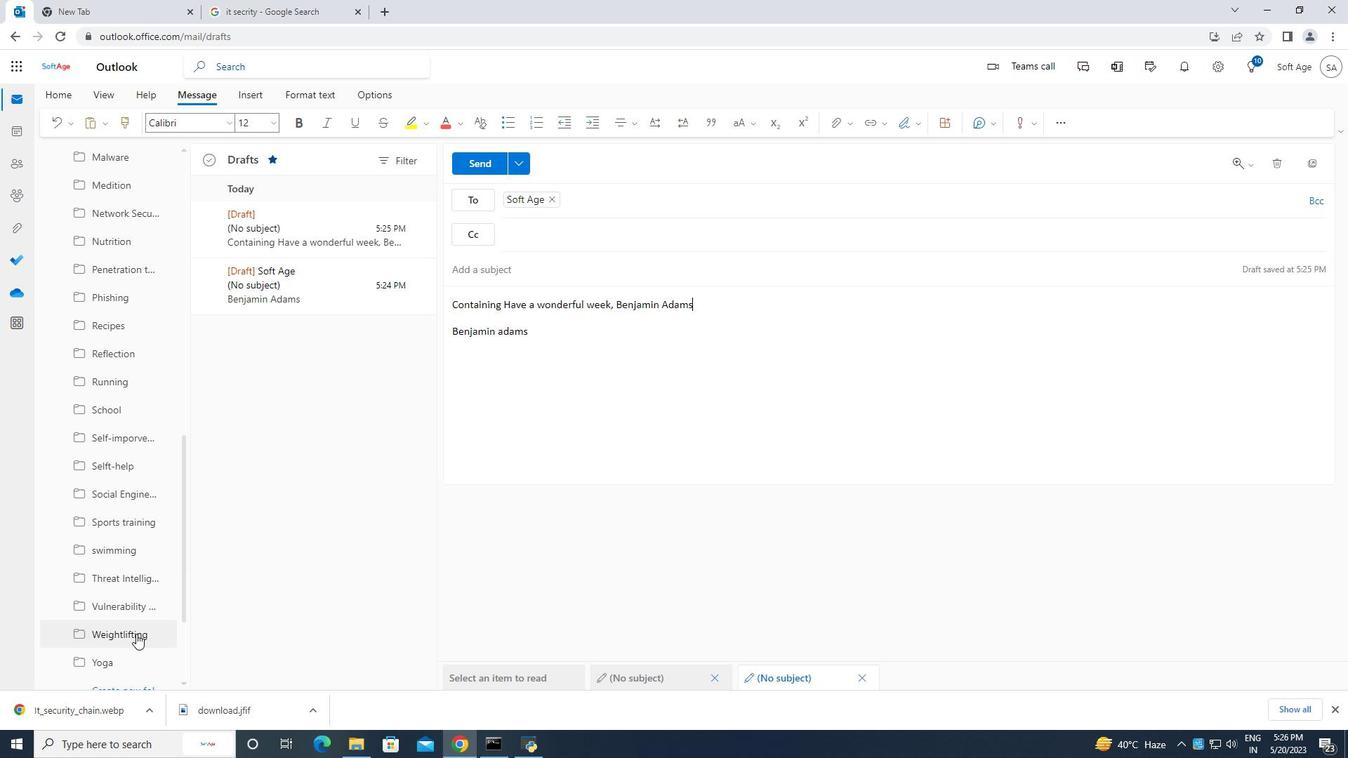 
Action: Mouse scrolled (140, 627) with delta (0, 0)
Screenshot: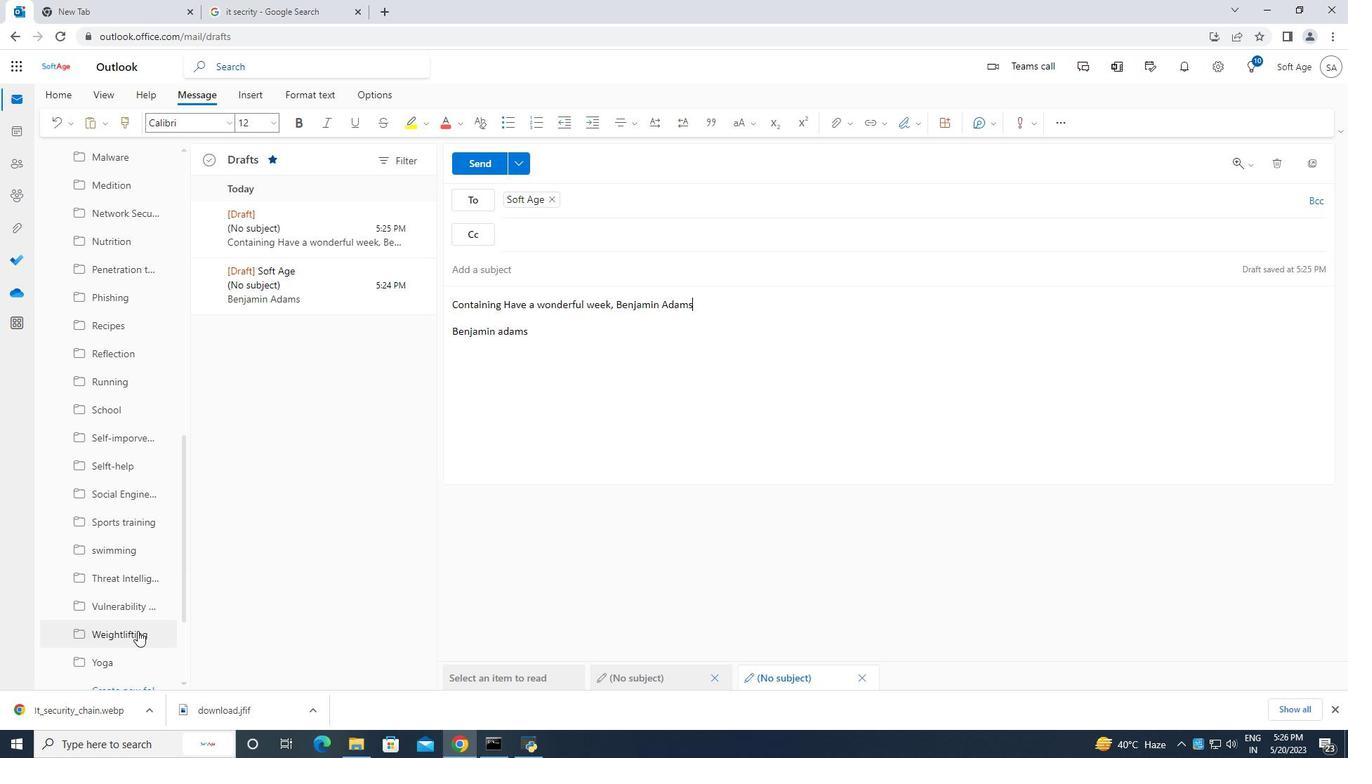 
Action: Mouse scrolled (140, 627) with delta (0, 0)
Screenshot: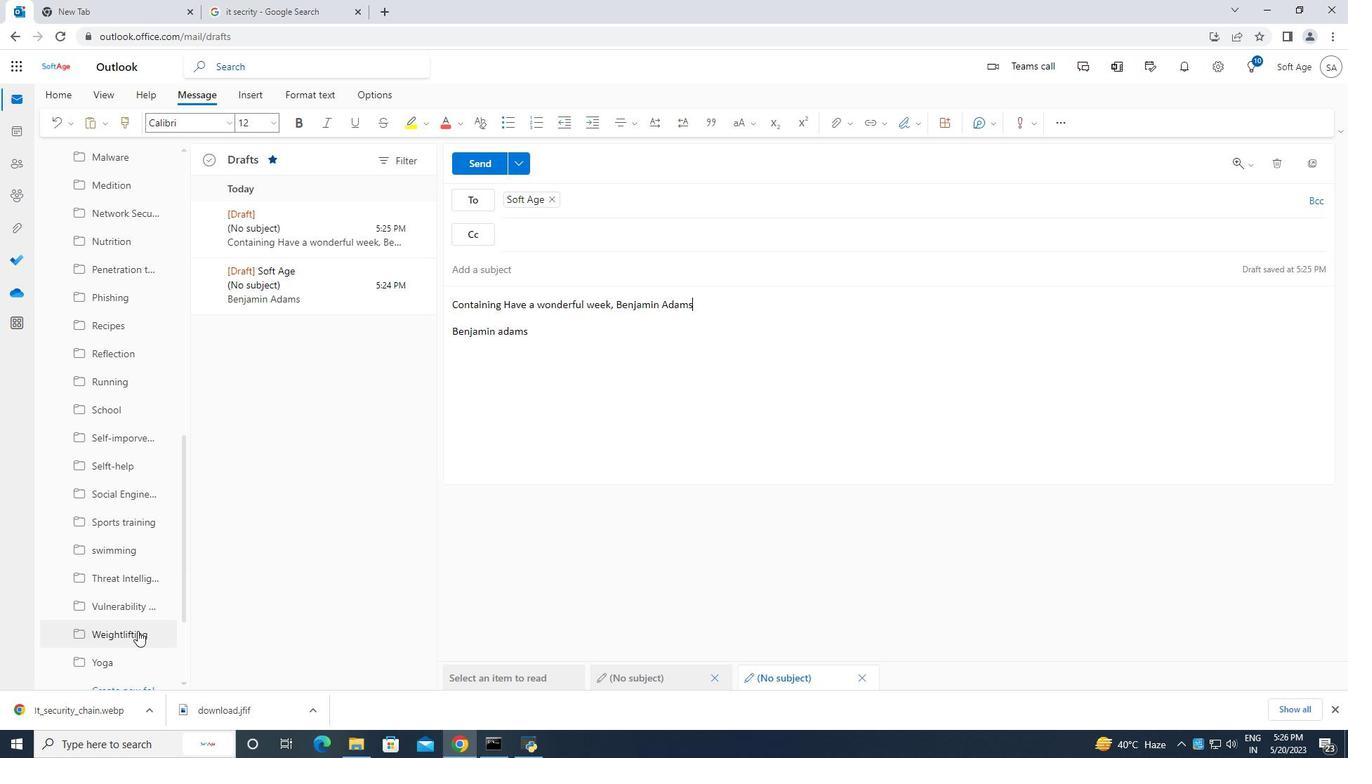 
Action: Mouse scrolled (140, 627) with delta (0, 0)
Screenshot: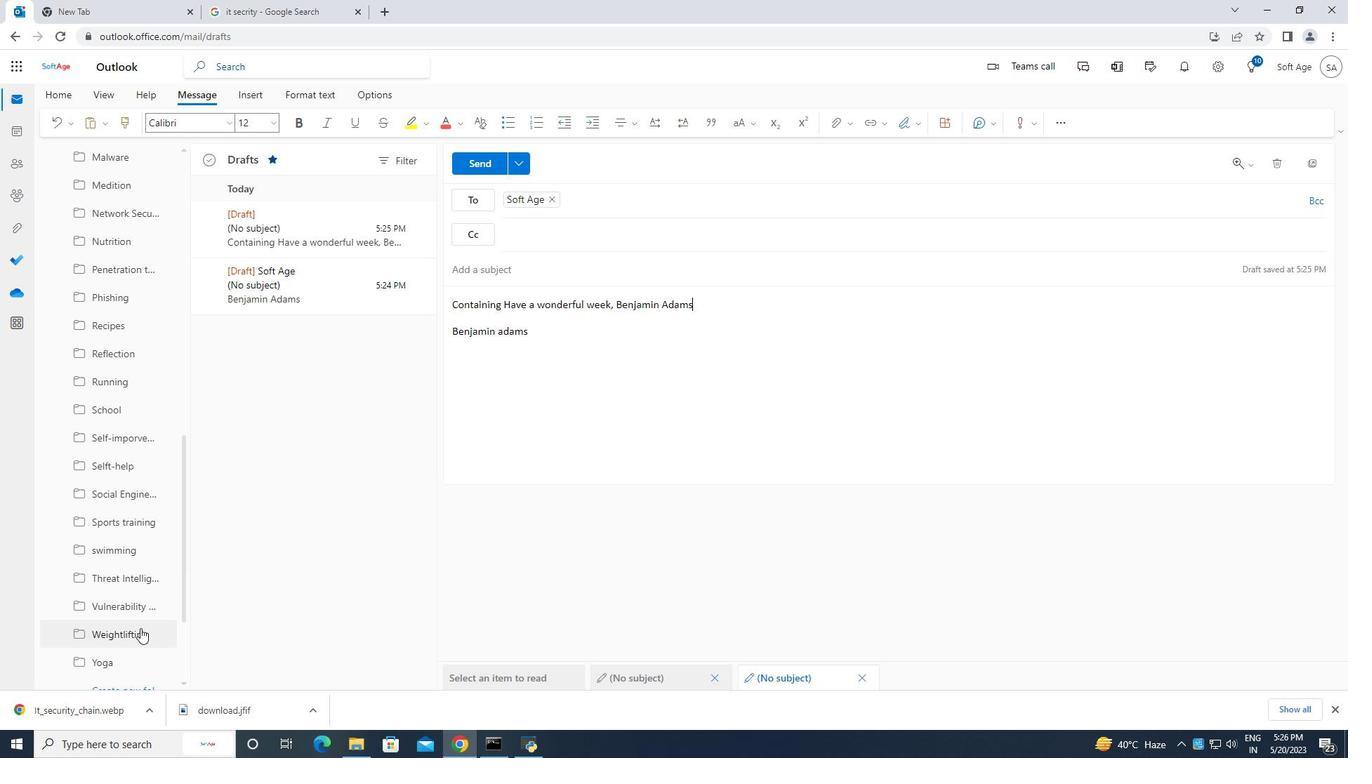 
Action: Mouse moved to (140, 626)
Screenshot: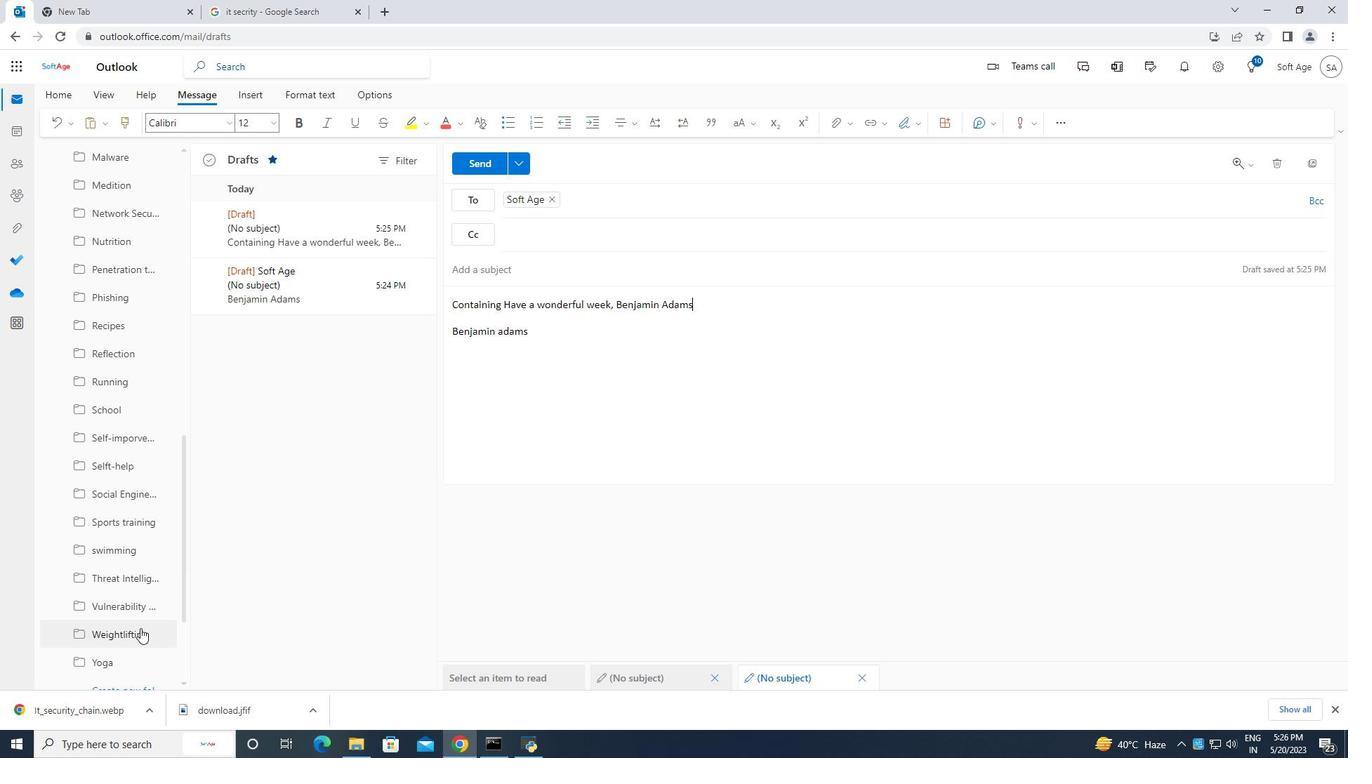 
Action: Mouse scrolled (140, 625) with delta (0, 0)
Screenshot: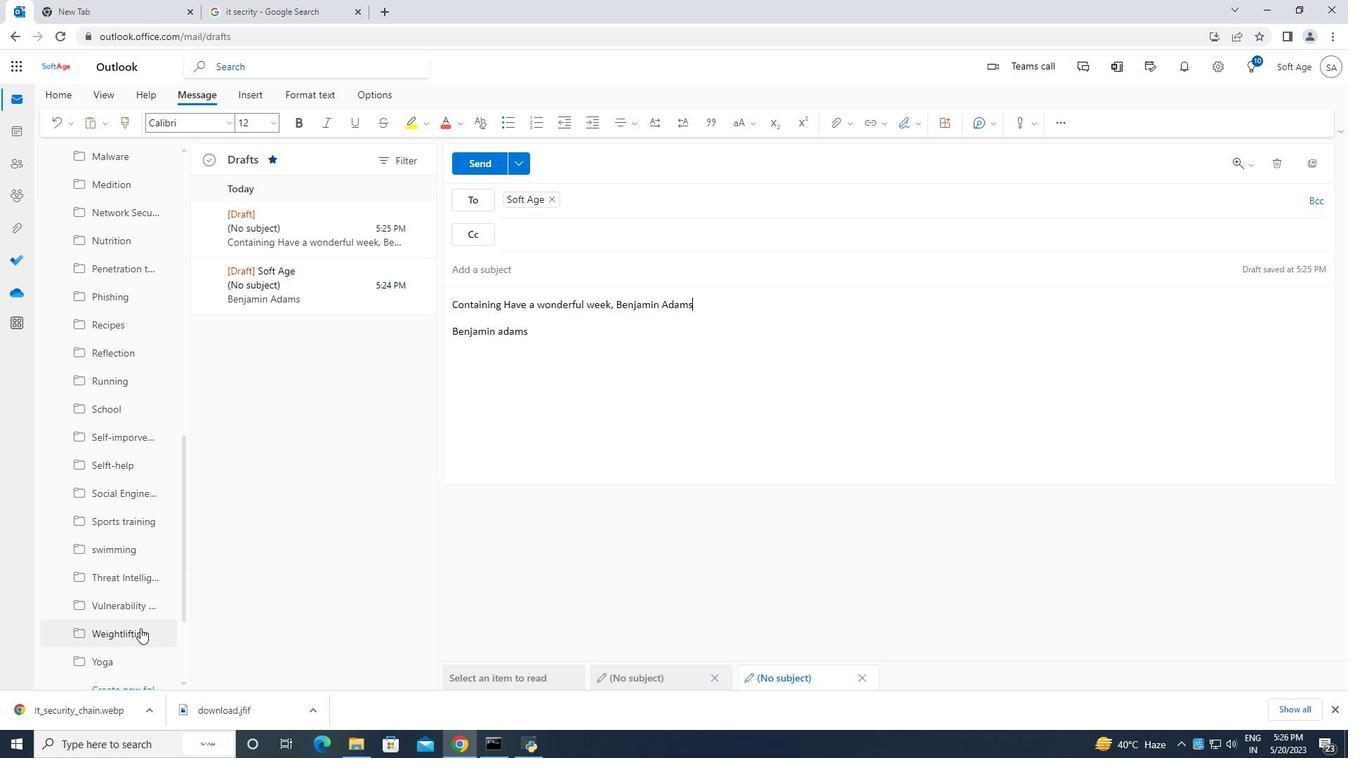 
Action: Mouse moved to (142, 549)
Screenshot: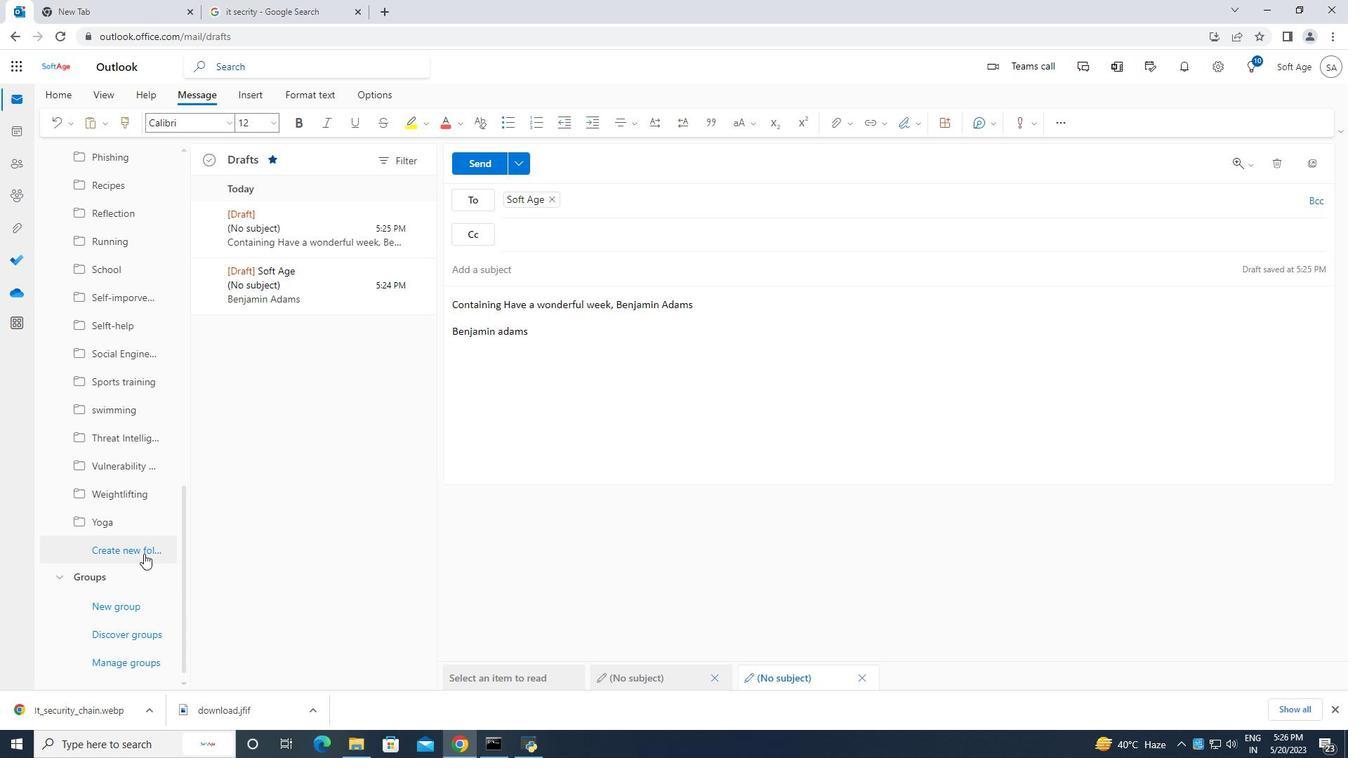 
Action: Mouse pressed left at (142, 549)
Screenshot: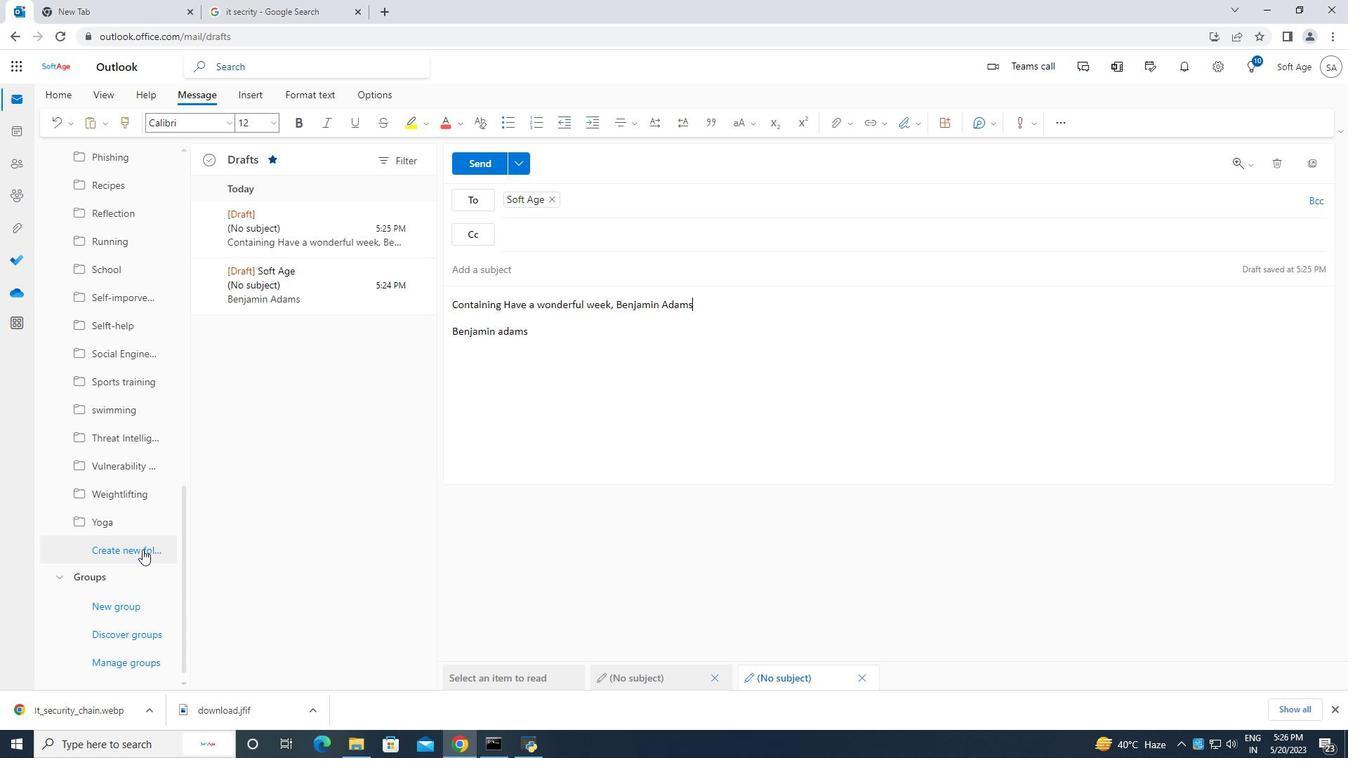 
Action: Mouse moved to (116, 547)
Screenshot: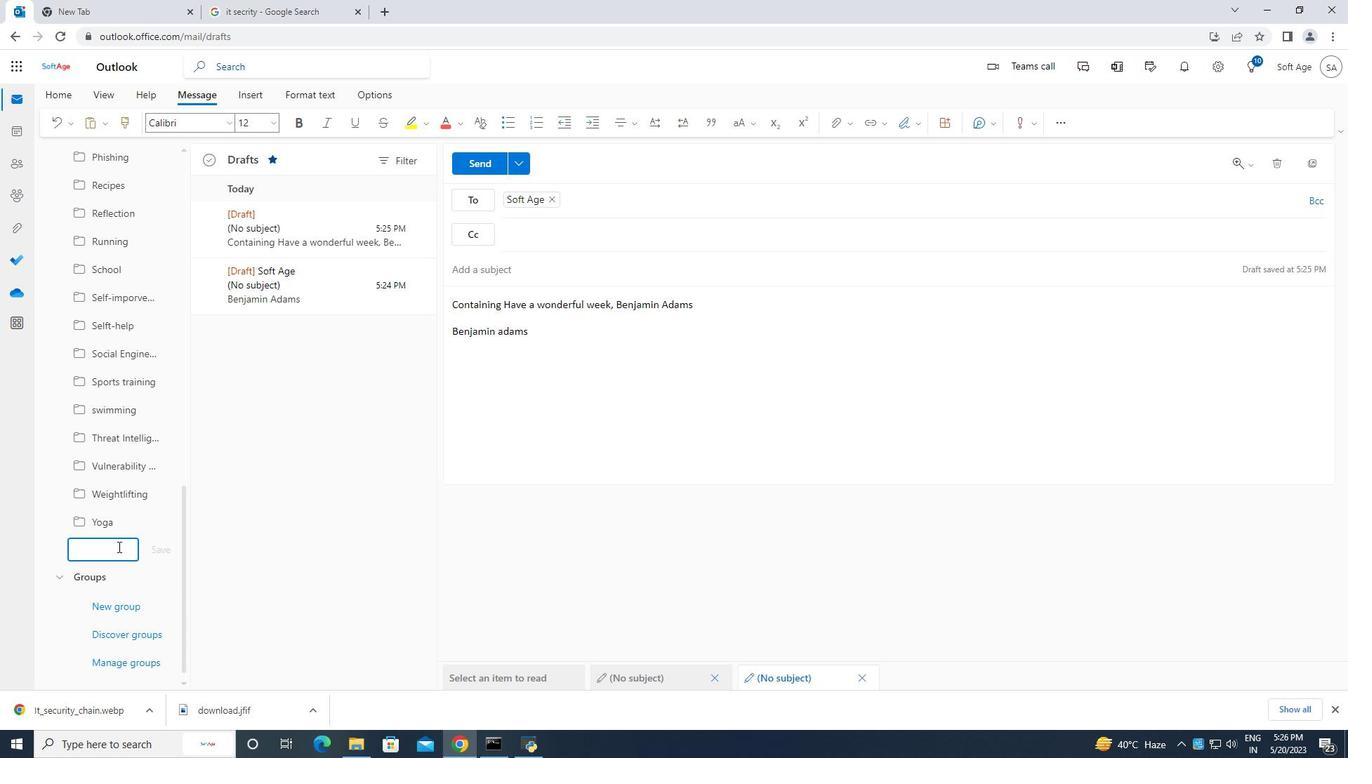
Action: Key pressed <Key.caps_lock>SE<Key.caps_lock>curity<Key.space><Key.backspace><Key.backspace><Key.backspace><Key.backspace><Key.backspace><Key.backspace><Key.backspace><Key.backspace><Key.backspace><Key.backspace><Key.backspace><Key.backspace><Key.backspace><Key.backspace><Key.caps_lock>S<Key.caps_lock>ecurity<Key.space><Key.caps_lock>A<Key.caps_lock>udits
Screenshot: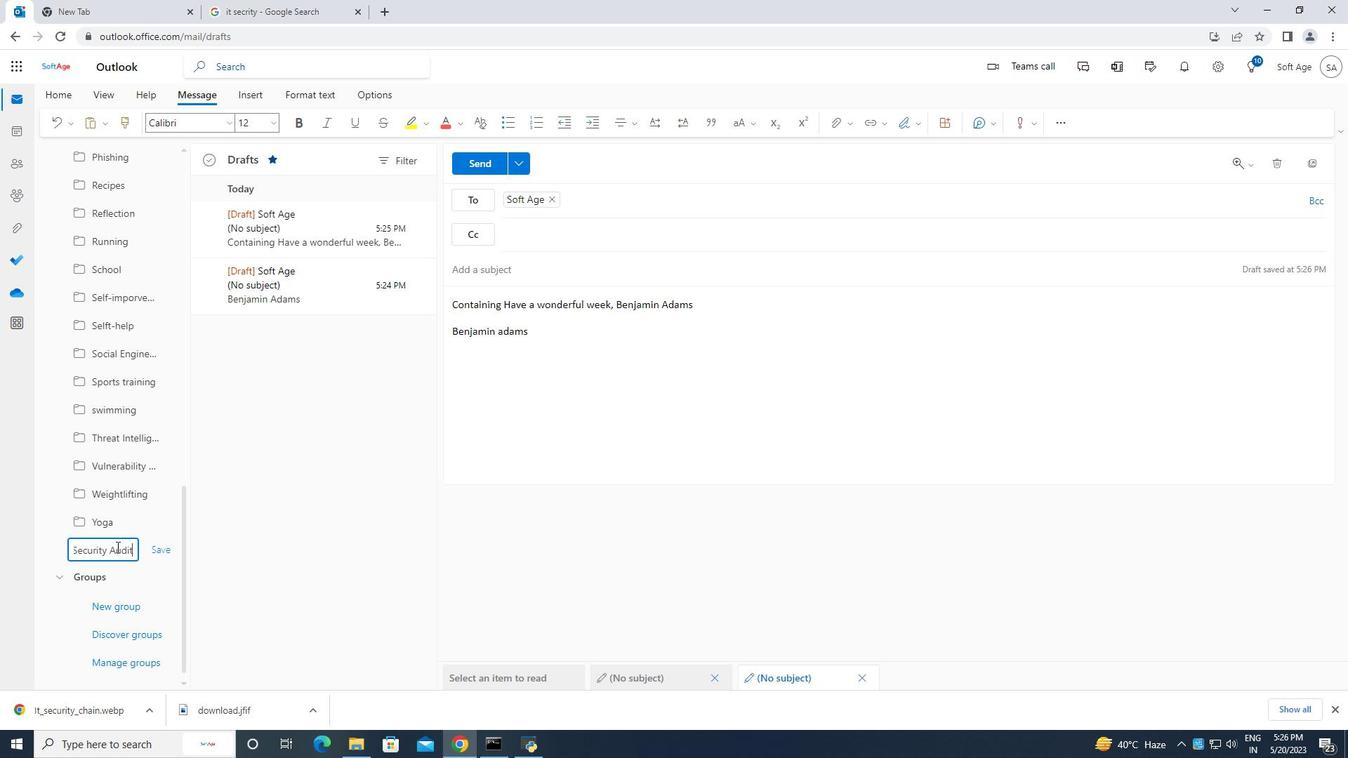 
Action: Mouse moved to (161, 547)
Screenshot: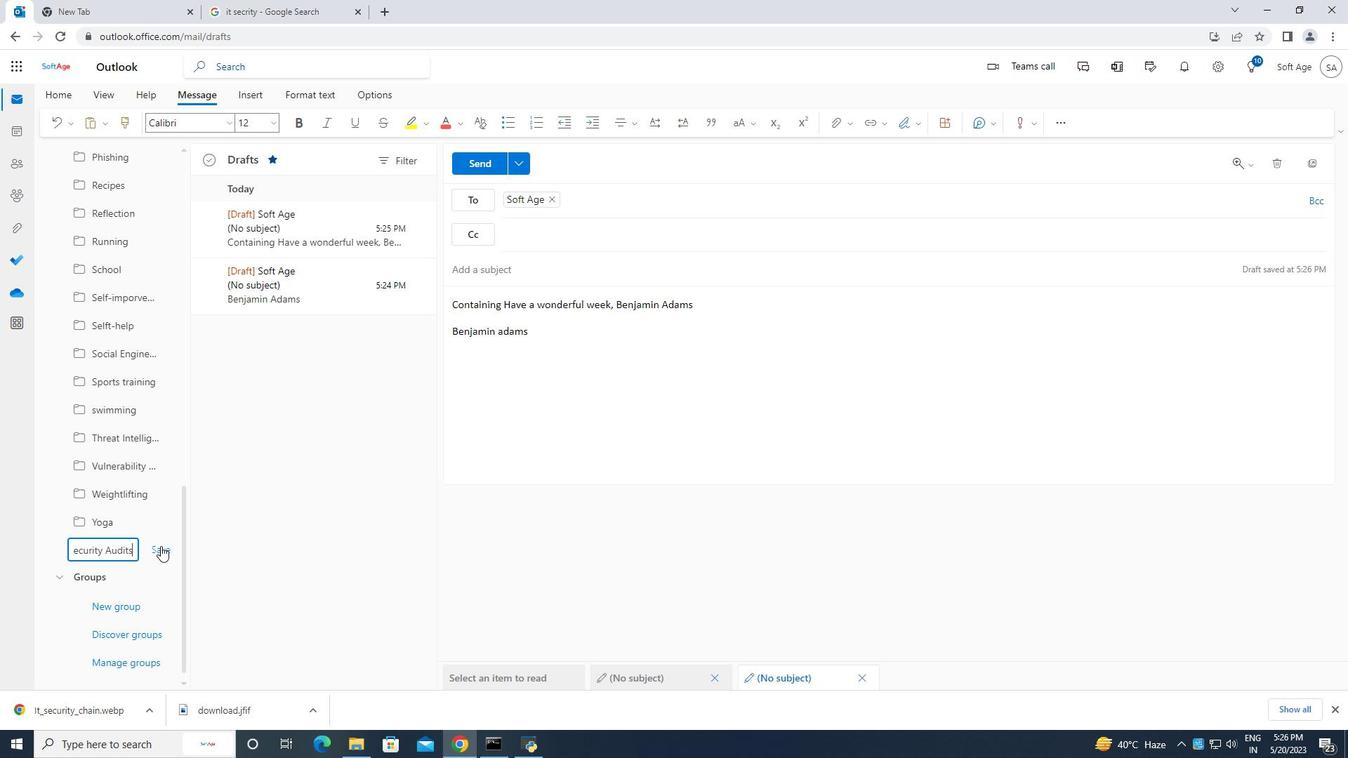 
Action: Mouse pressed left at (161, 547)
Screenshot: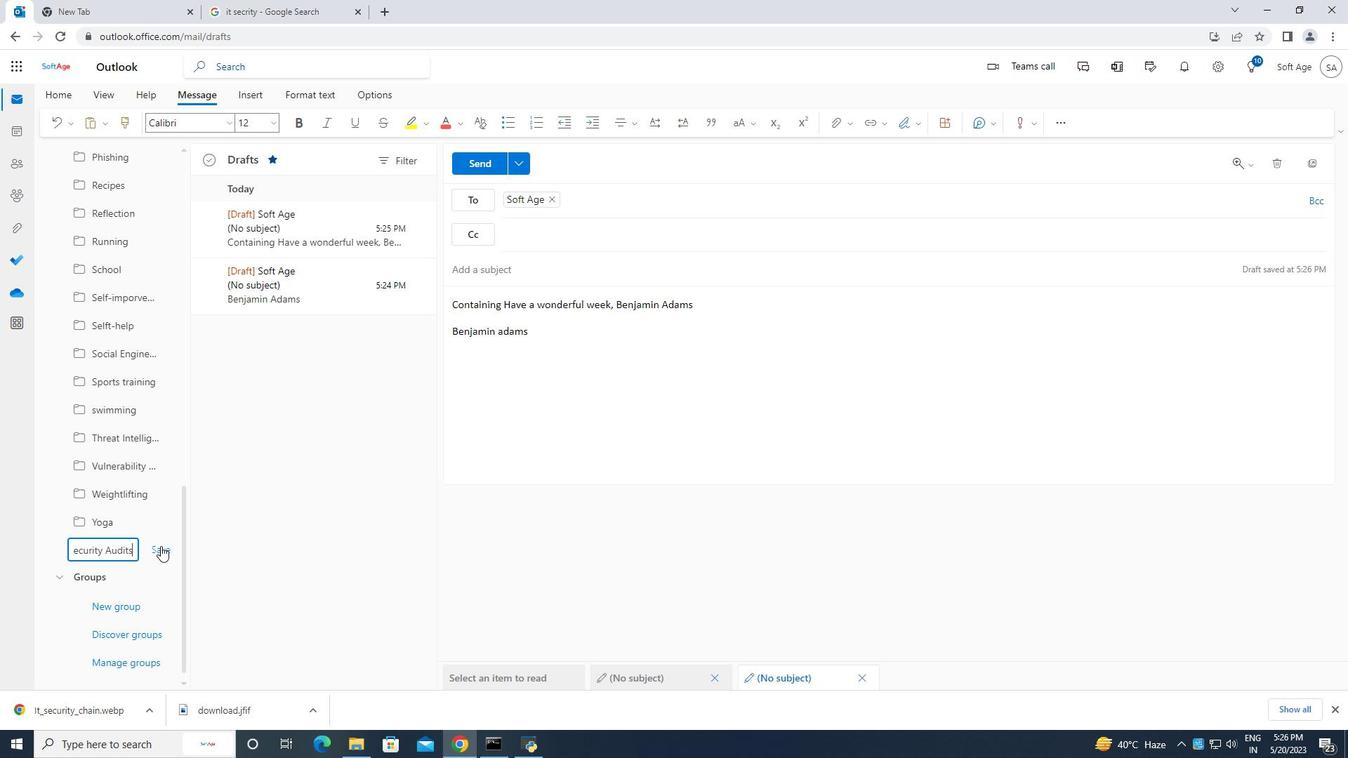 
Action: Mouse moved to (489, 167)
Screenshot: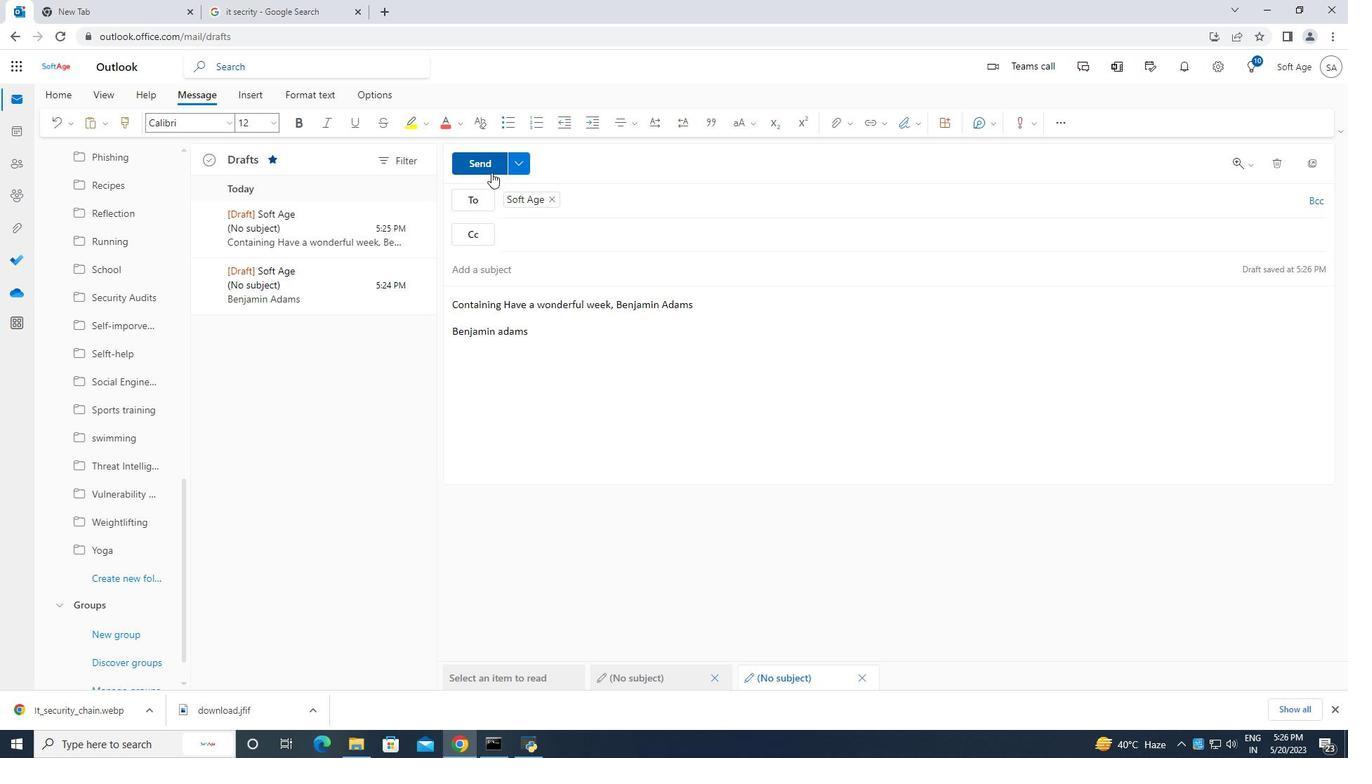 
Action: Mouse pressed left at (489, 167)
Screenshot: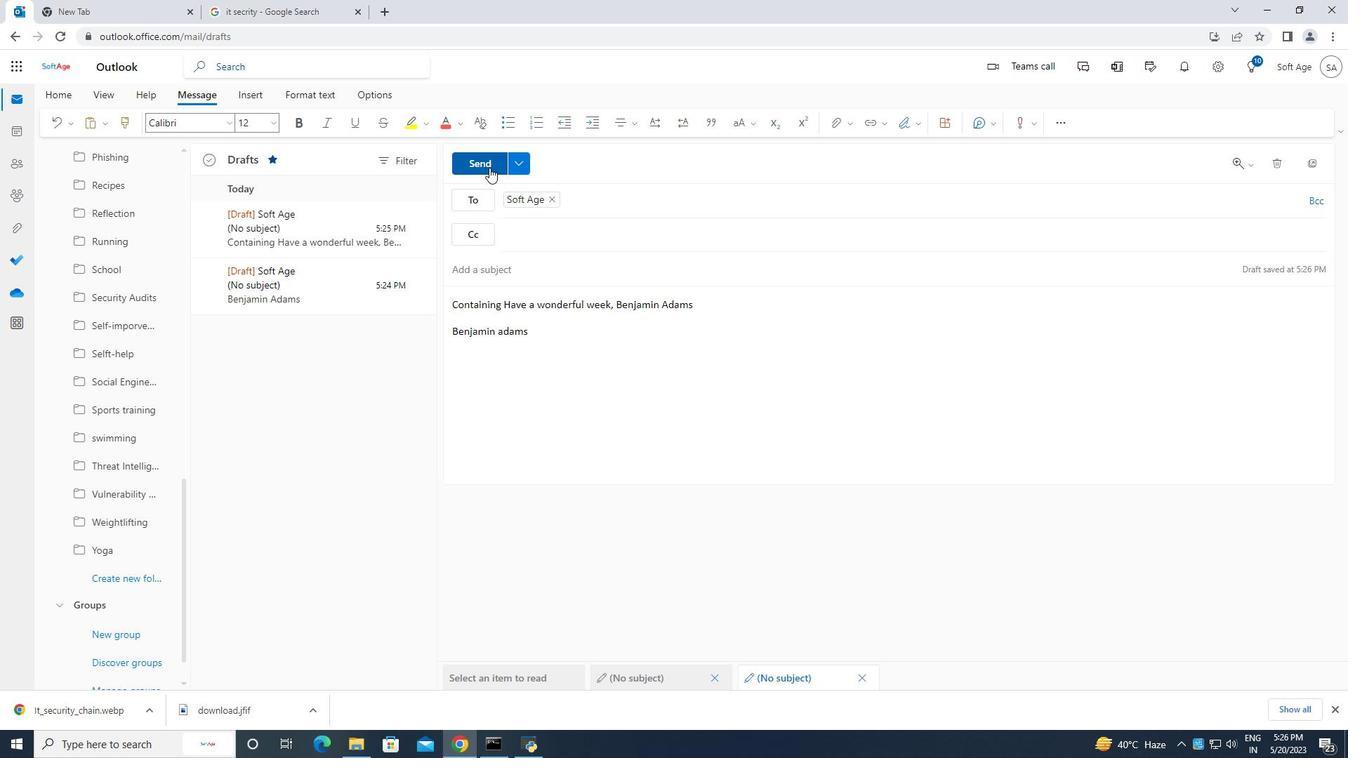 
Action: Mouse moved to (658, 406)
Screenshot: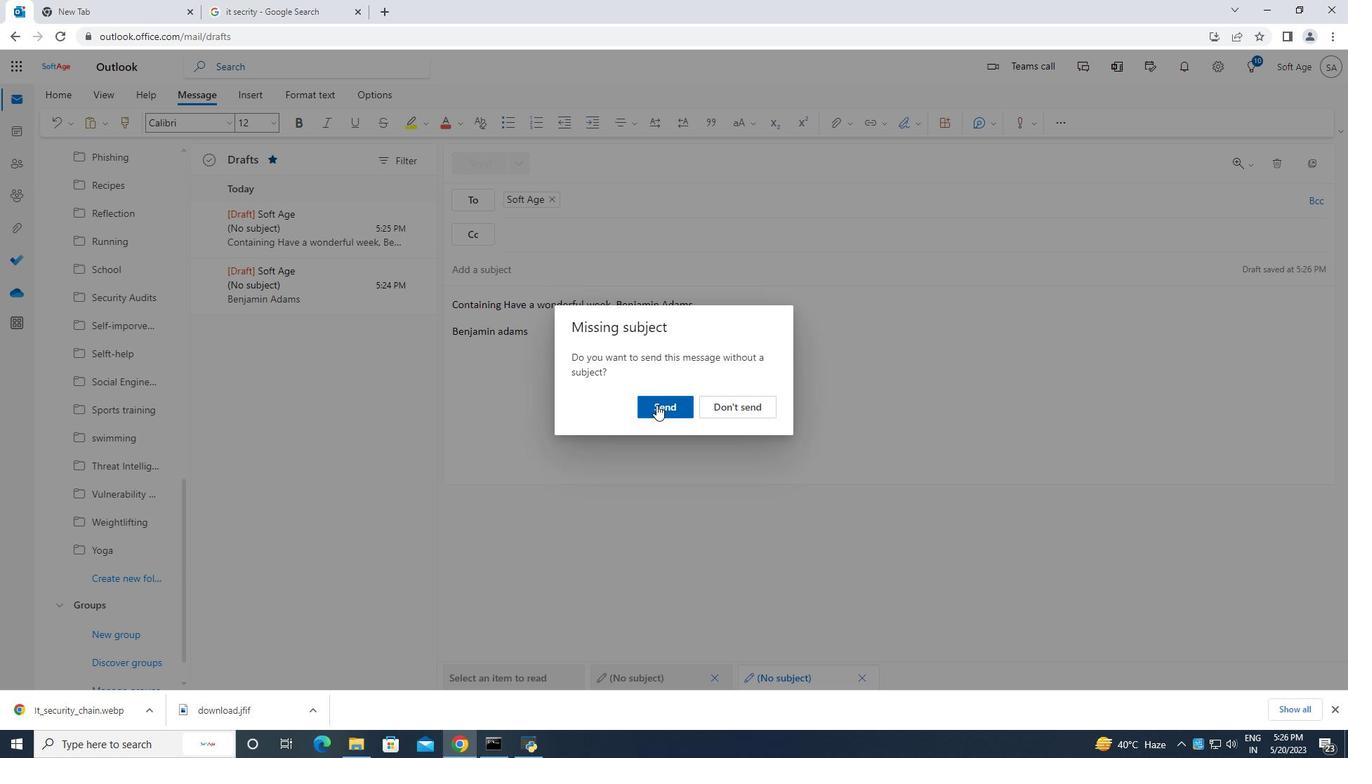 
Action: Mouse pressed left at (658, 406)
Screenshot: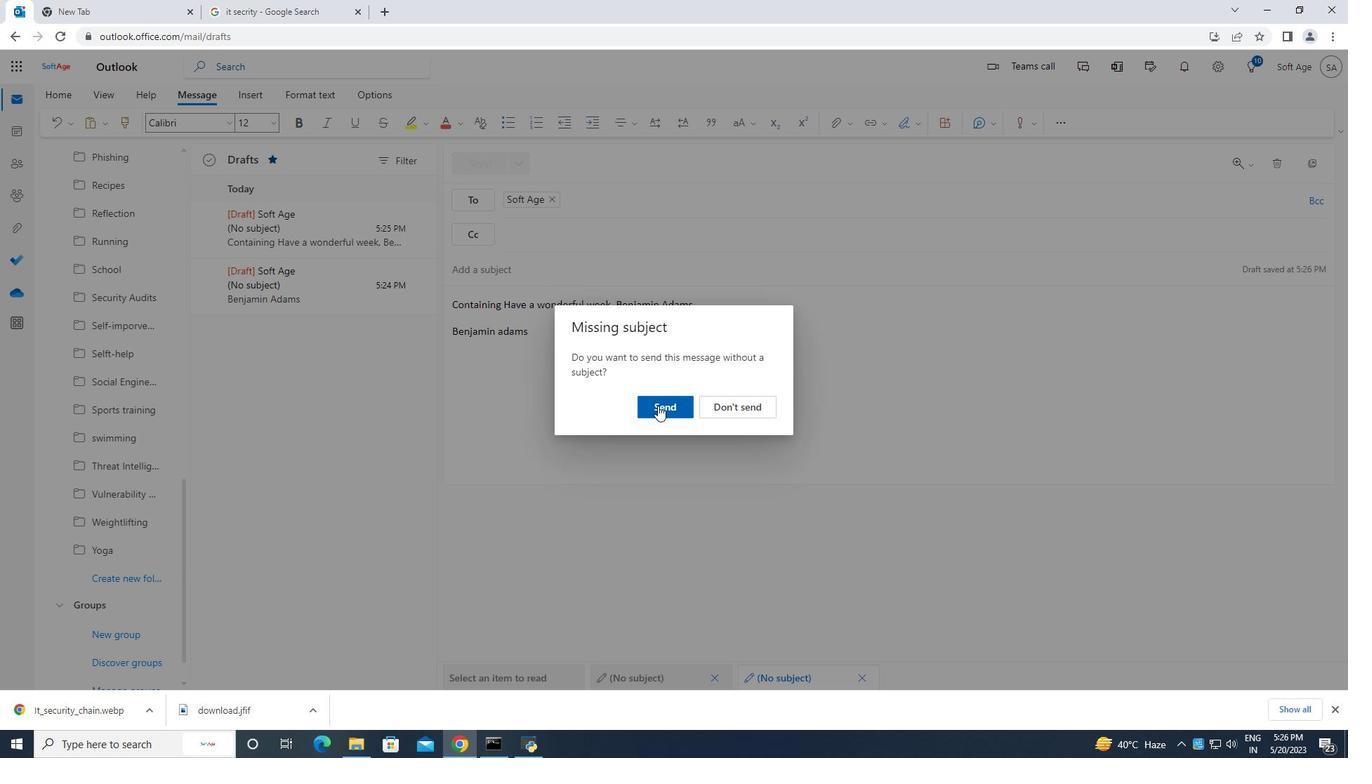 
Action: Mouse moved to (263, 293)
Screenshot: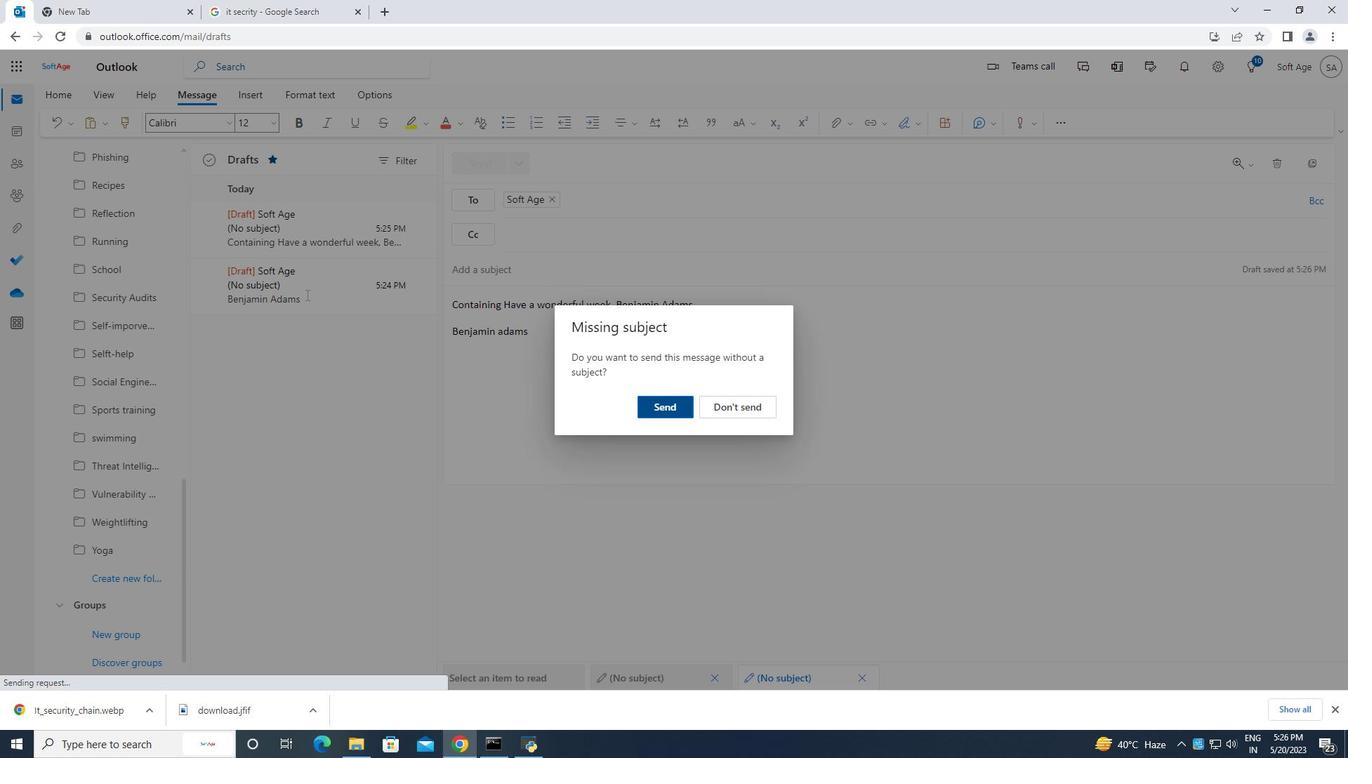 
